 Task: Look for Airbnb properties in Kurunegala, Sri Lanka from 10th December, 2023 to 25th December, 2023 for 3 adults, 1 child. Place can be shared room with 2 bedrooms having 3 beds and 2 bathrooms. Property type can be guest house. Amenities needed are: wifi, TV, free parkinig on premises, gym, breakfast. Look for 3 properties as per requirement.
Action: Mouse moved to (492, 117)
Screenshot: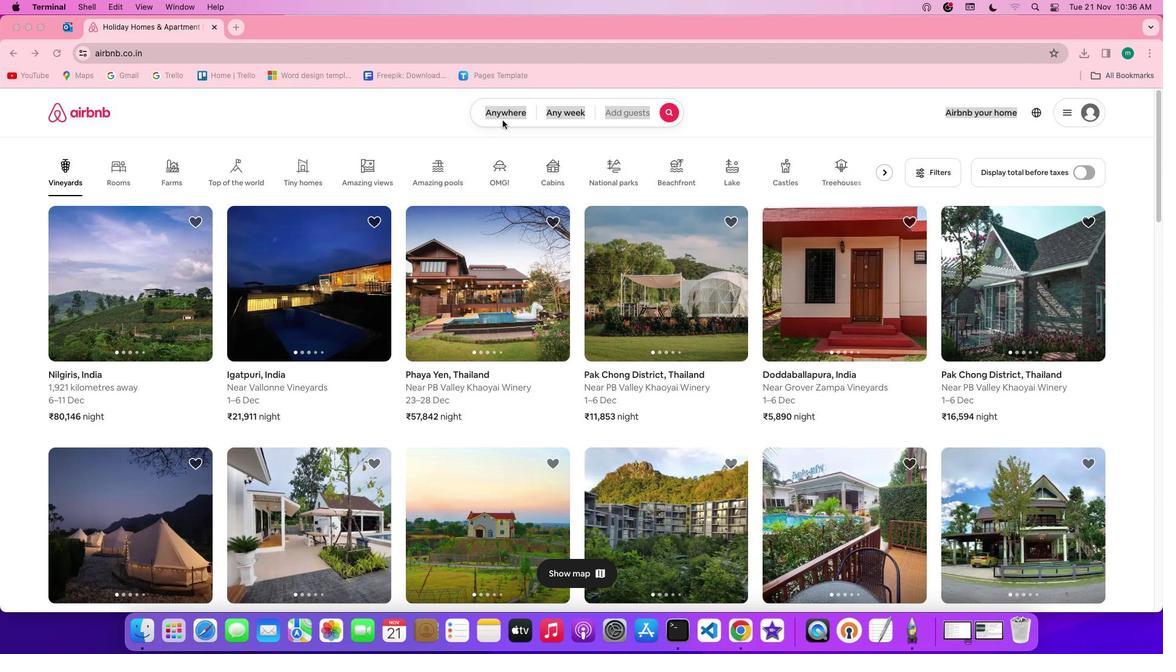 
Action: Mouse pressed left at (492, 117)
Screenshot: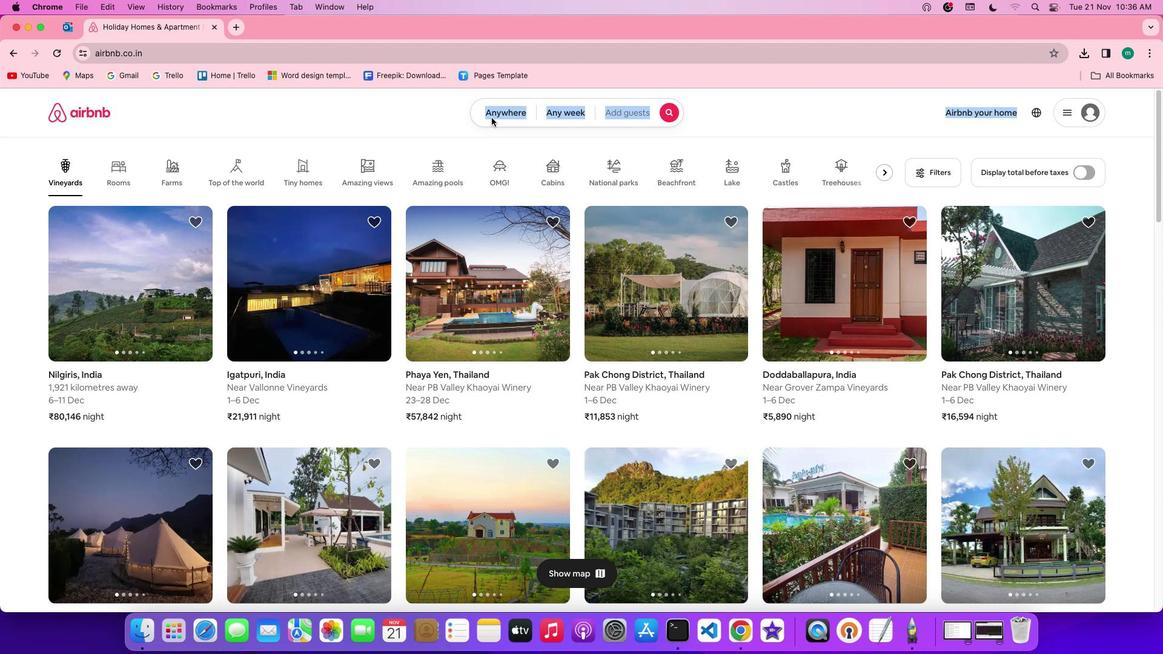 
Action: Mouse pressed left at (492, 117)
Screenshot: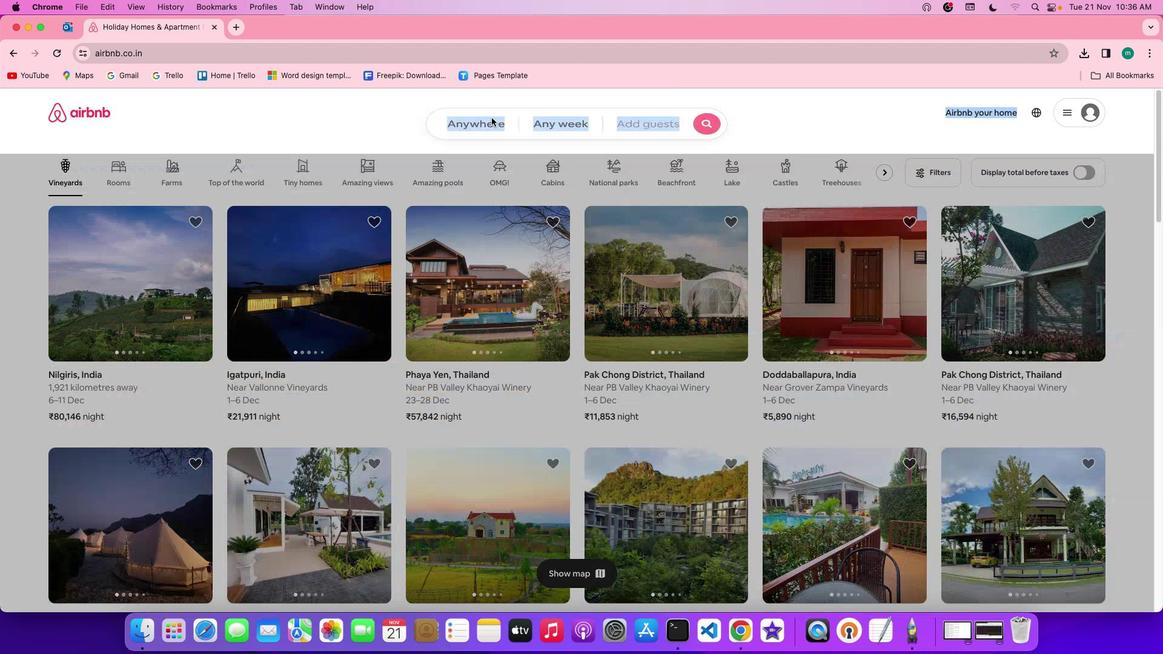 
Action: Mouse moved to (425, 157)
Screenshot: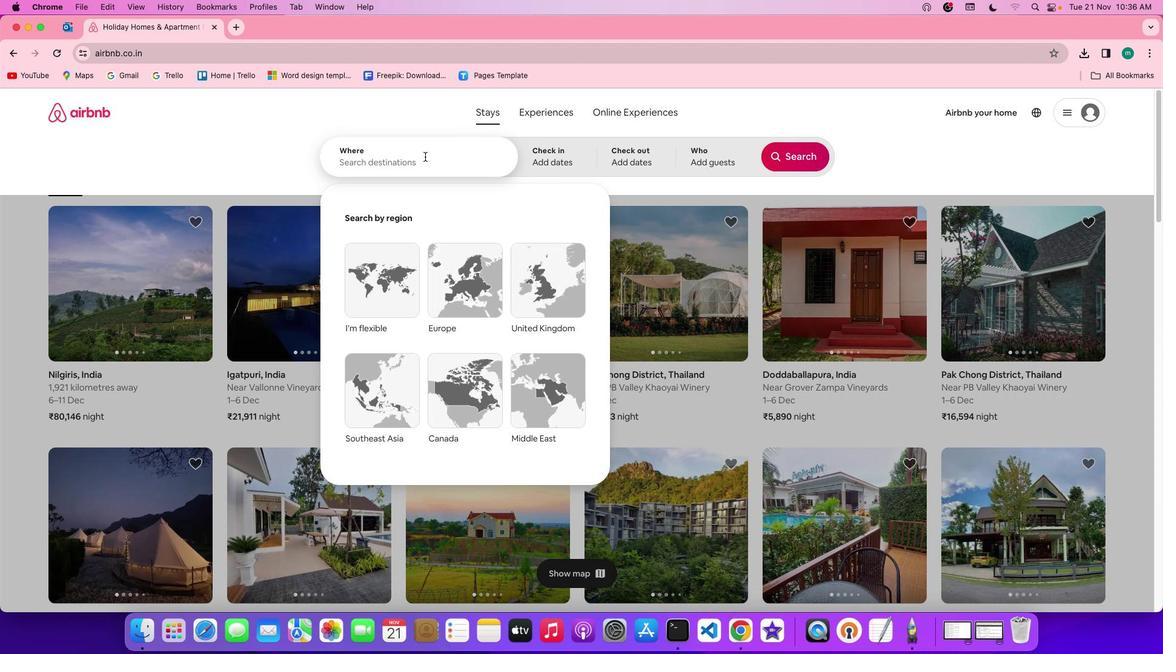 
Action: Key pressed Key.shift'K''u''r''u''n''e''g''a''l''a'','Key.spaceKey.shift'S''r''i'Key.spaceKey.shift'L''a''n''k''a'
Screenshot: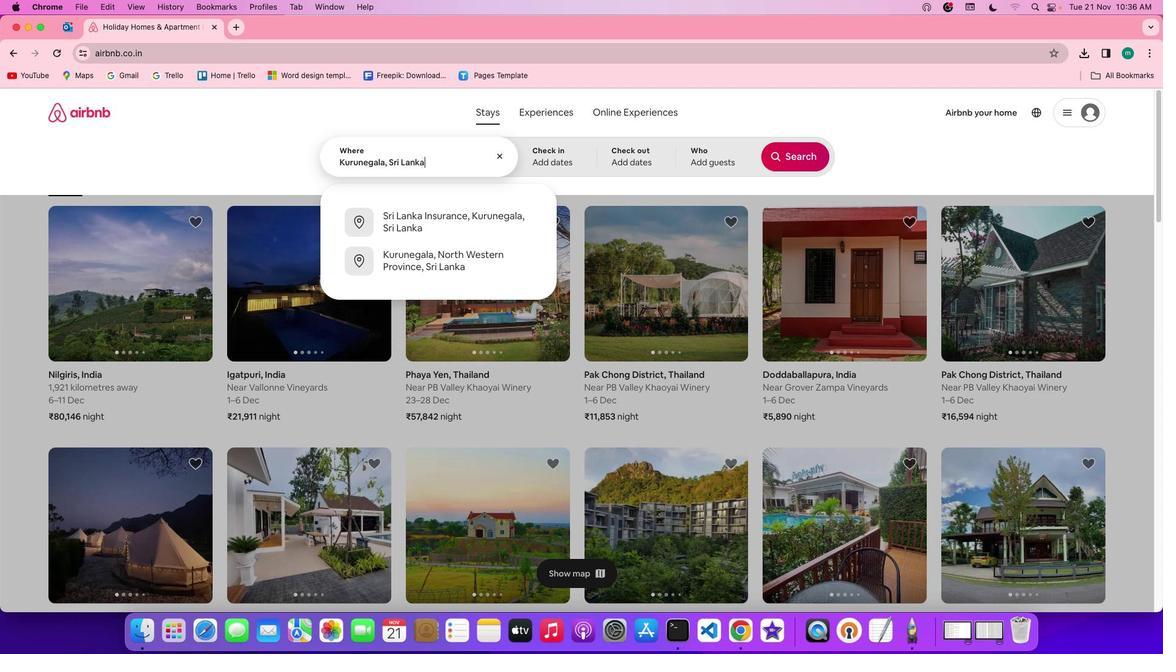 
Action: Mouse moved to (541, 148)
Screenshot: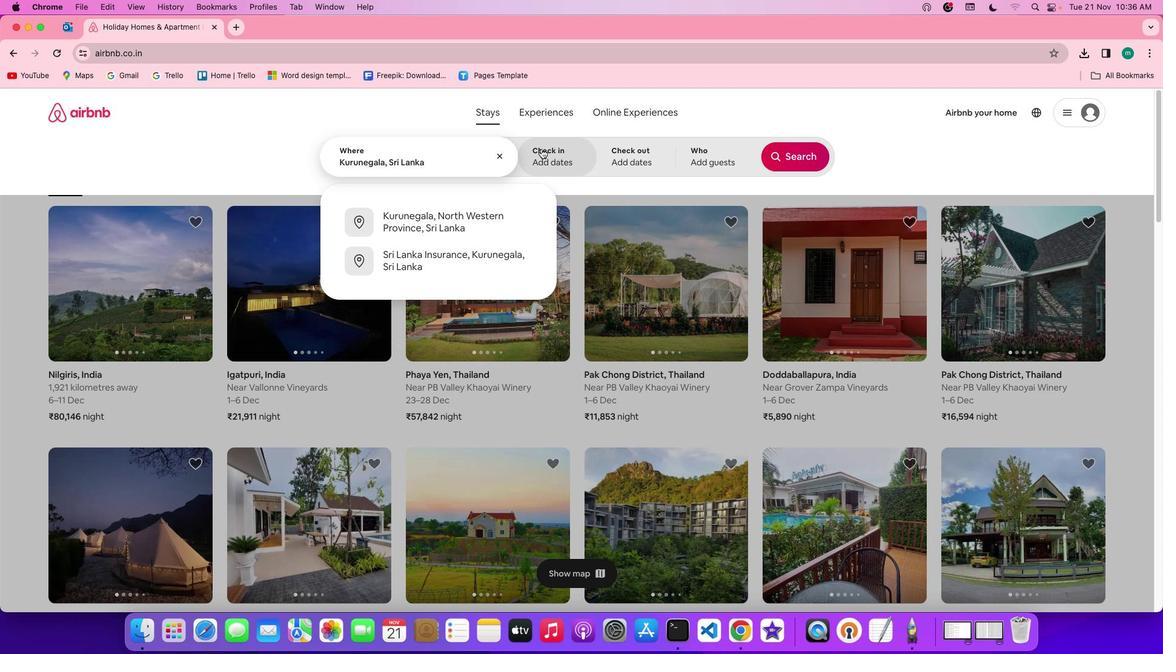 
Action: Mouse pressed left at (541, 148)
Screenshot: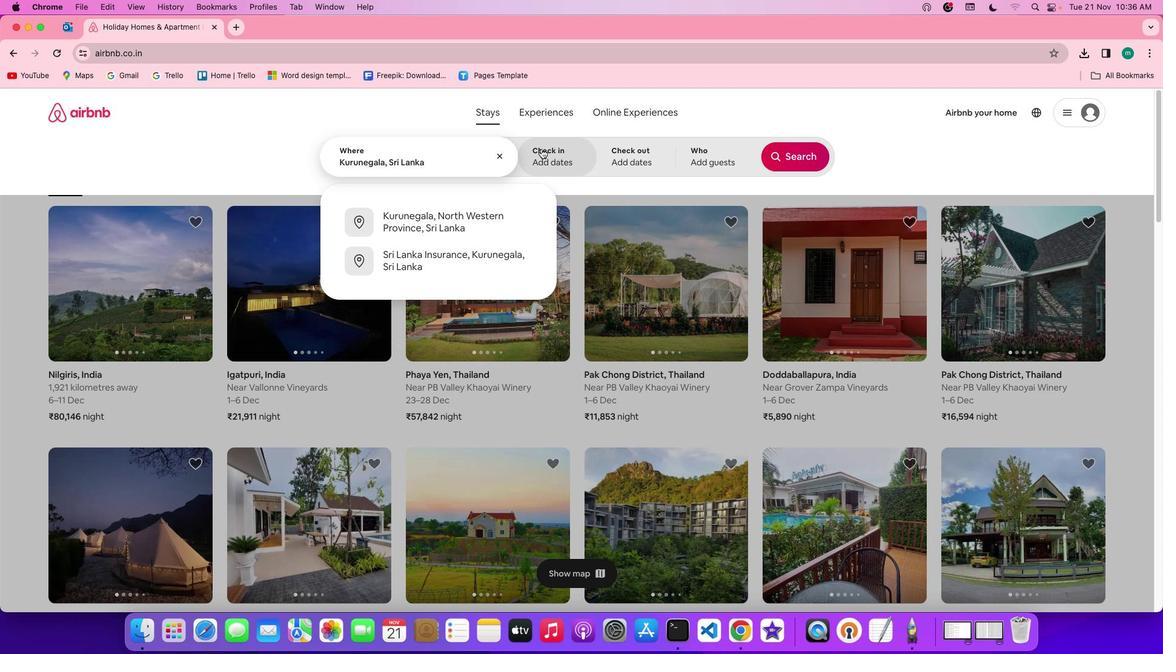
Action: Mouse moved to (607, 363)
Screenshot: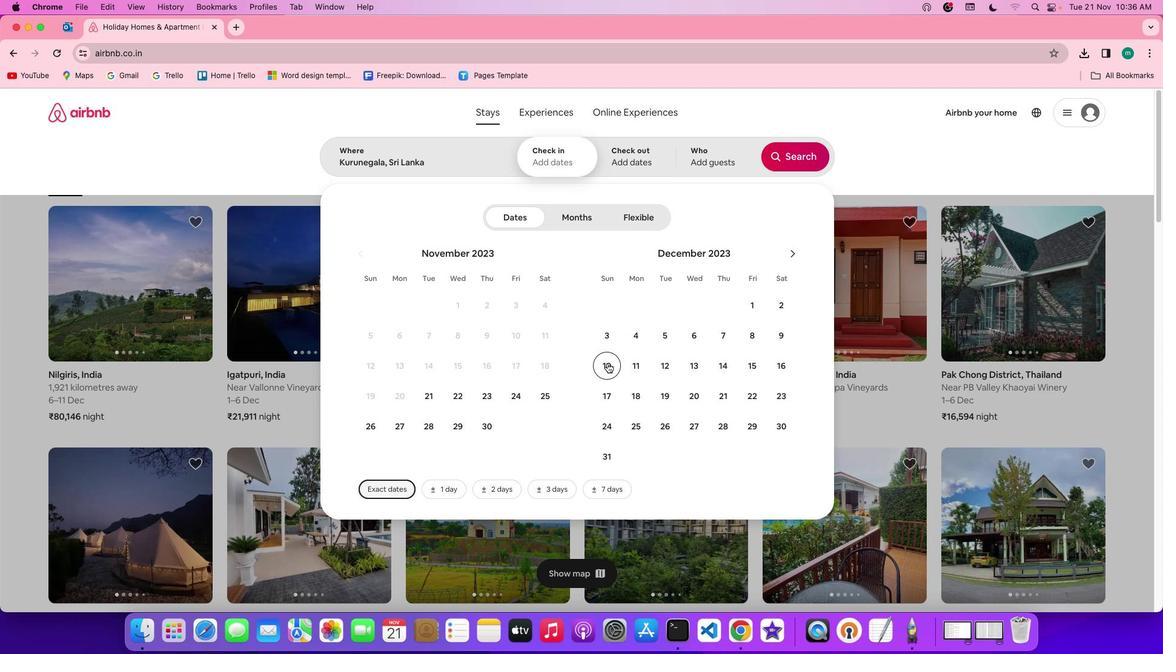 
Action: Mouse pressed left at (607, 363)
Screenshot: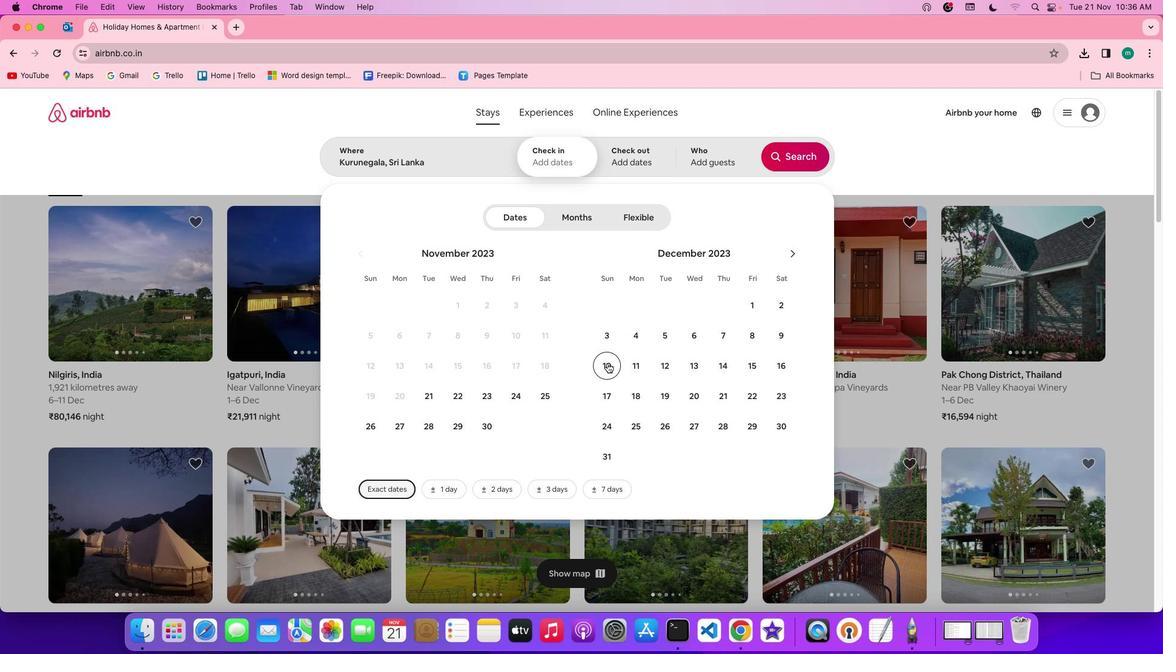 
Action: Mouse moved to (645, 420)
Screenshot: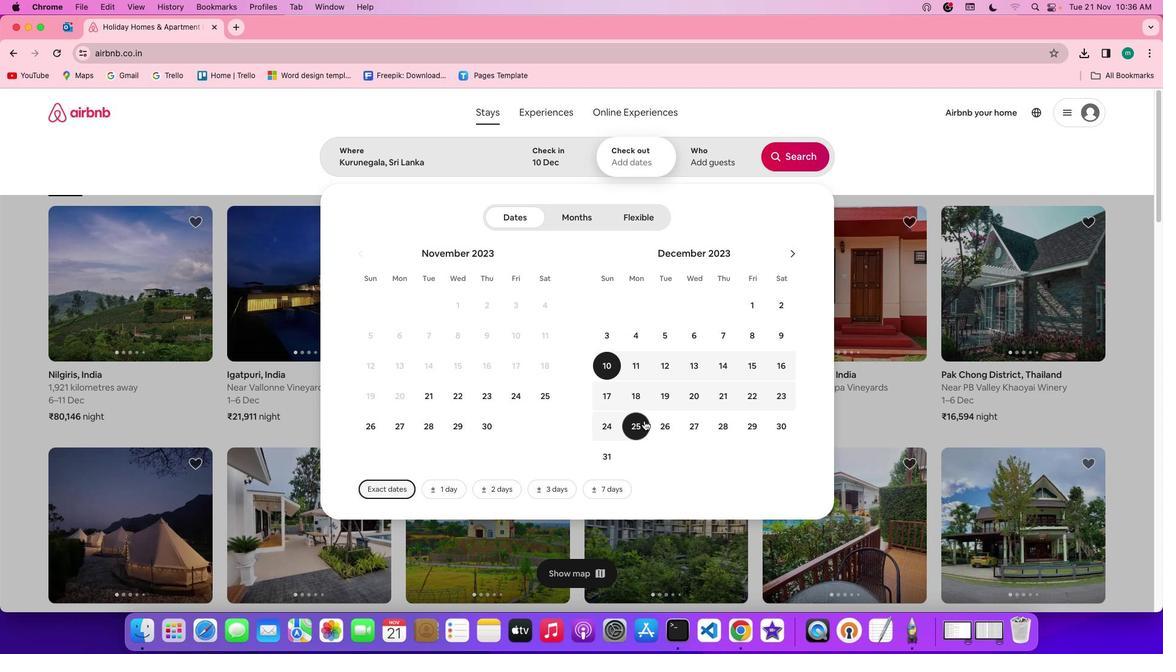 
Action: Mouse pressed left at (645, 420)
Screenshot: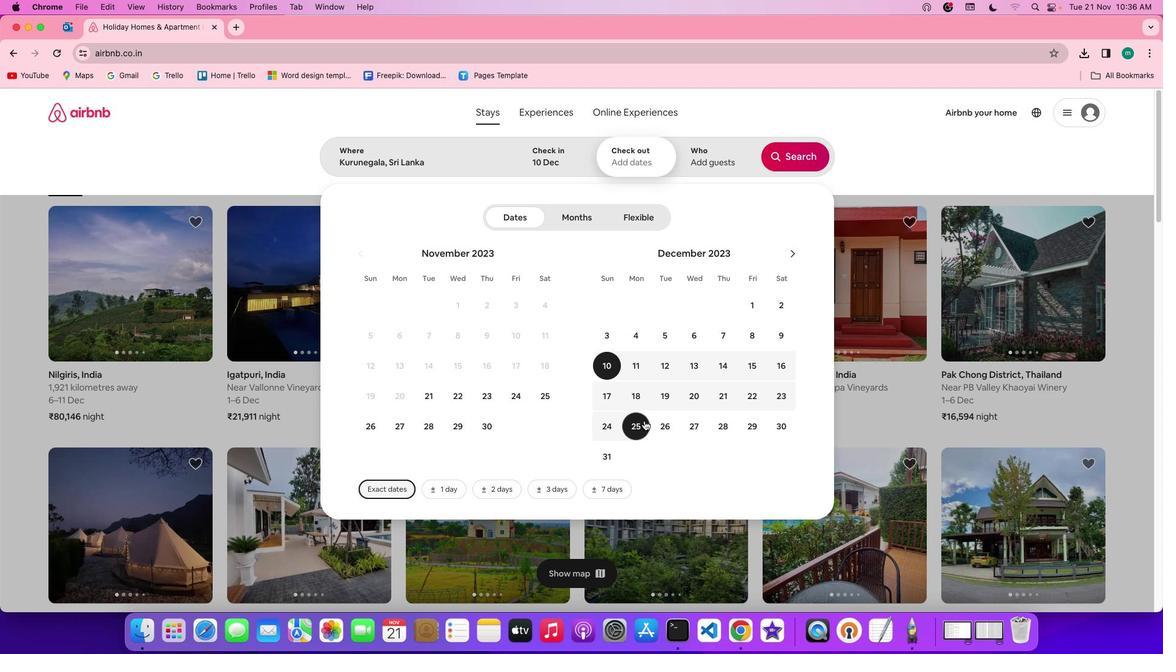 
Action: Mouse moved to (712, 148)
Screenshot: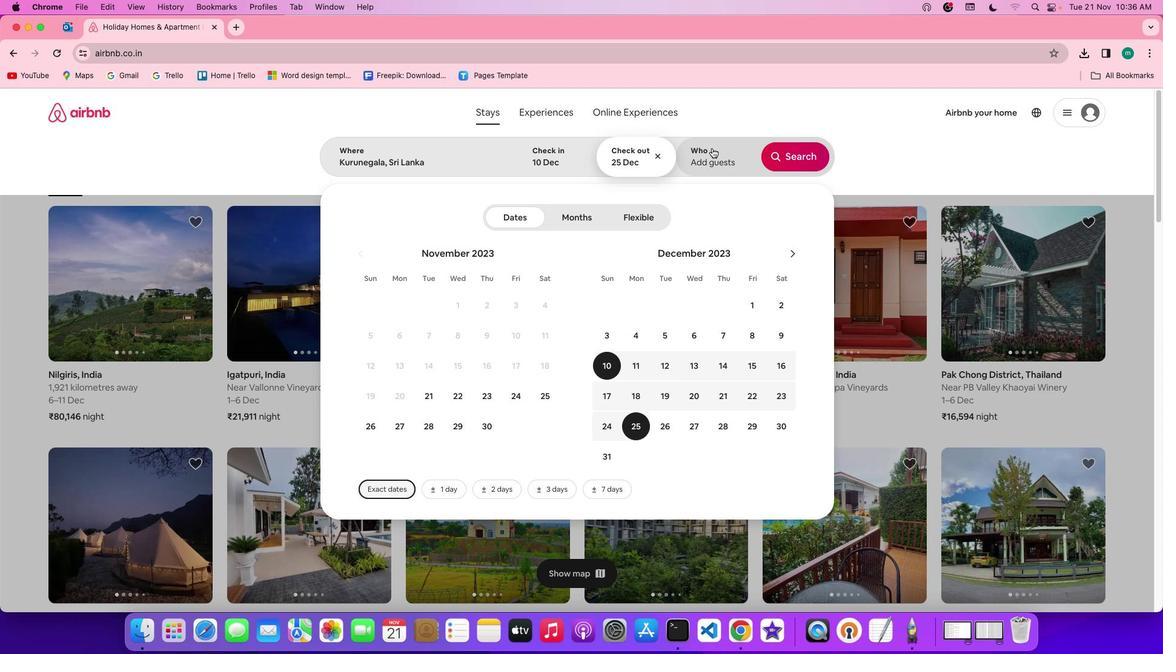 
Action: Mouse pressed left at (712, 148)
Screenshot: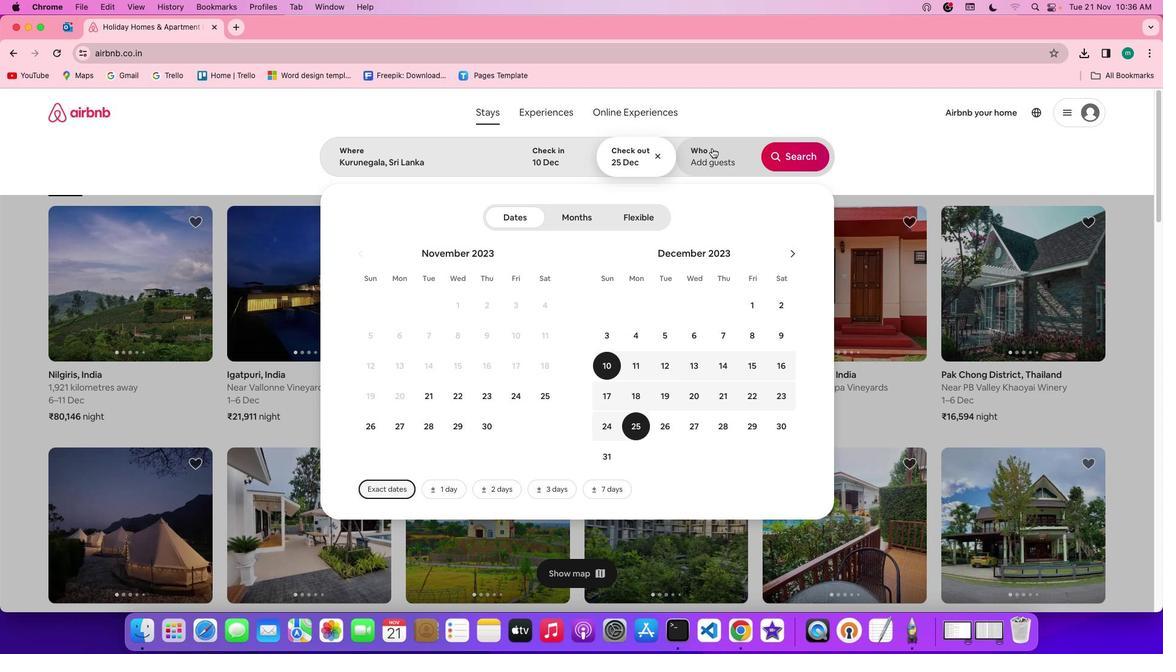 
Action: Mouse moved to (805, 227)
Screenshot: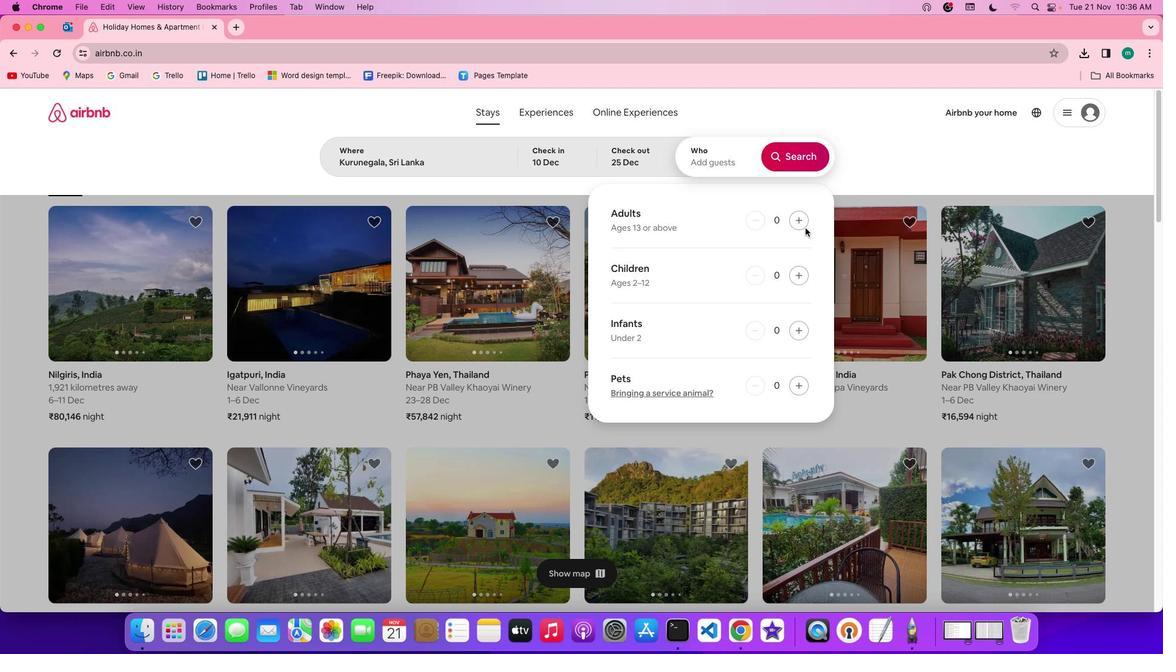 
Action: Mouse pressed left at (805, 227)
Screenshot: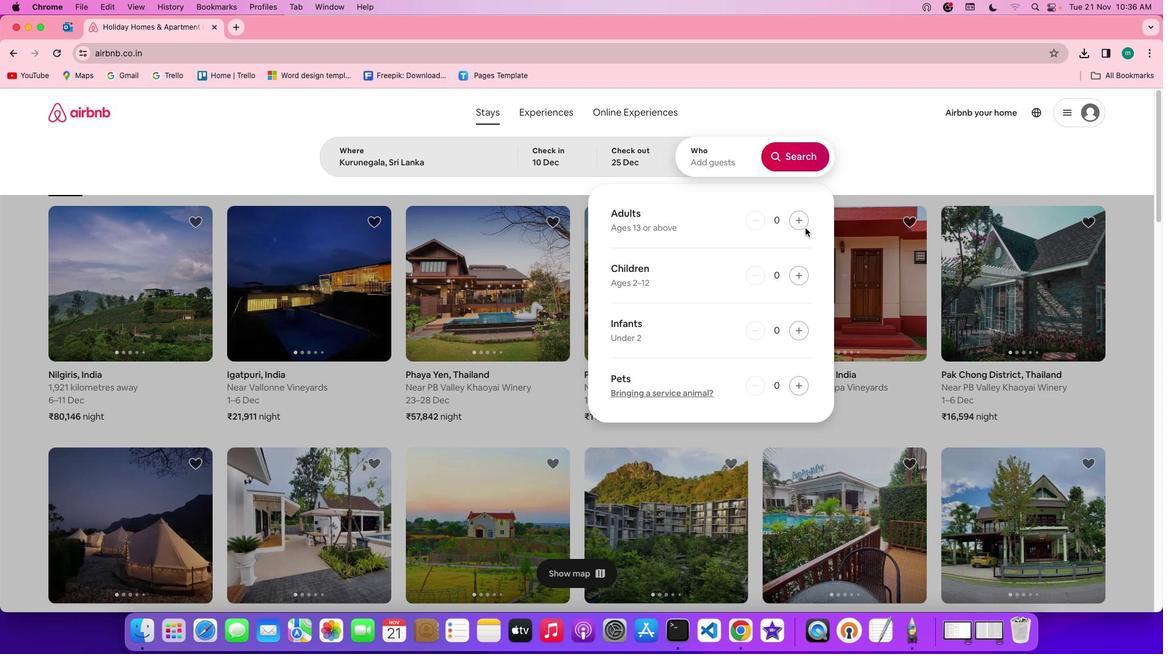 
Action: Mouse moved to (802, 222)
Screenshot: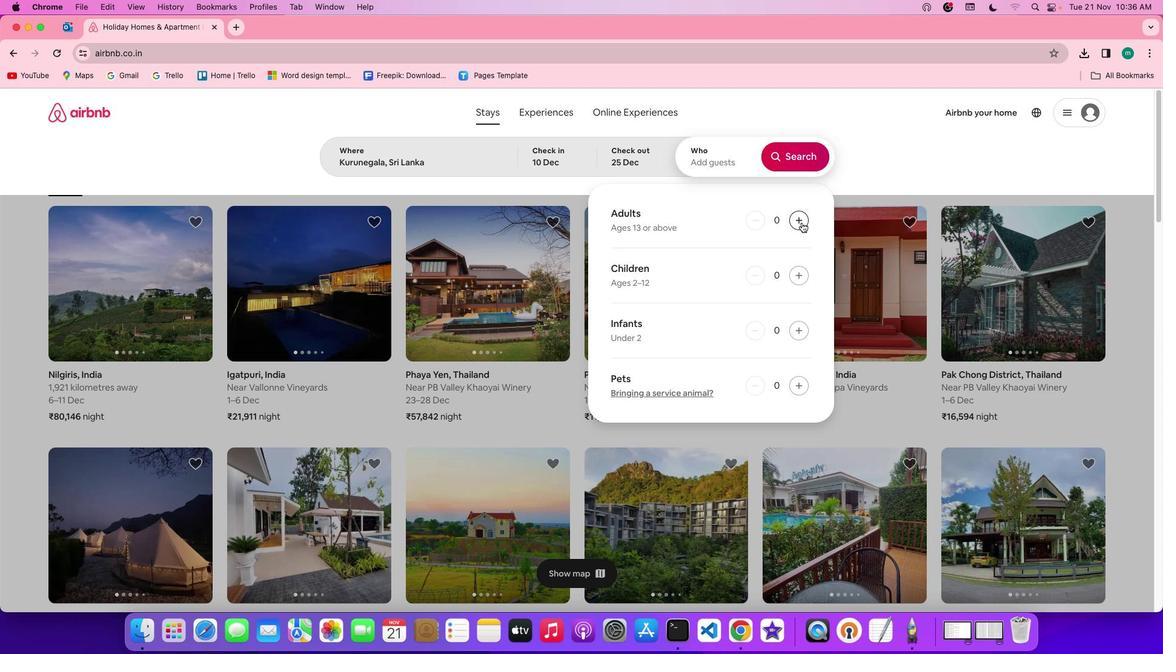 
Action: Mouse pressed left at (802, 222)
Screenshot: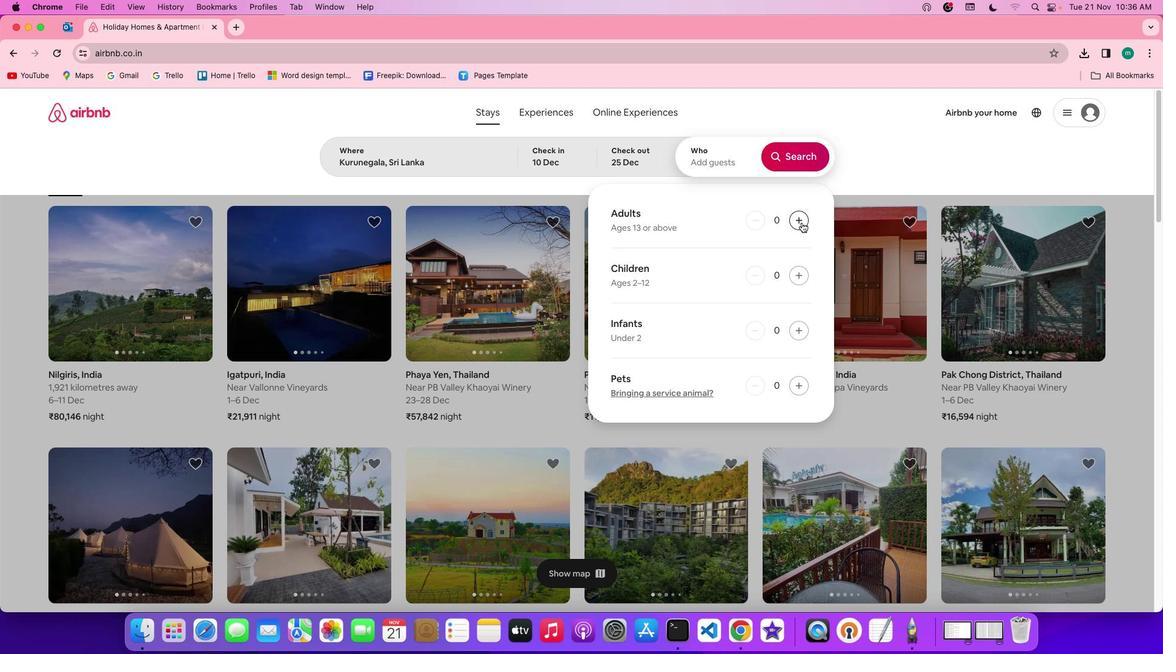 
Action: Mouse moved to (802, 222)
Screenshot: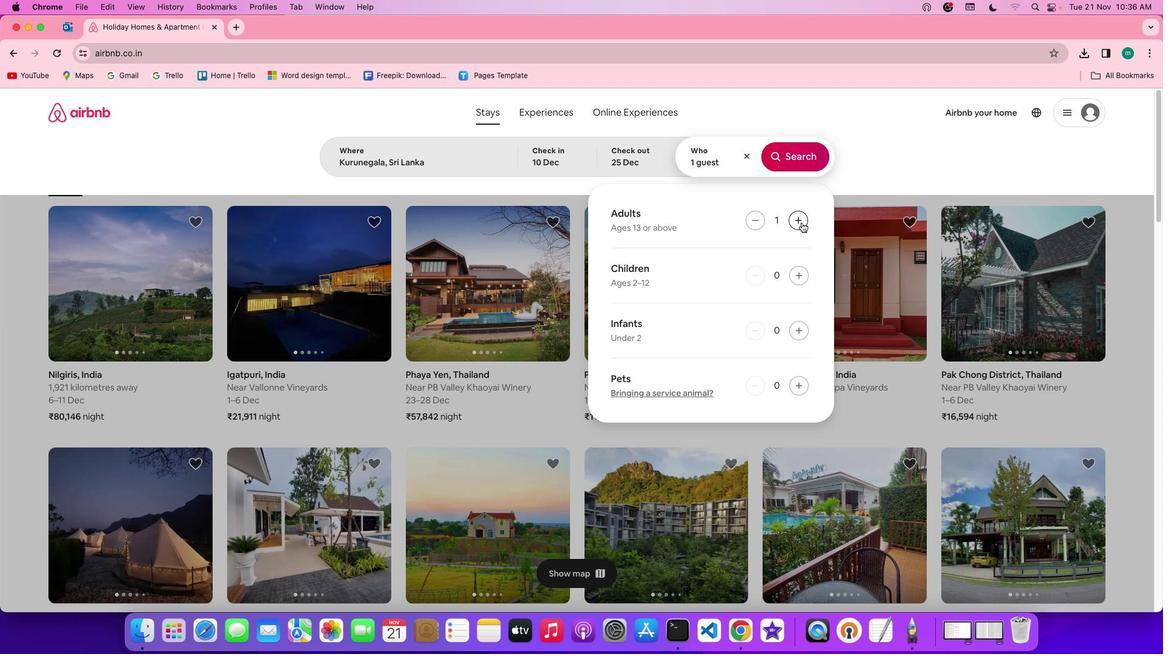 
Action: Mouse pressed left at (802, 222)
Screenshot: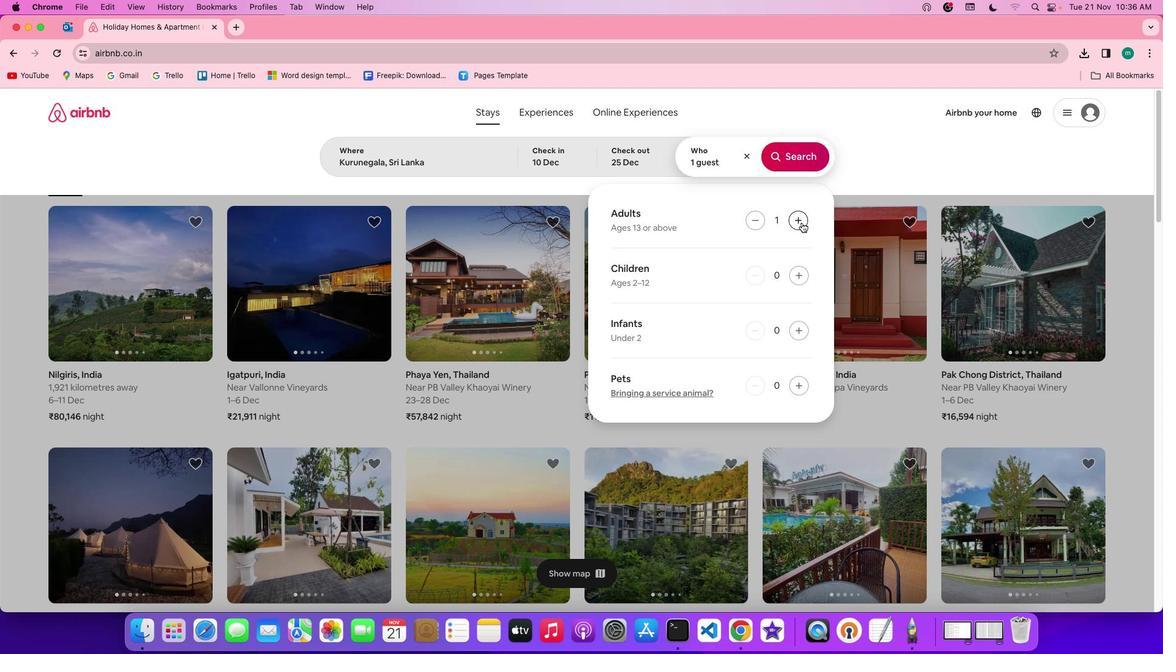 
Action: Mouse pressed left at (802, 222)
Screenshot: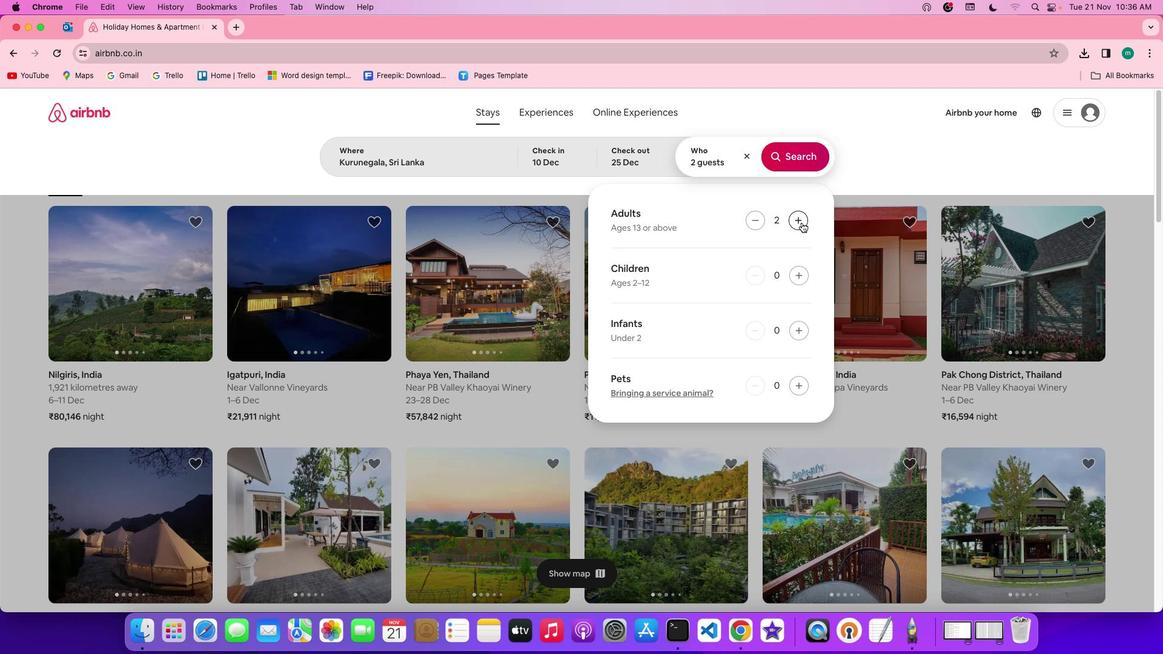 
Action: Mouse moved to (797, 272)
Screenshot: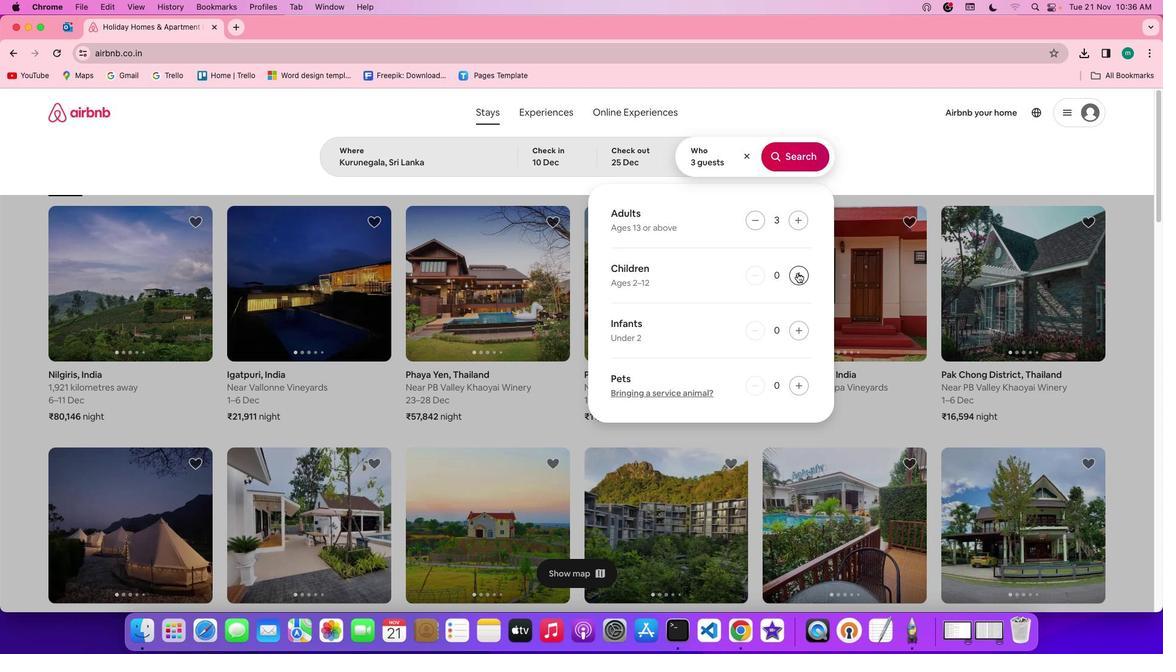 
Action: Mouse pressed left at (797, 272)
Screenshot: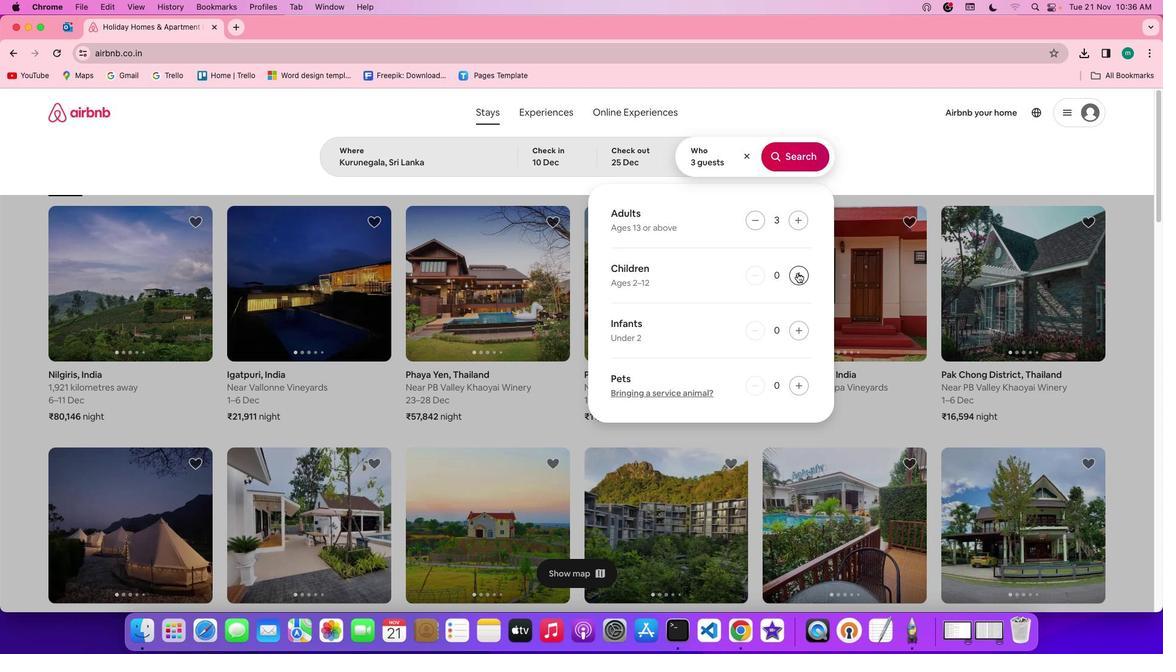 
Action: Mouse moved to (798, 153)
Screenshot: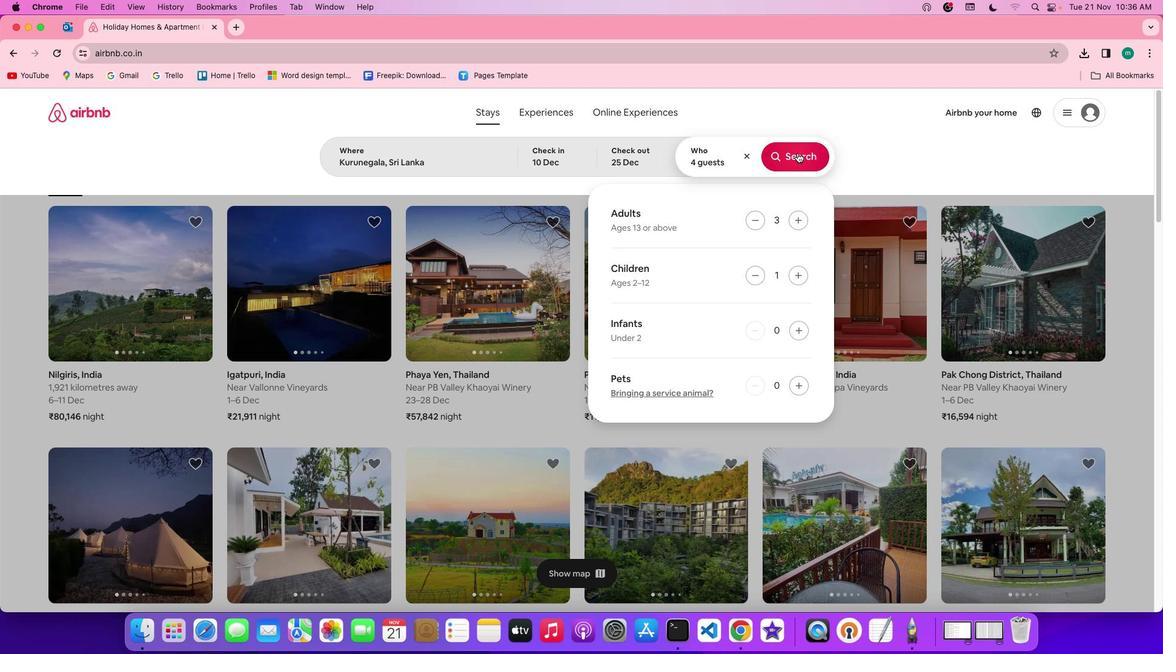 
Action: Mouse pressed left at (798, 153)
Screenshot: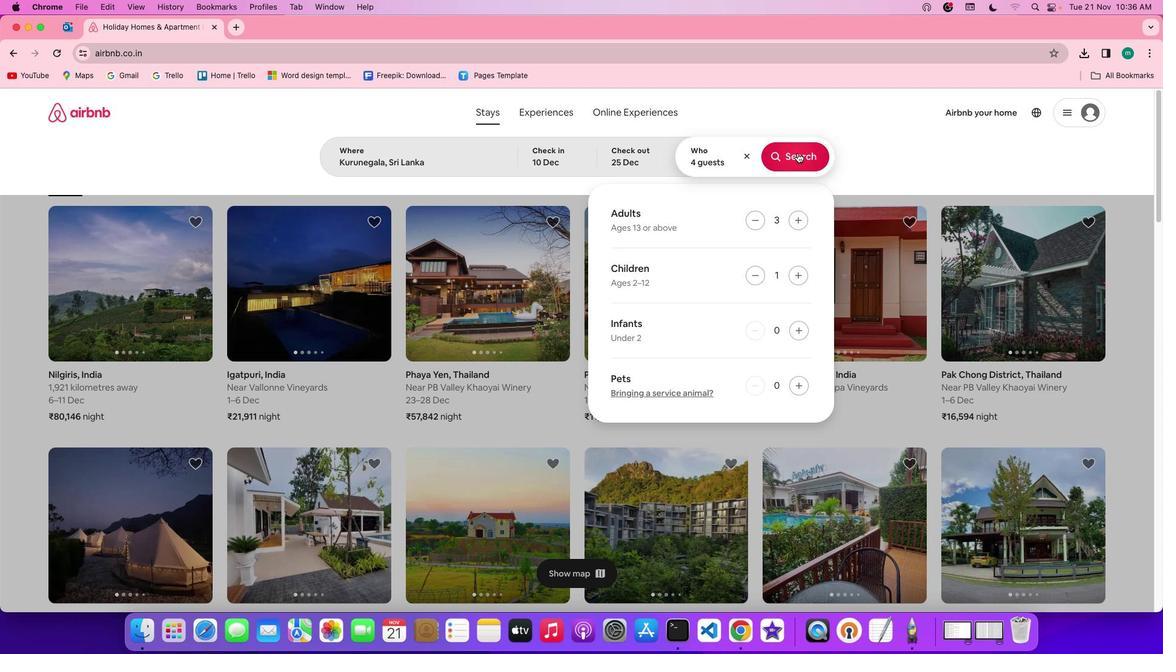
Action: Mouse moved to (960, 156)
Screenshot: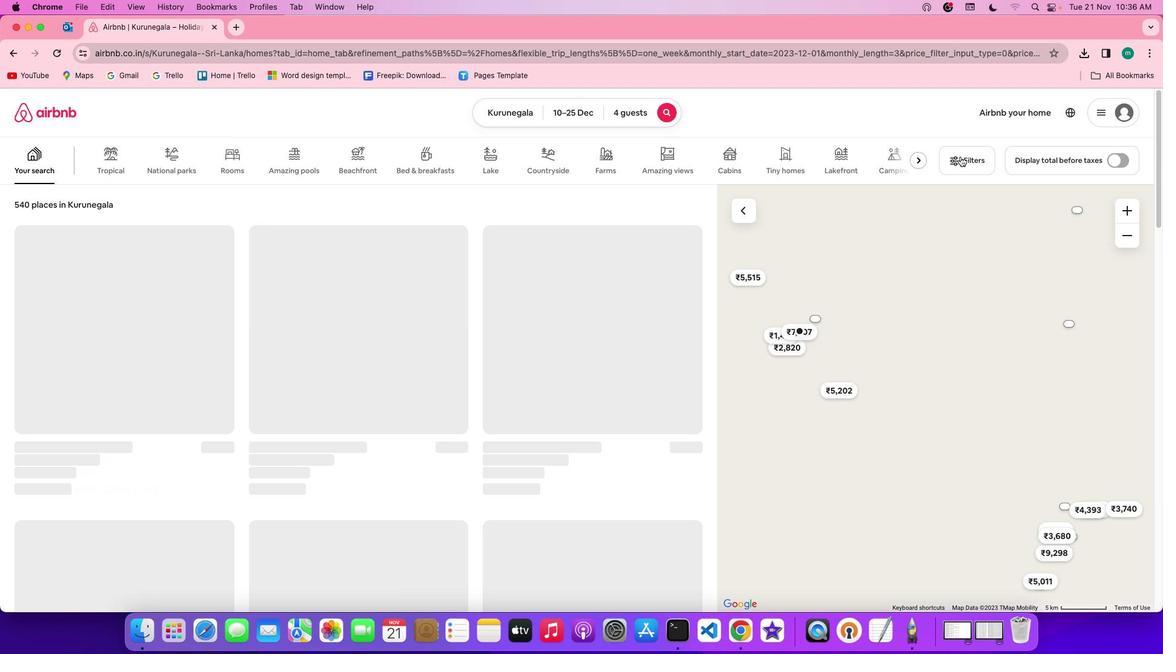 
Action: Mouse pressed left at (960, 156)
Screenshot: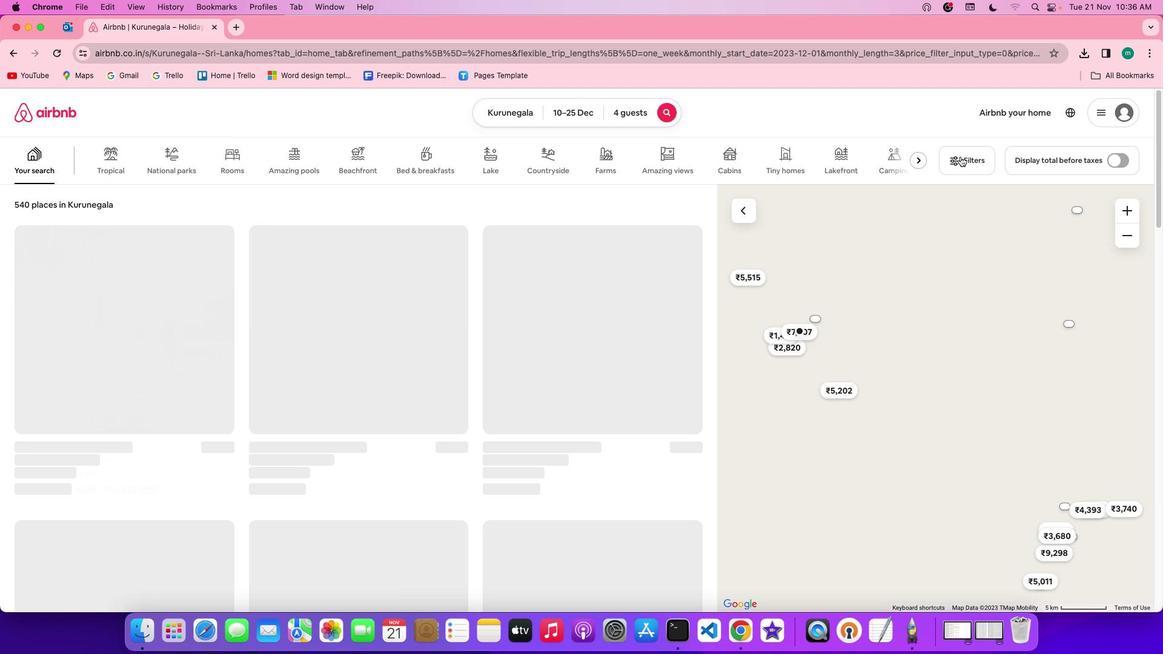
Action: Mouse moved to (541, 287)
Screenshot: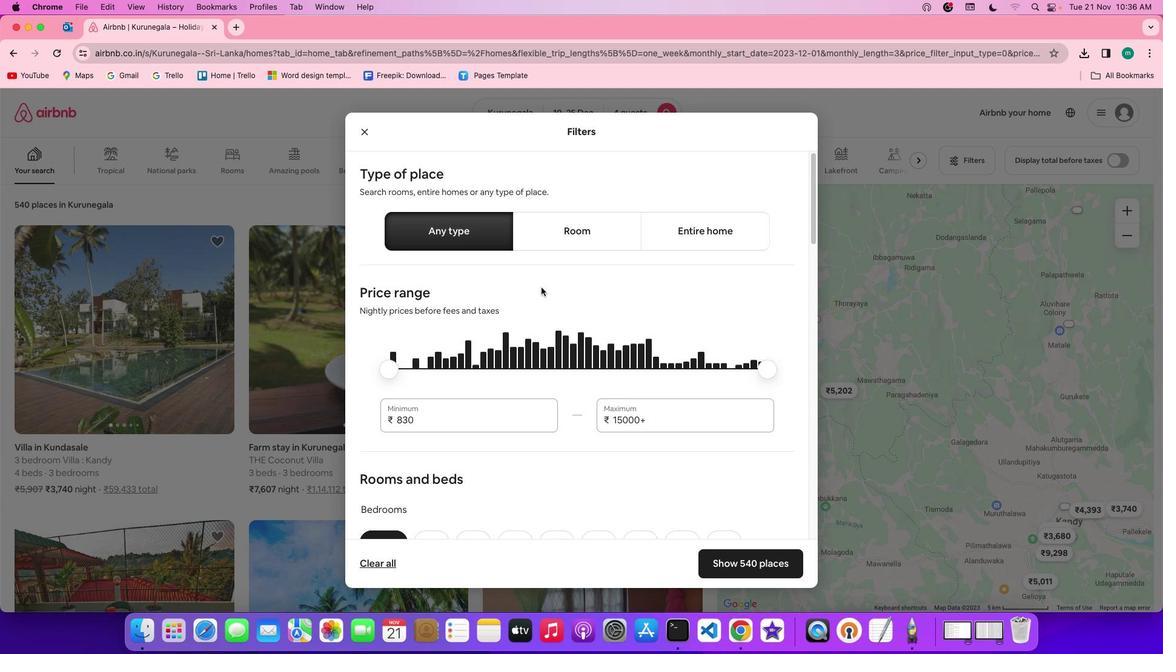 
Action: Mouse scrolled (541, 287) with delta (0, 0)
Screenshot: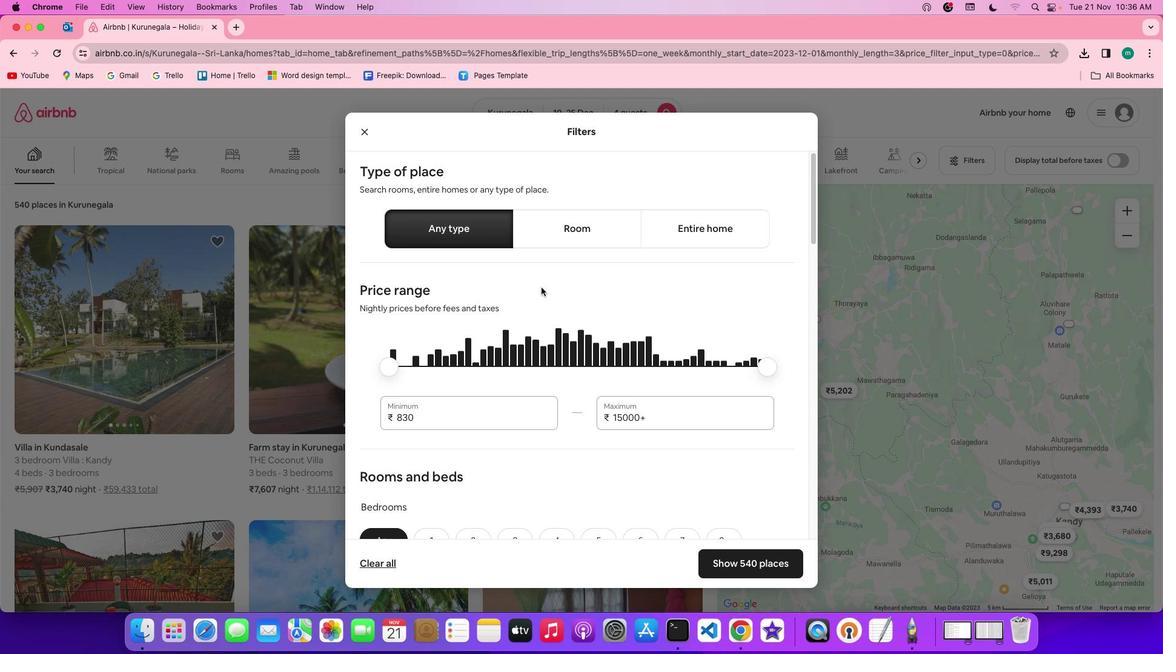 
Action: Mouse moved to (541, 287)
Screenshot: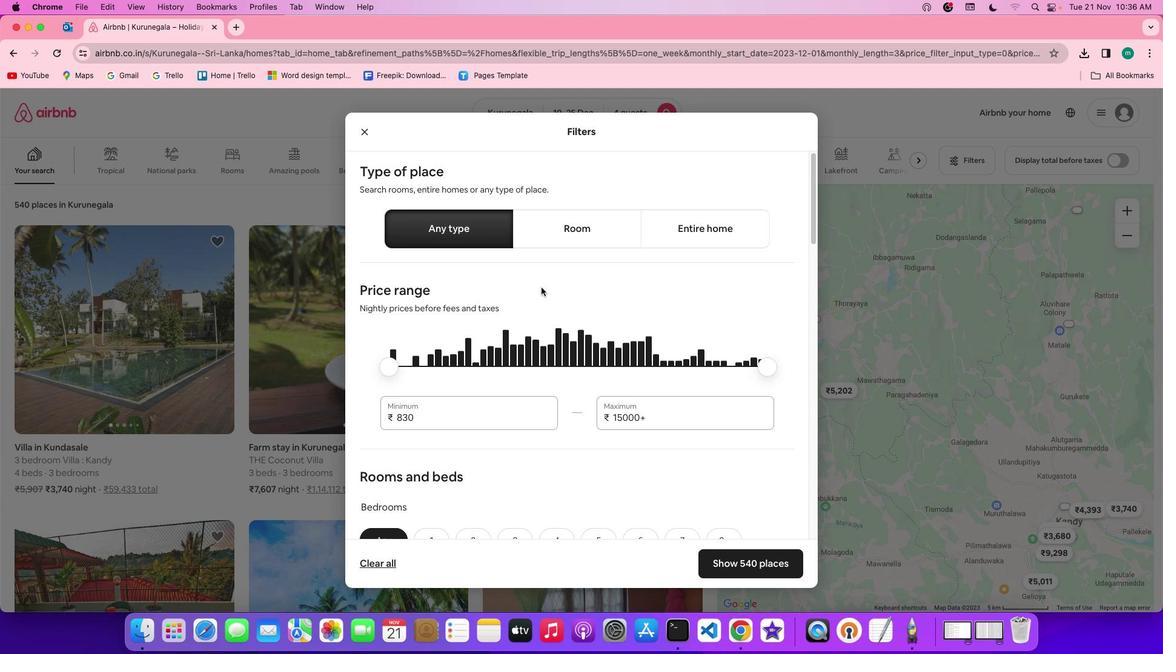 
Action: Mouse scrolled (541, 287) with delta (0, 0)
Screenshot: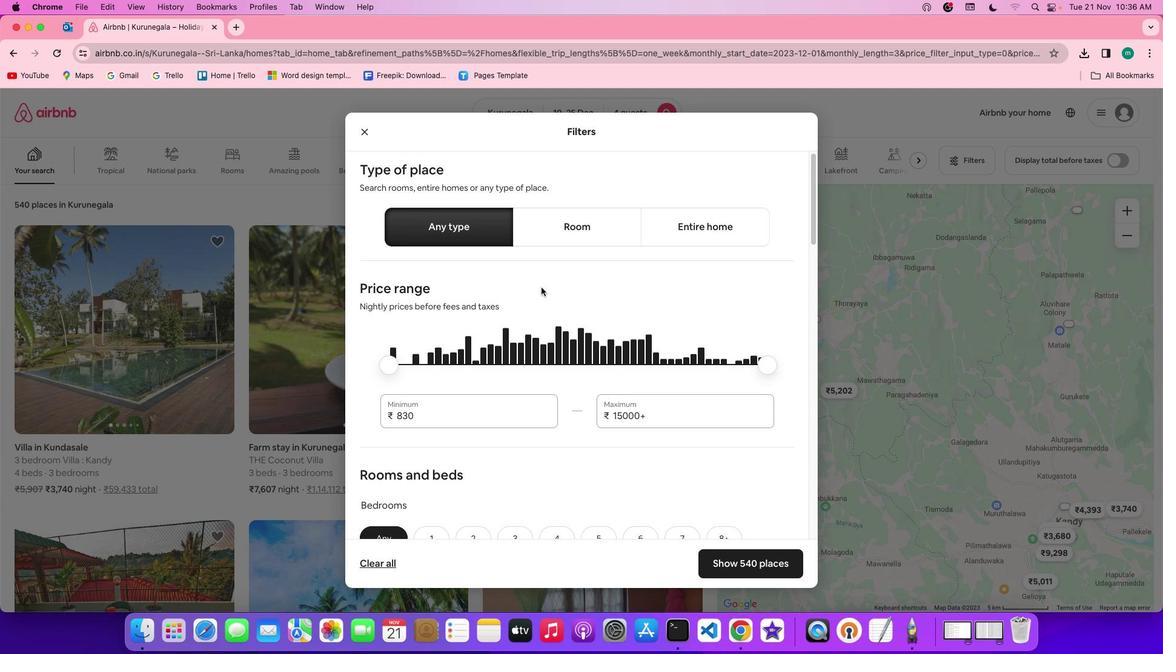 
Action: Mouse scrolled (541, 287) with delta (0, -1)
Screenshot: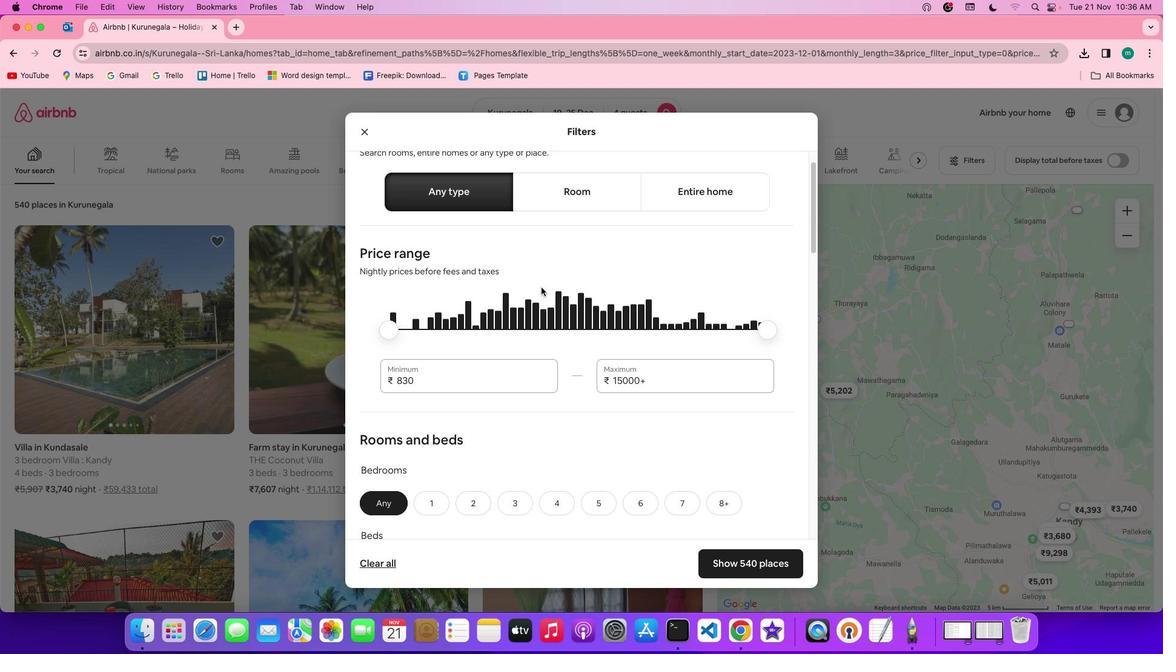 
Action: Mouse moved to (541, 287)
Screenshot: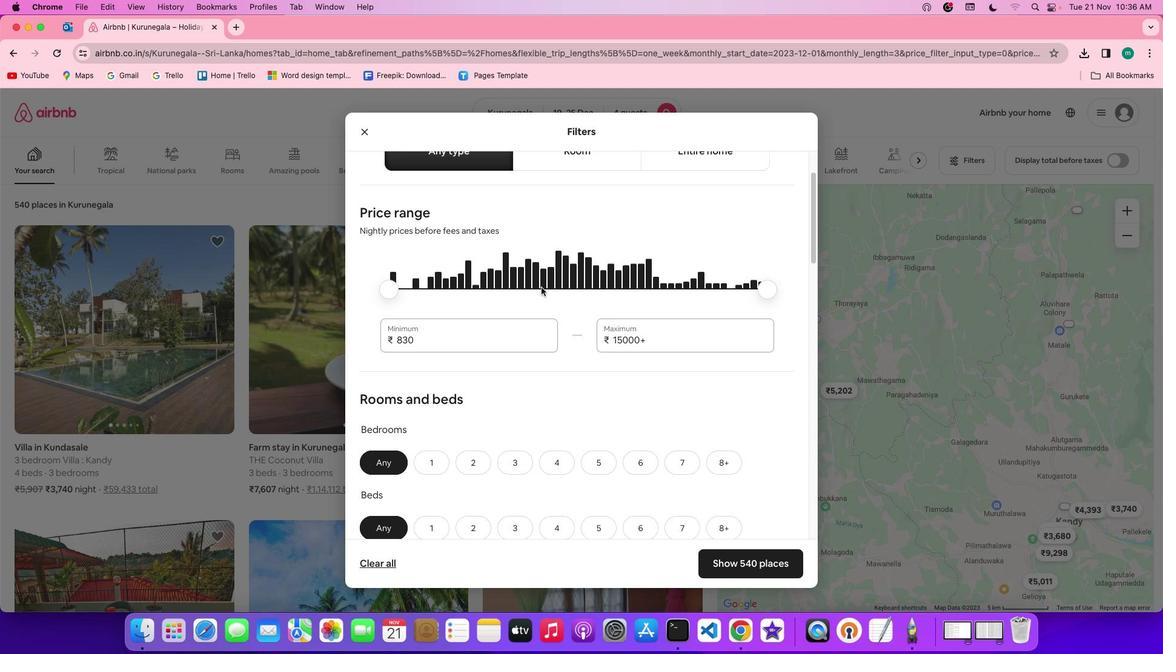 
Action: Mouse scrolled (541, 287) with delta (0, 0)
Screenshot: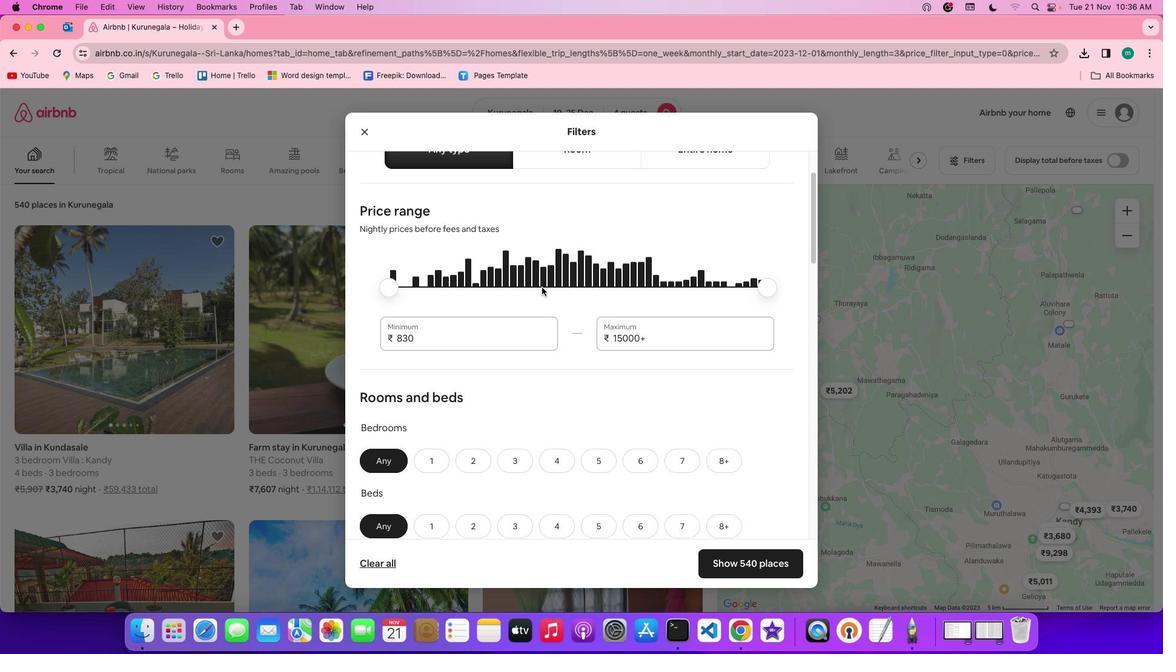 
Action: Mouse moved to (541, 287)
Screenshot: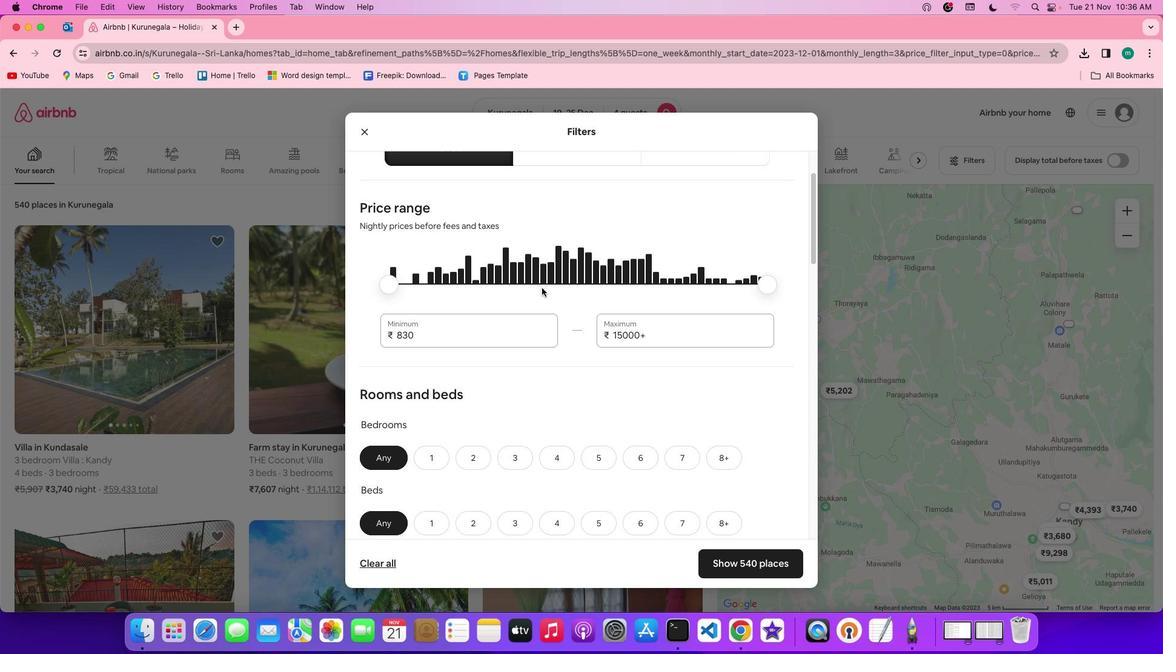
Action: Mouse scrolled (541, 287) with delta (0, 0)
Screenshot: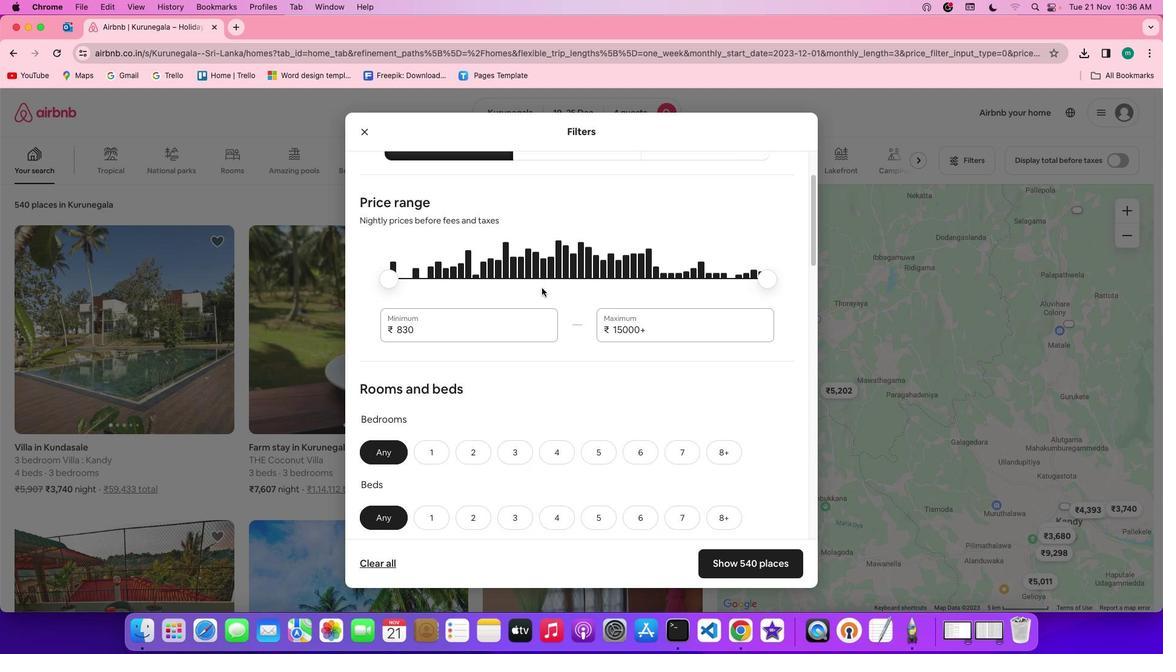 
Action: Mouse moved to (542, 287)
Screenshot: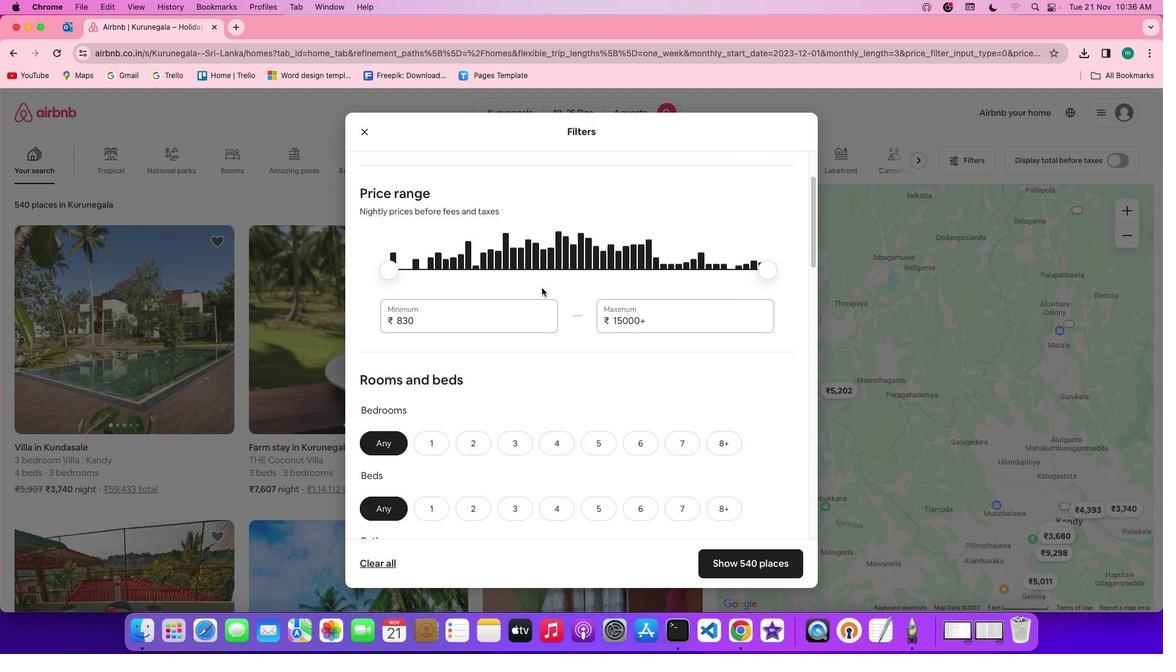 
Action: Mouse scrolled (542, 287) with delta (0, 0)
Screenshot: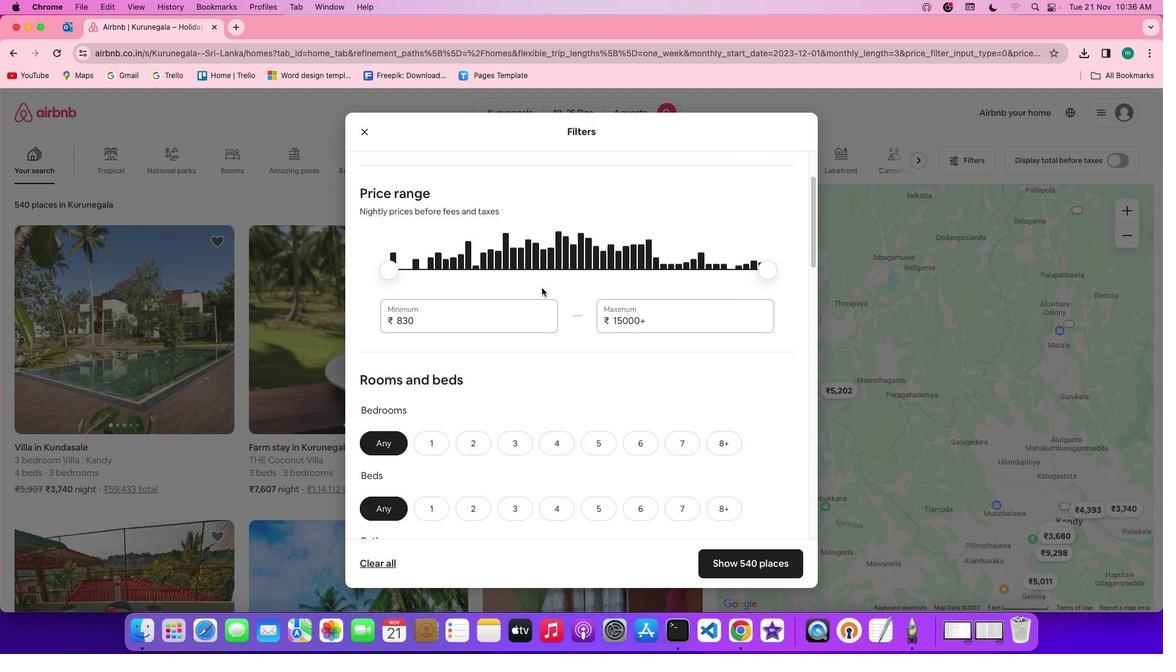 
Action: Mouse scrolled (542, 287) with delta (0, -1)
Screenshot: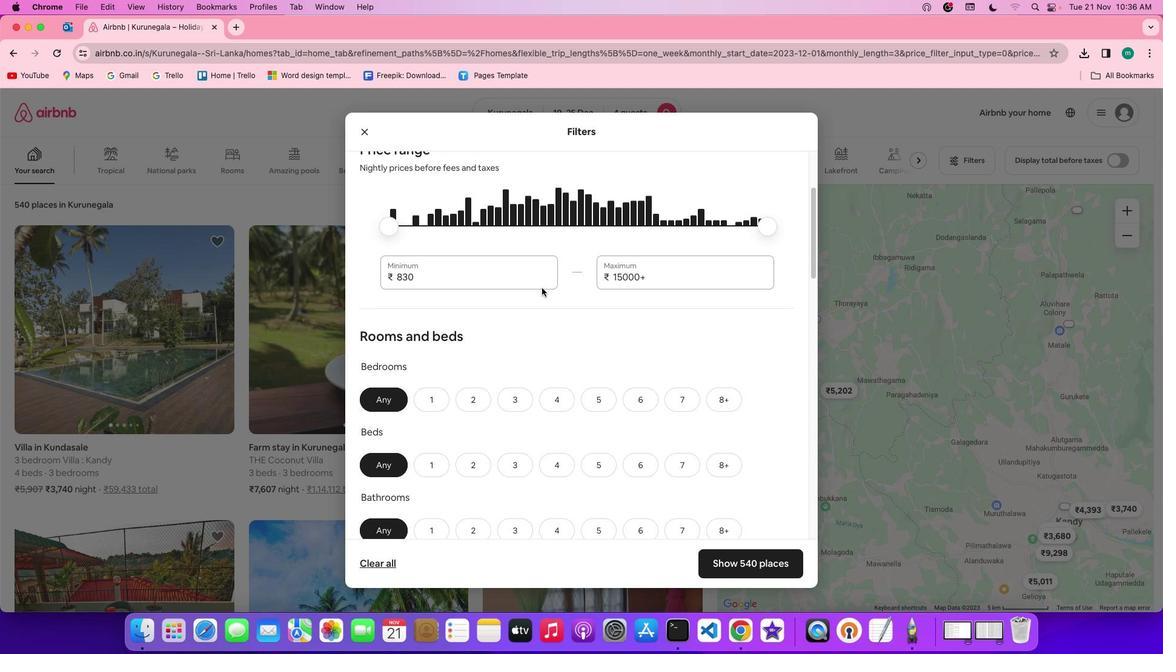 
Action: Mouse moved to (543, 287)
Screenshot: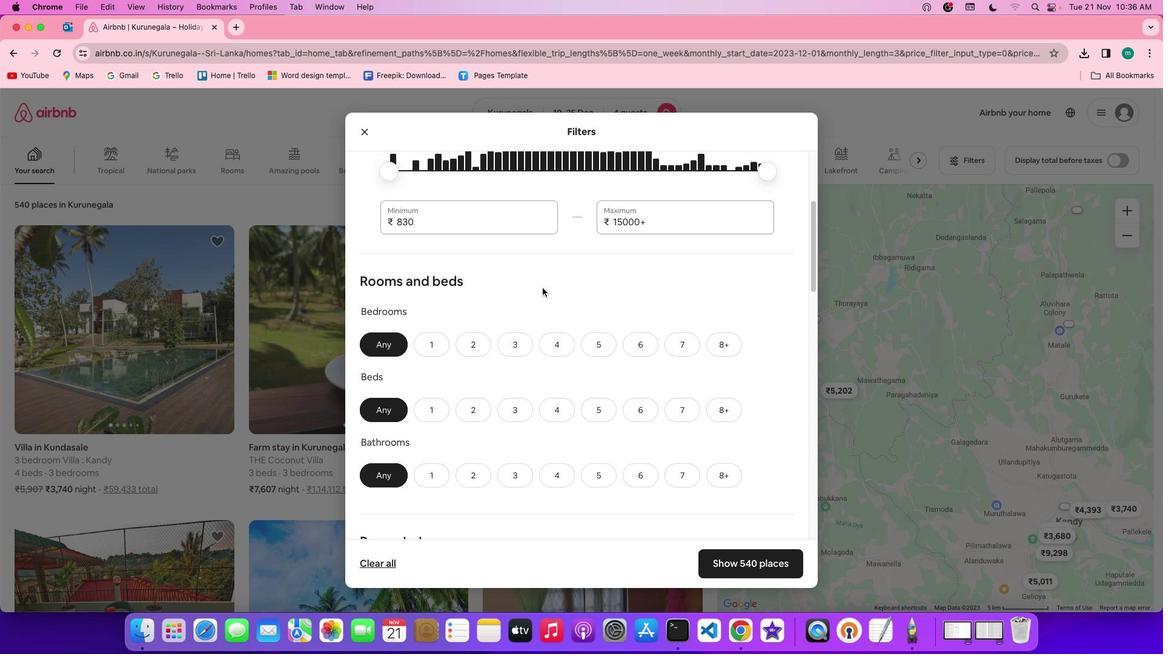 
Action: Mouse scrolled (543, 287) with delta (0, 0)
Screenshot: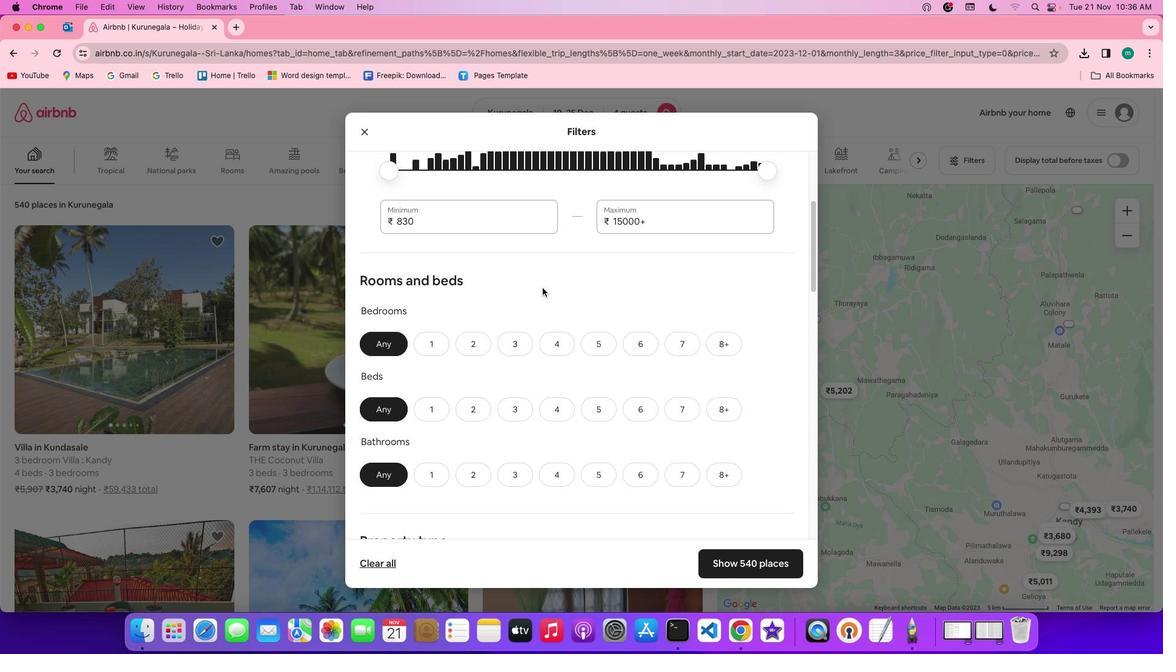 
Action: Mouse scrolled (543, 287) with delta (0, 0)
Screenshot: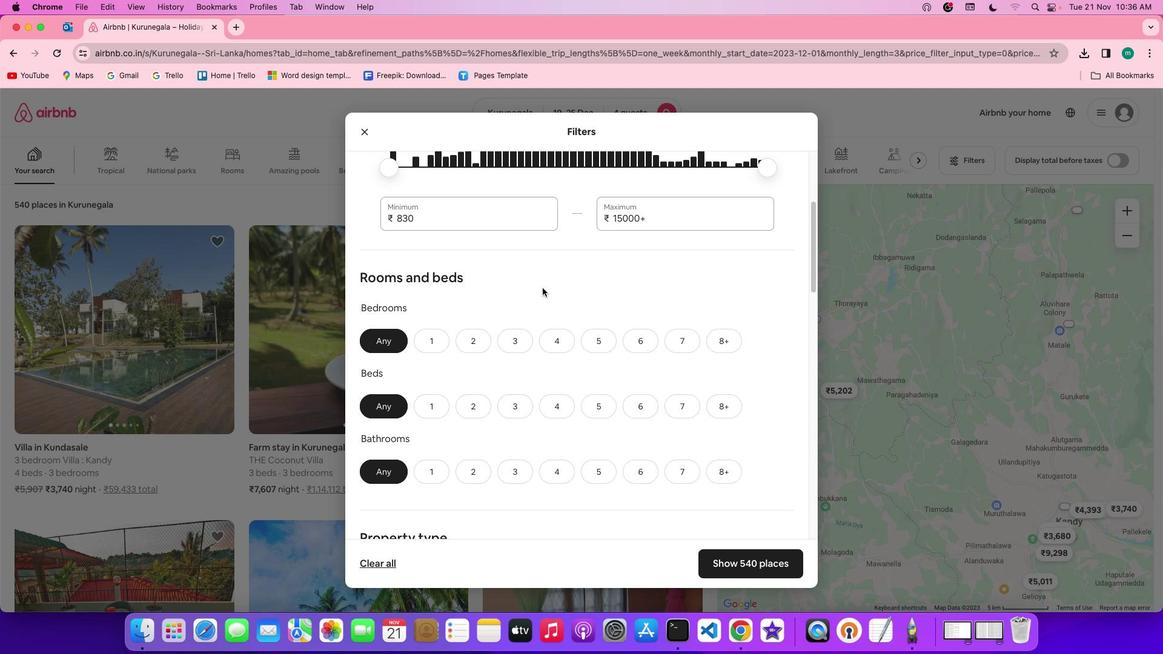 
Action: Mouse scrolled (543, 287) with delta (0, 0)
Screenshot: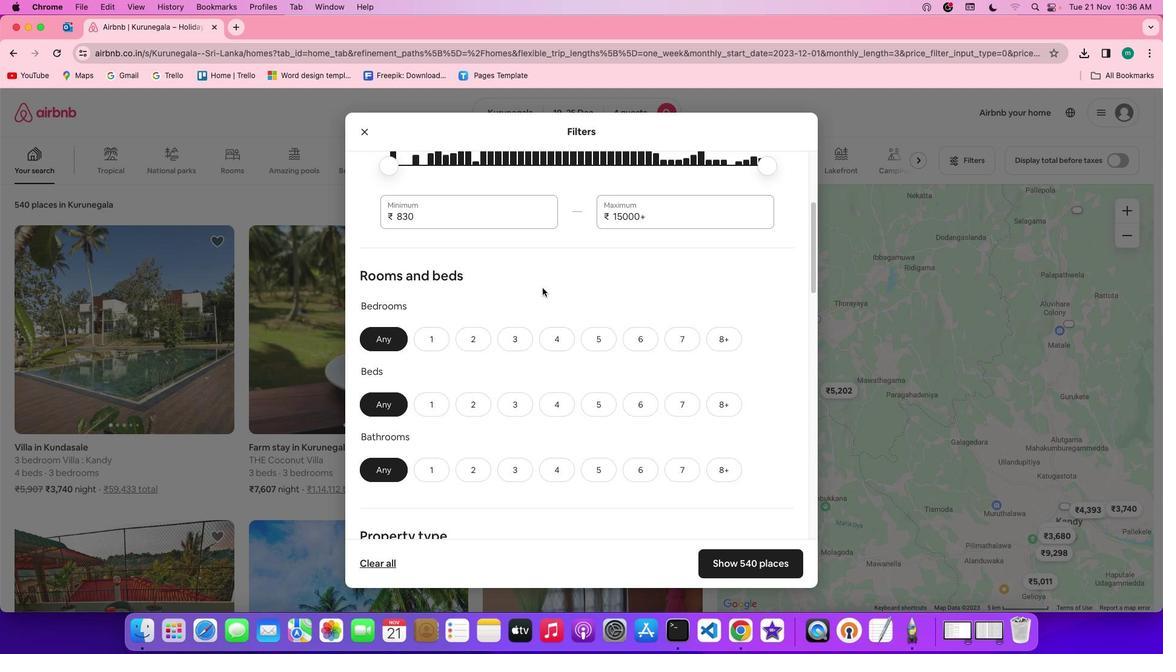 
Action: Mouse scrolled (543, 287) with delta (0, 0)
Screenshot: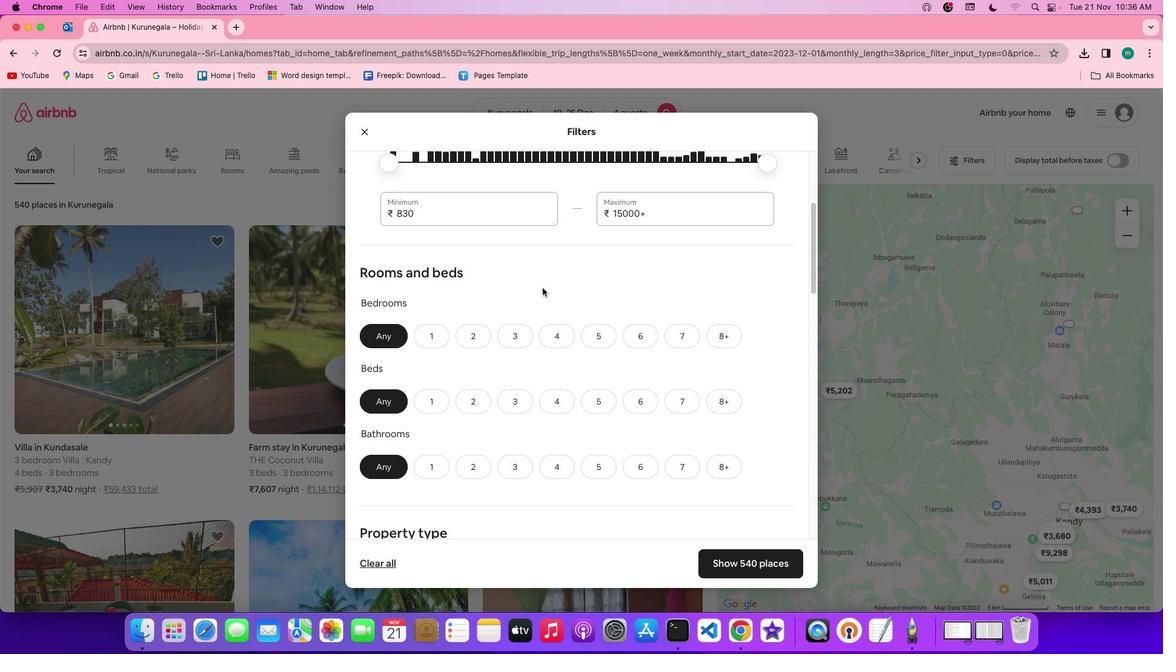 
Action: Mouse scrolled (543, 287) with delta (0, 0)
Screenshot: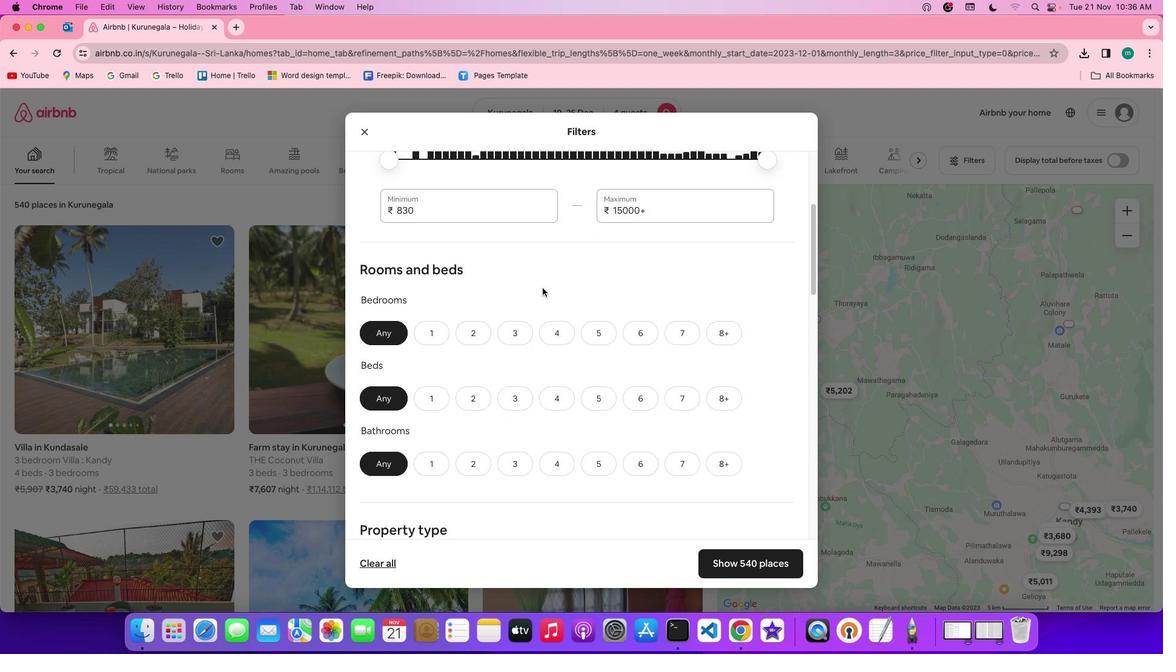 
Action: Mouse scrolled (543, 287) with delta (0, 0)
Screenshot: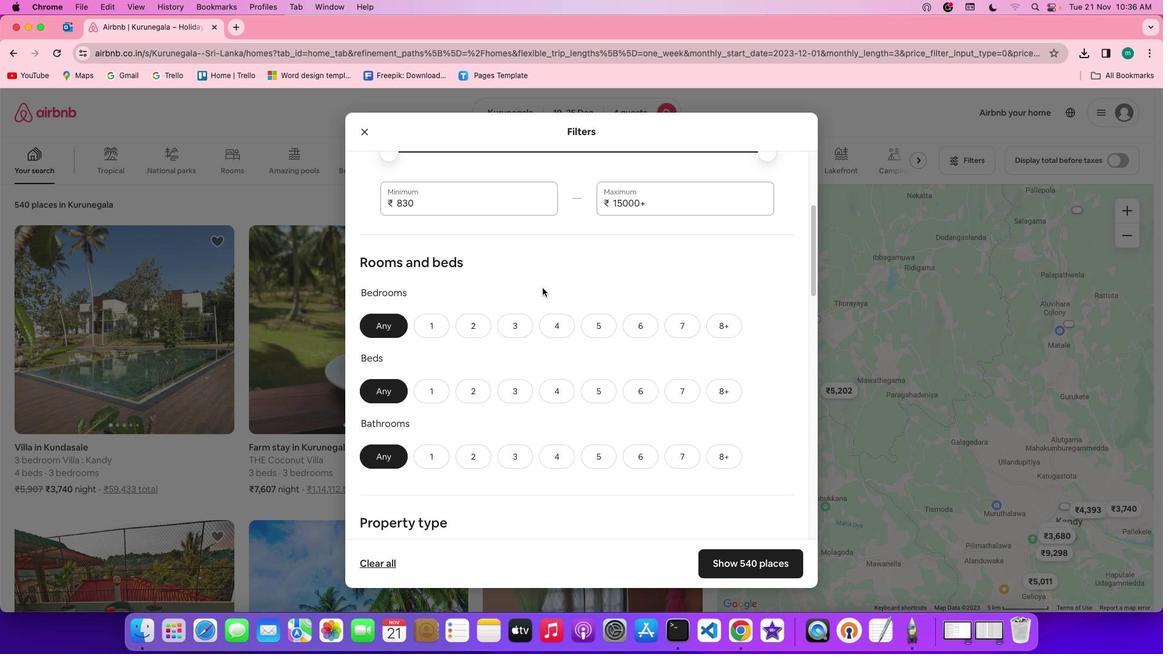 
Action: Mouse scrolled (543, 287) with delta (0, 0)
Screenshot: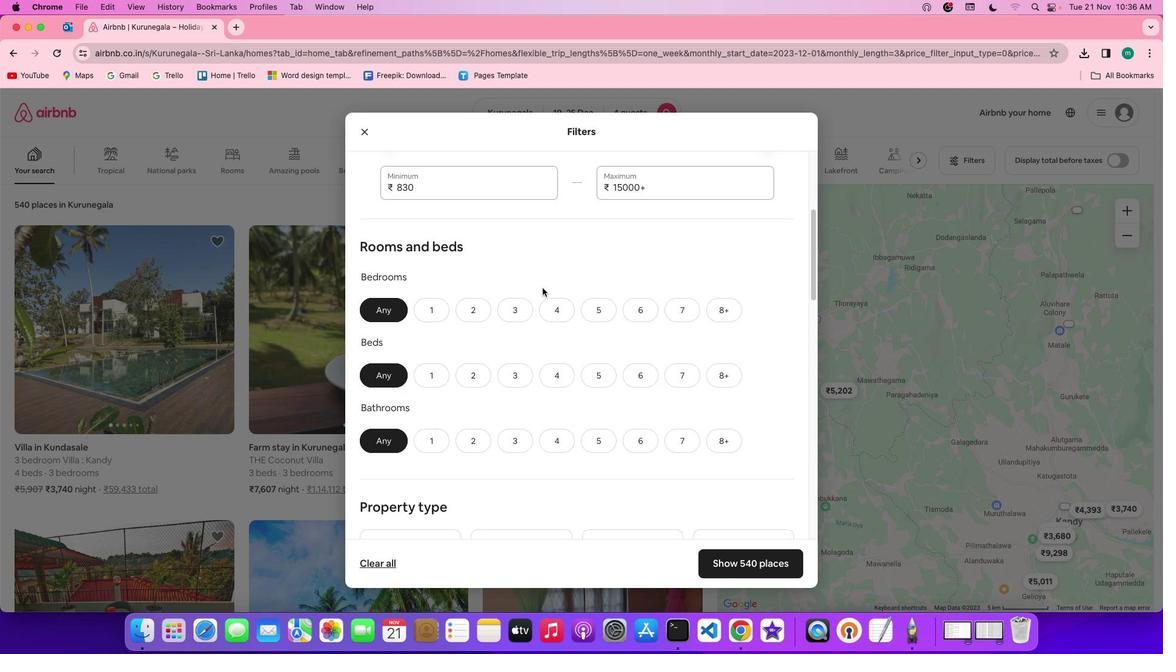 
Action: Mouse moved to (477, 275)
Screenshot: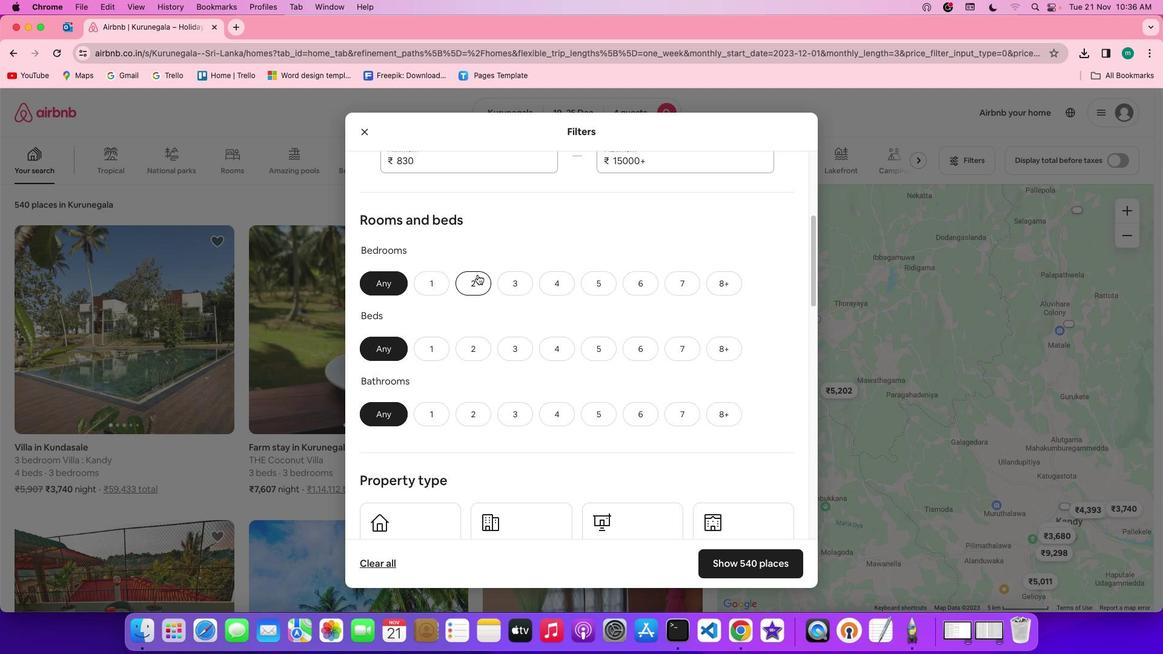 
Action: Mouse pressed left at (477, 275)
Screenshot: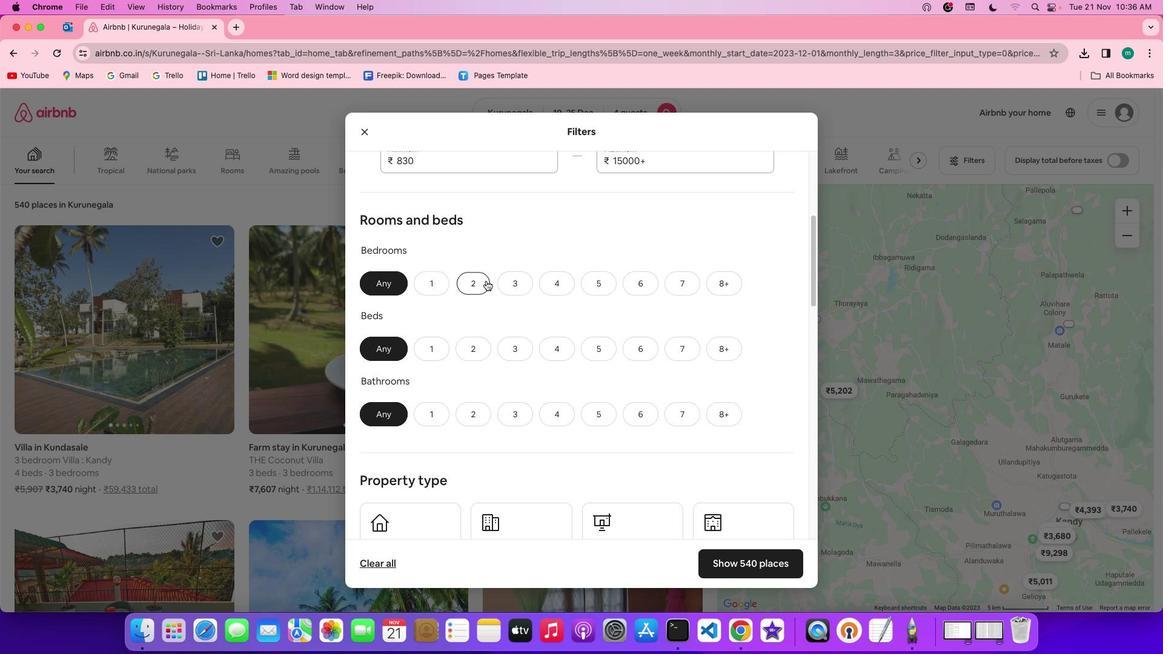 
Action: Mouse moved to (526, 343)
Screenshot: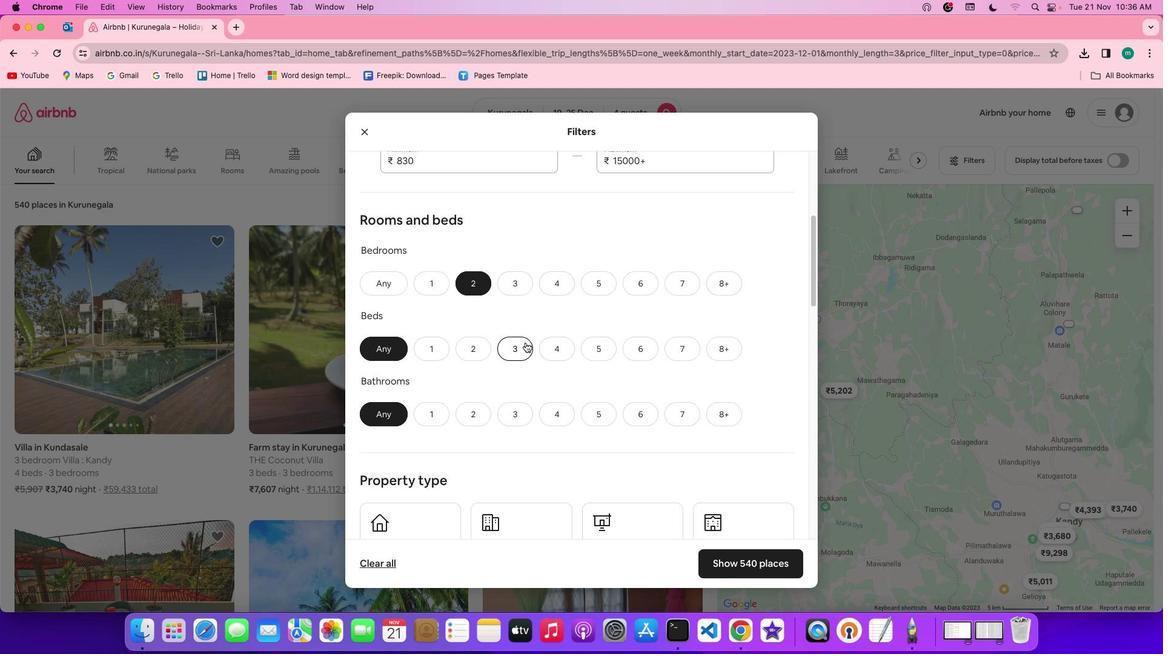 
Action: Mouse pressed left at (526, 343)
Screenshot: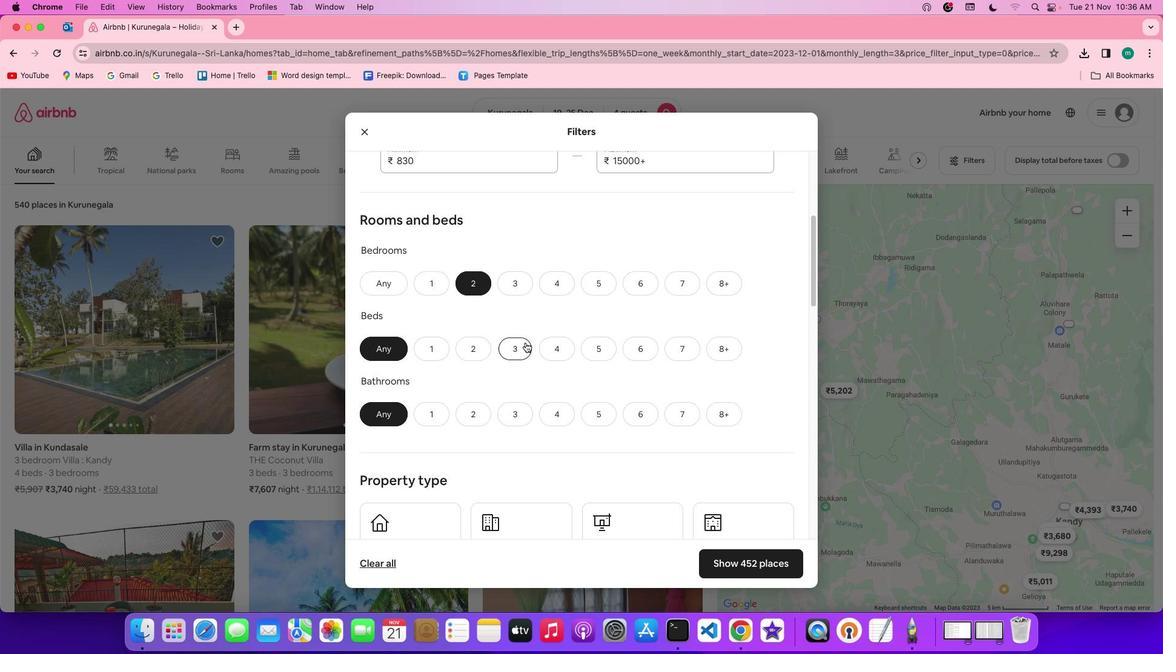 
Action: Mouse moved to (465, 421)
Screenshot: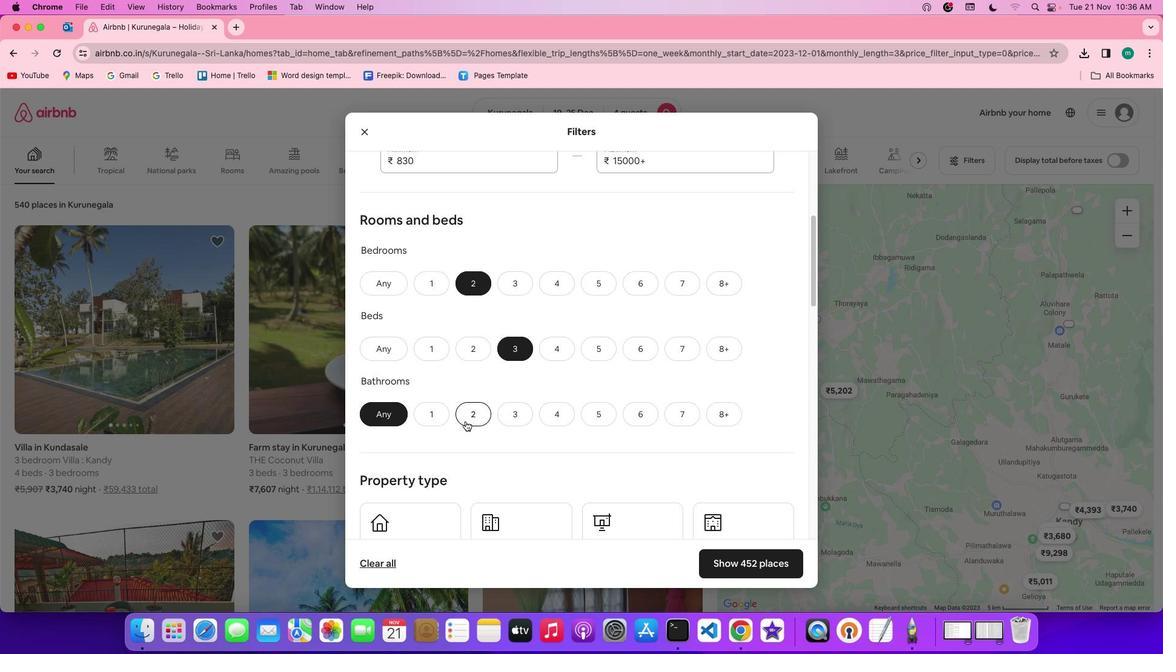 
Action: Mouse pressed left at (465, 421)
Screenshot: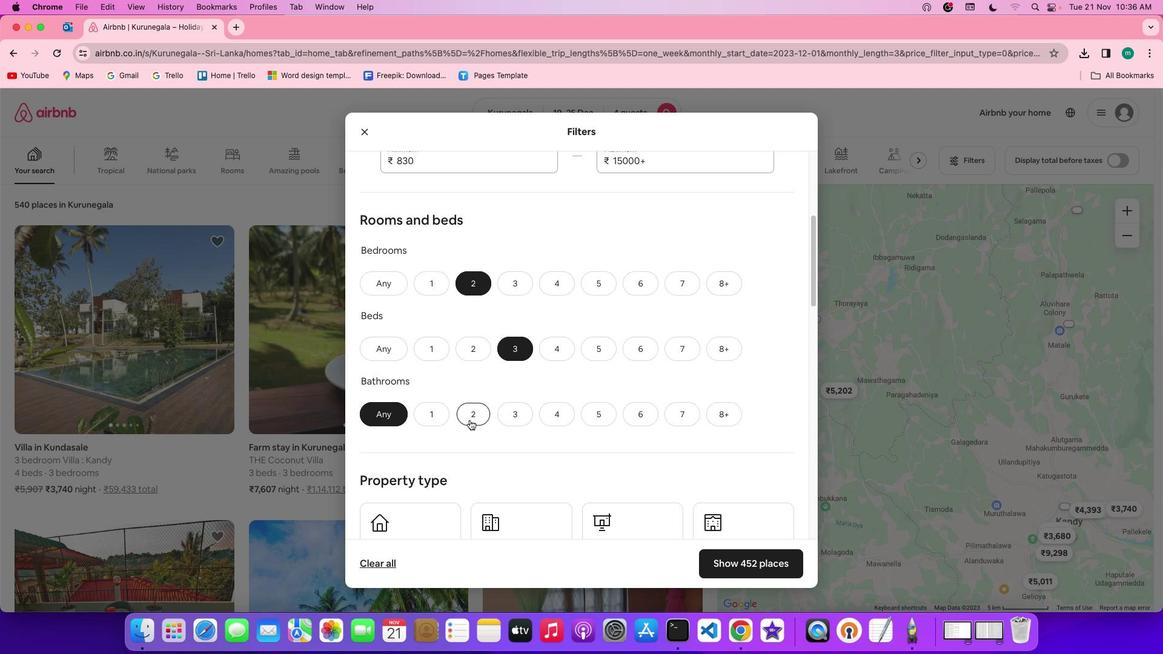 
Action: Mouse moved to (622, 404)
Screenshot: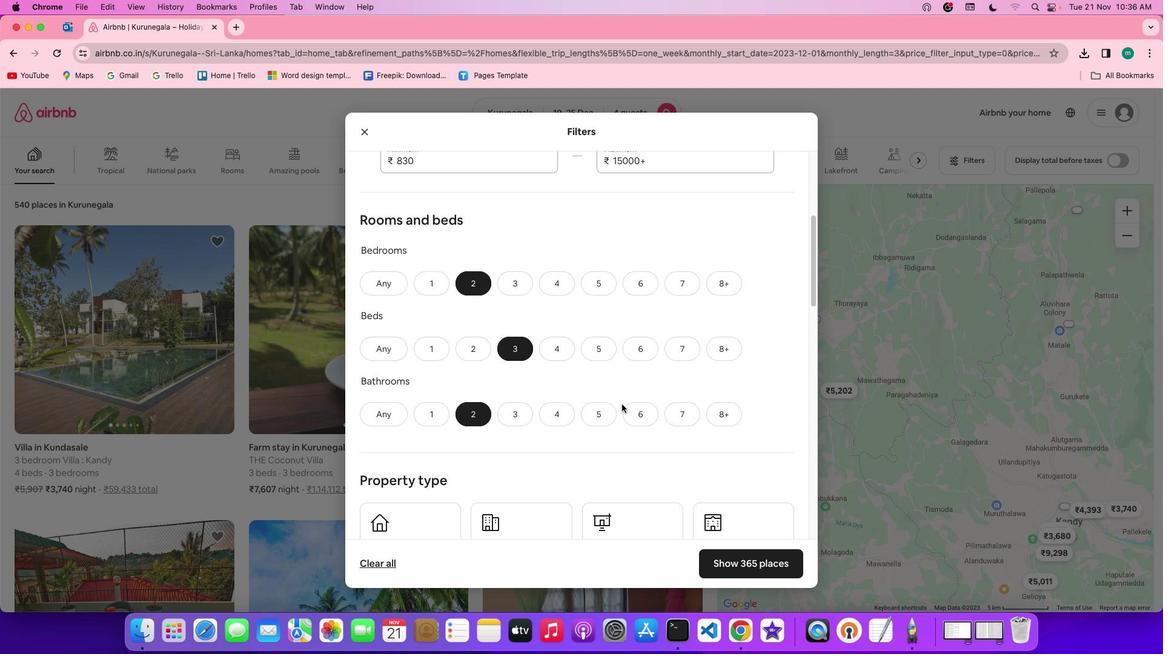 
Action: Mouse scrolled (622, 404) with delta (0, 0)
Screenshot: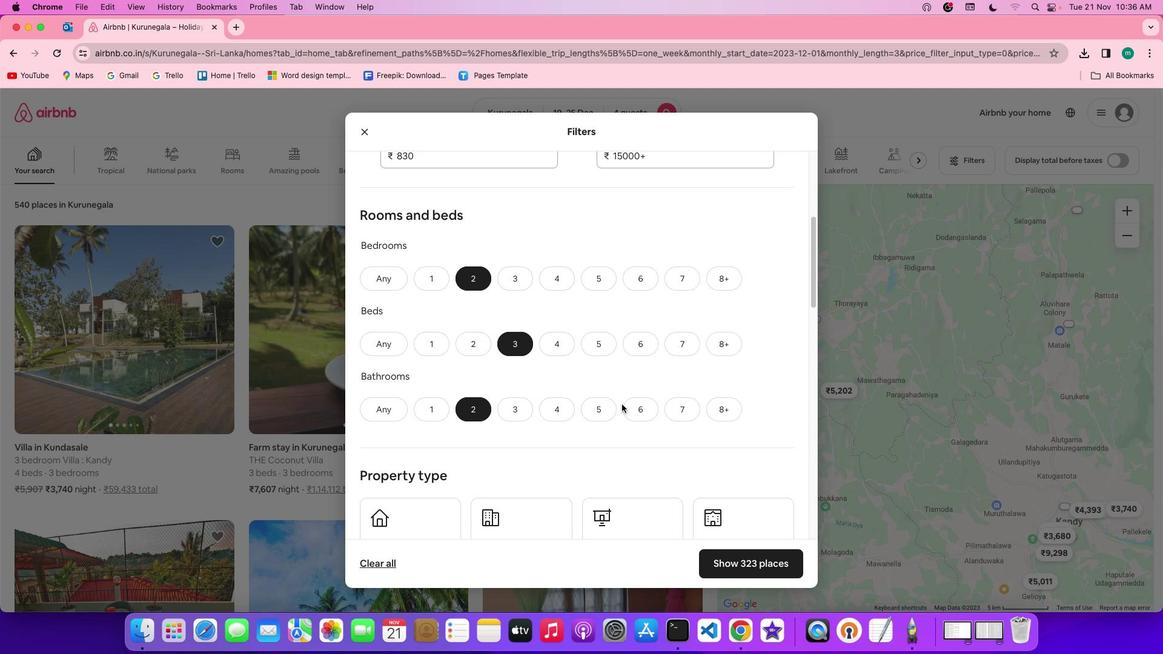 
Action: Mouse scrolled (622, 404) with delta (0, 0)
Screenshot: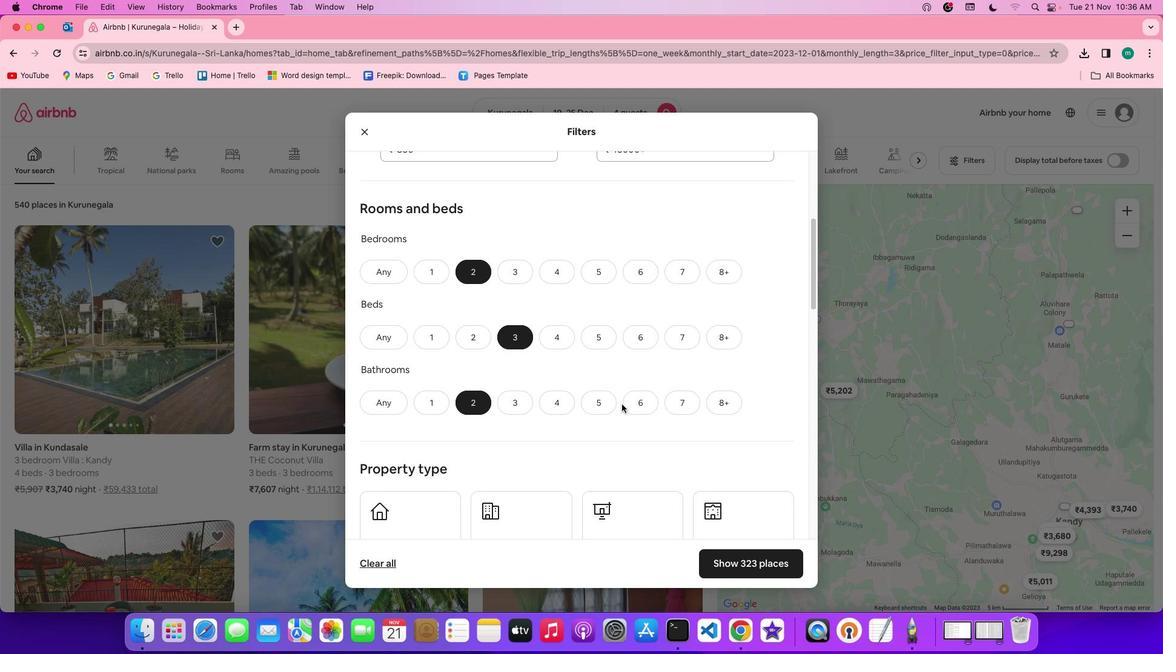 
Action: Mouse scrolled (622, 404) with delta (0, -1)
Screenshot: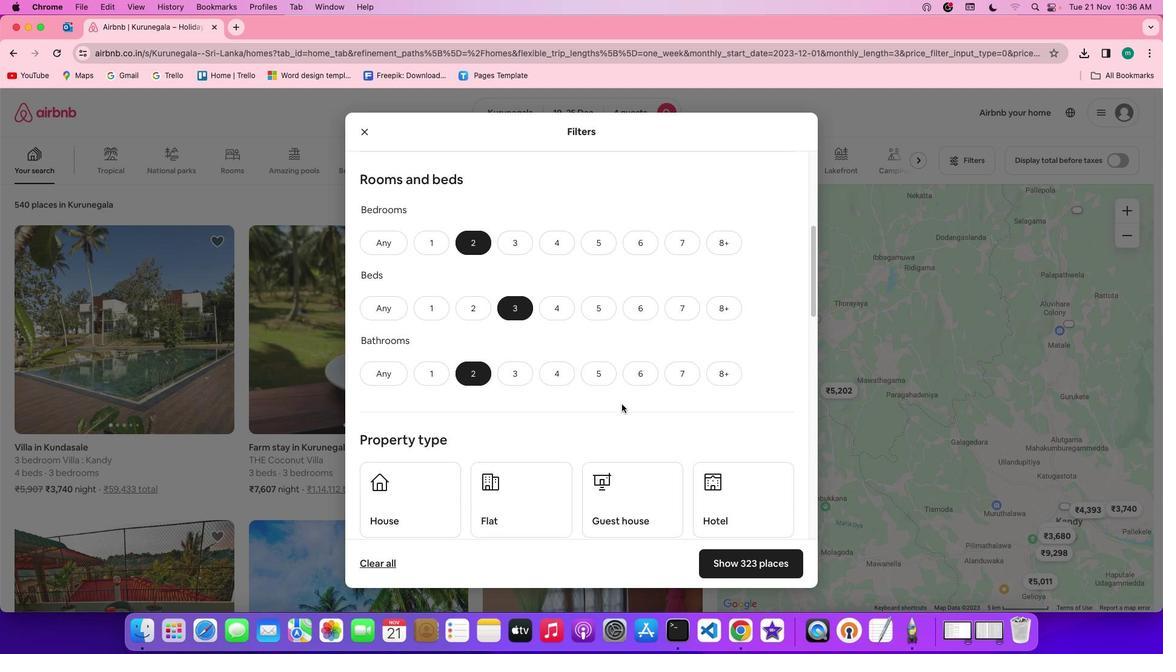 
Action: Mouse scrolled (622, 404) with delta (0, 0)
Screenshot: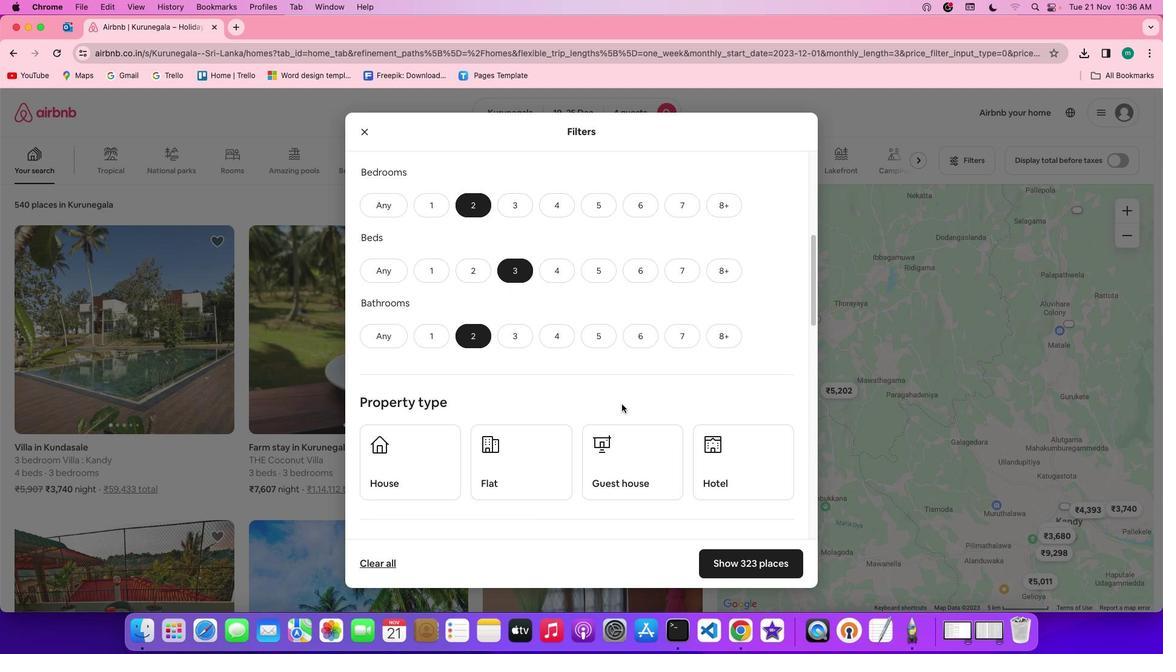 
Action: Mouse scrolled (622, 404) with delta (0, 0)
Screenshot: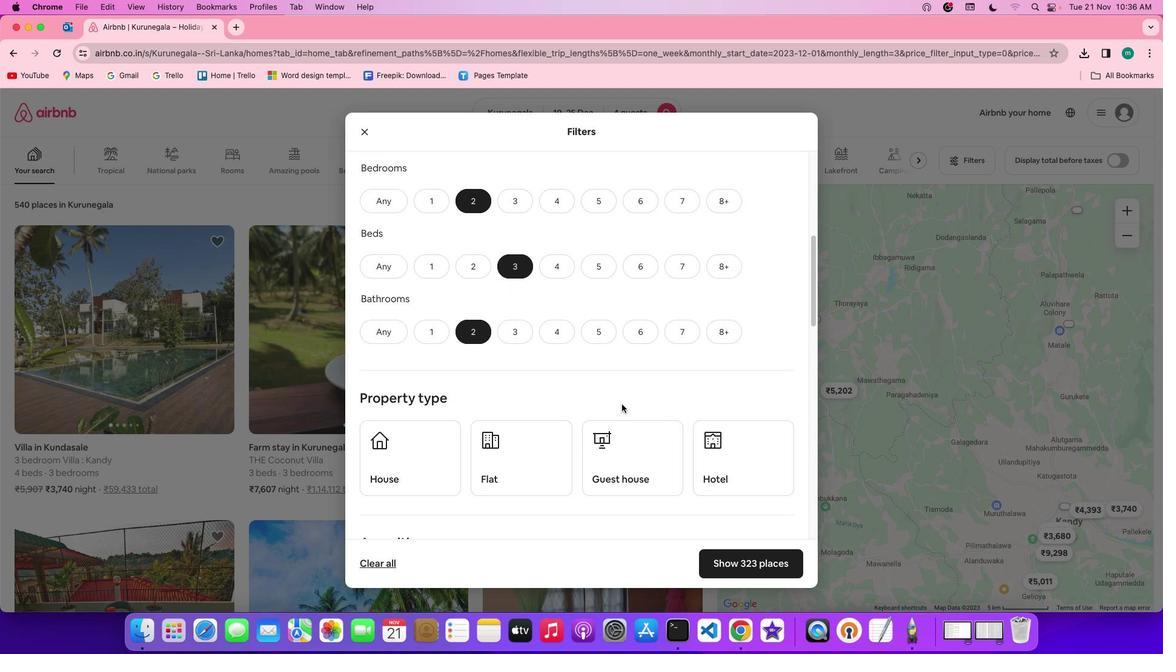 
Action: Mouse scrolled (622, 404) with delta (0, 0)
Screenshot: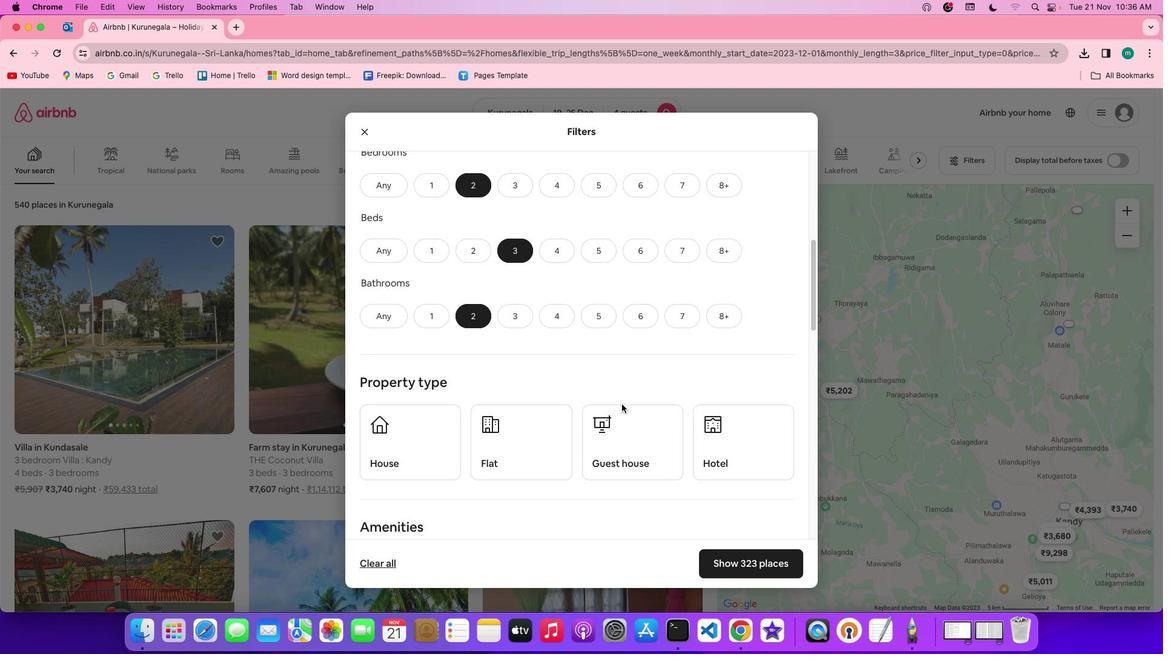 
Action: Mouse scrolled (622, 404) with delta (0, 0)
Screenshot: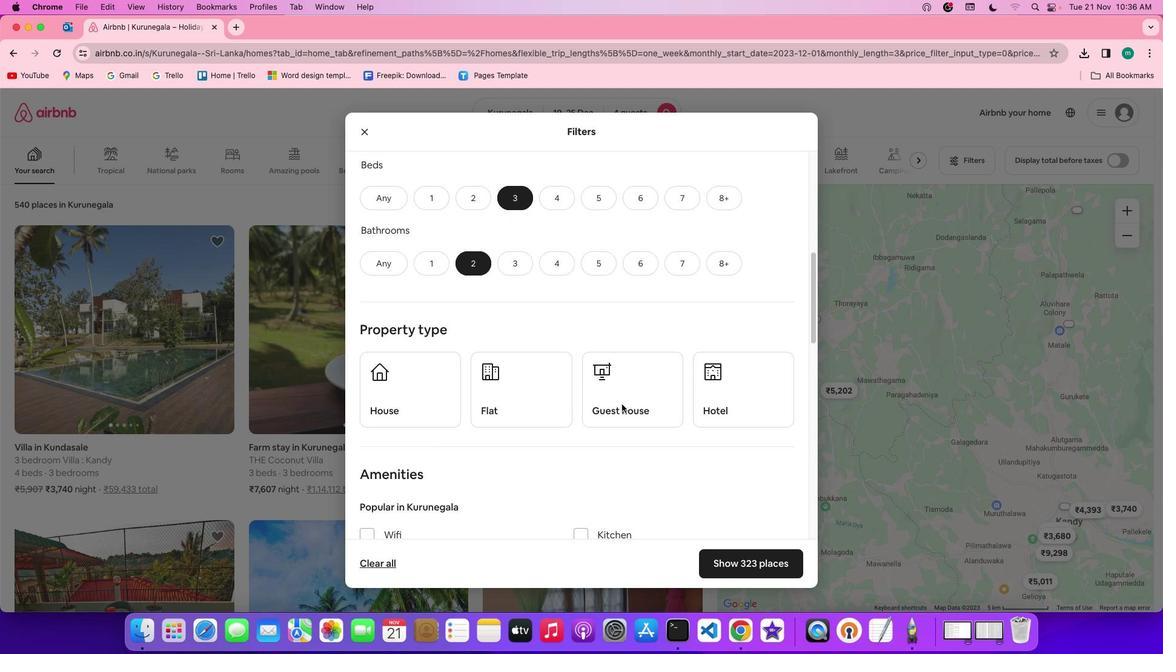 
Action: Mouse scrolled (622, 404) with delta (0, 0)
Screenshot: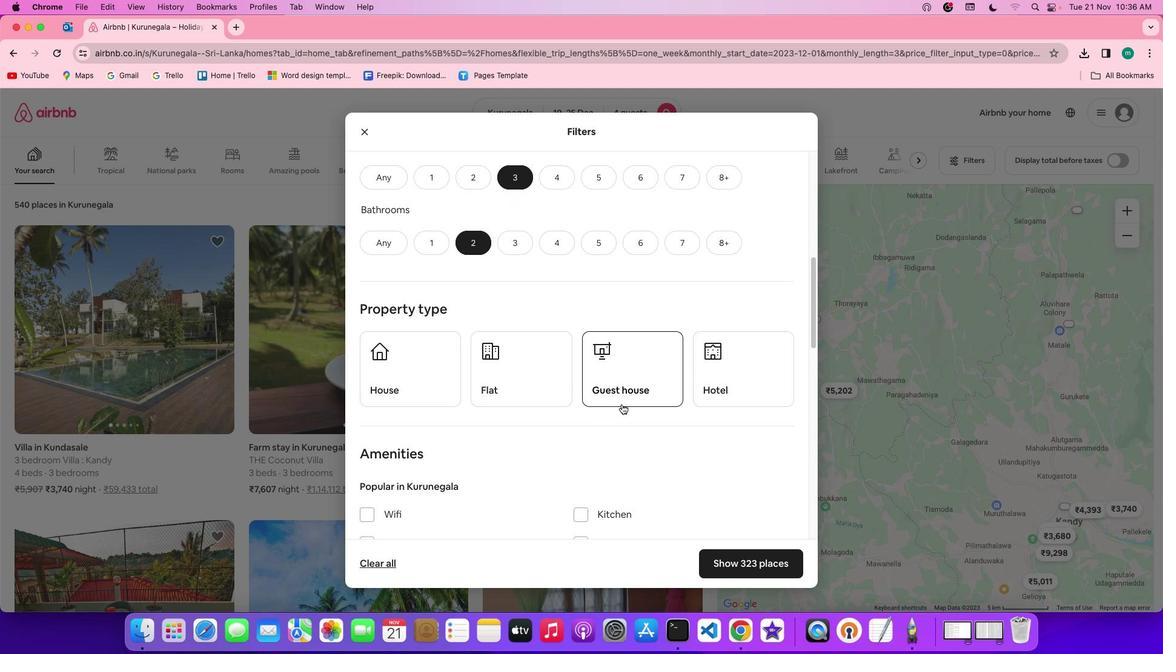 
Action: Mouse scrolled (622, 404) with delta (0, 0)
Screenshot: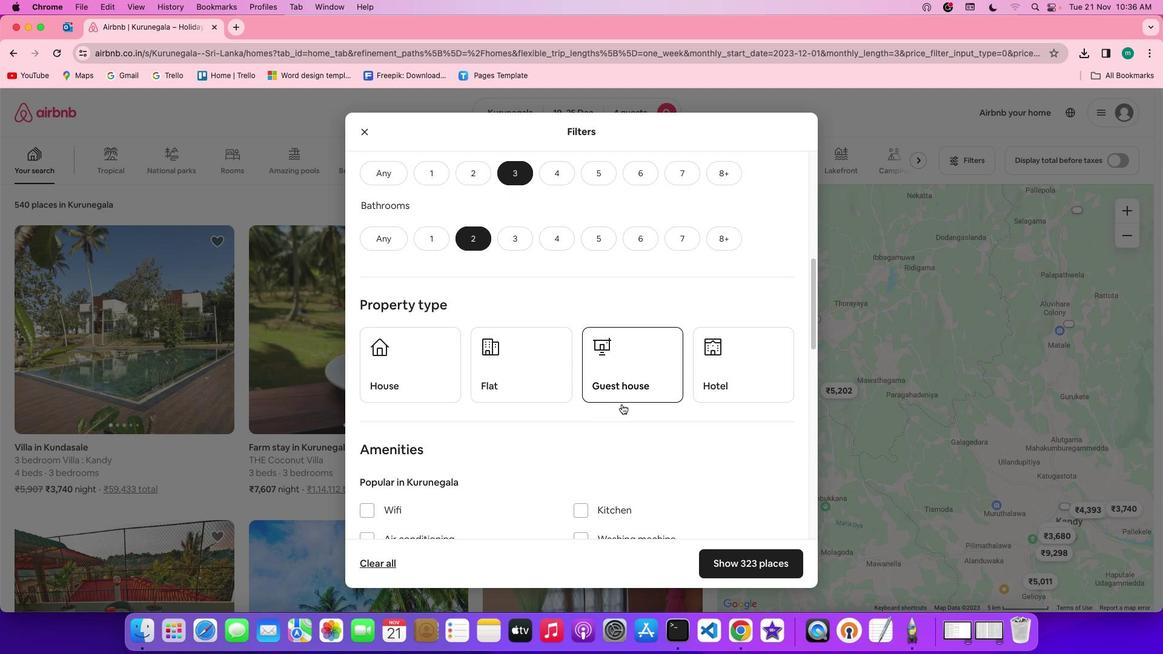 
Action: Mouse scrolled (622, 404) with delta (0, 0)
Screenshot: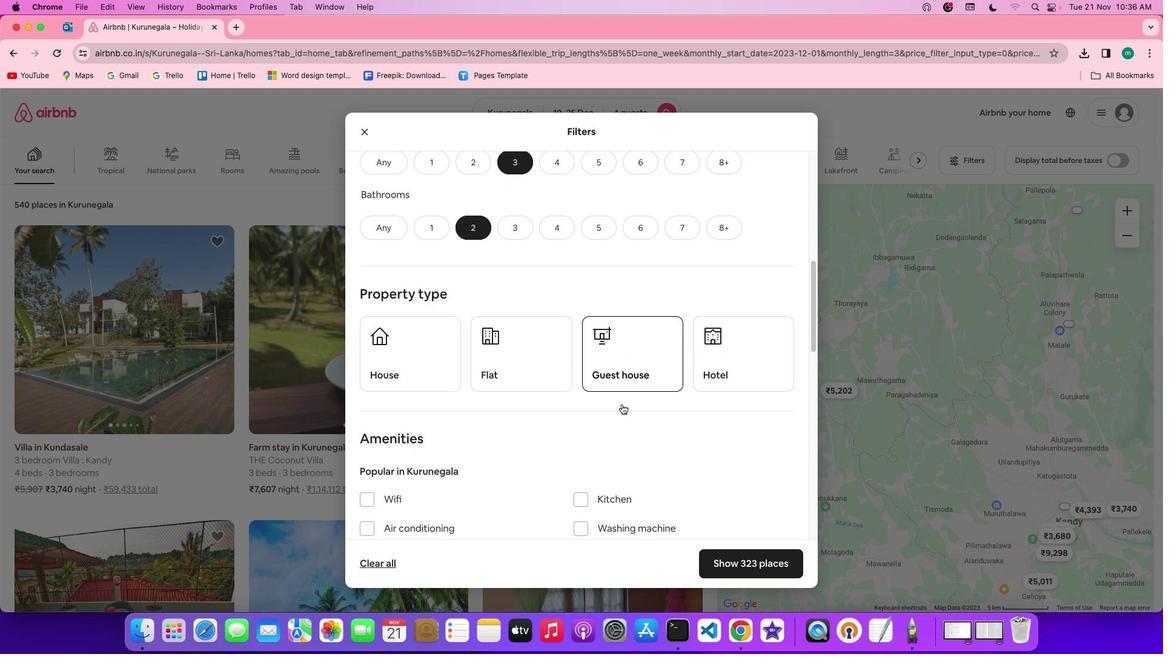 
Action: Mouse moved to (655, 367)
Screenshot: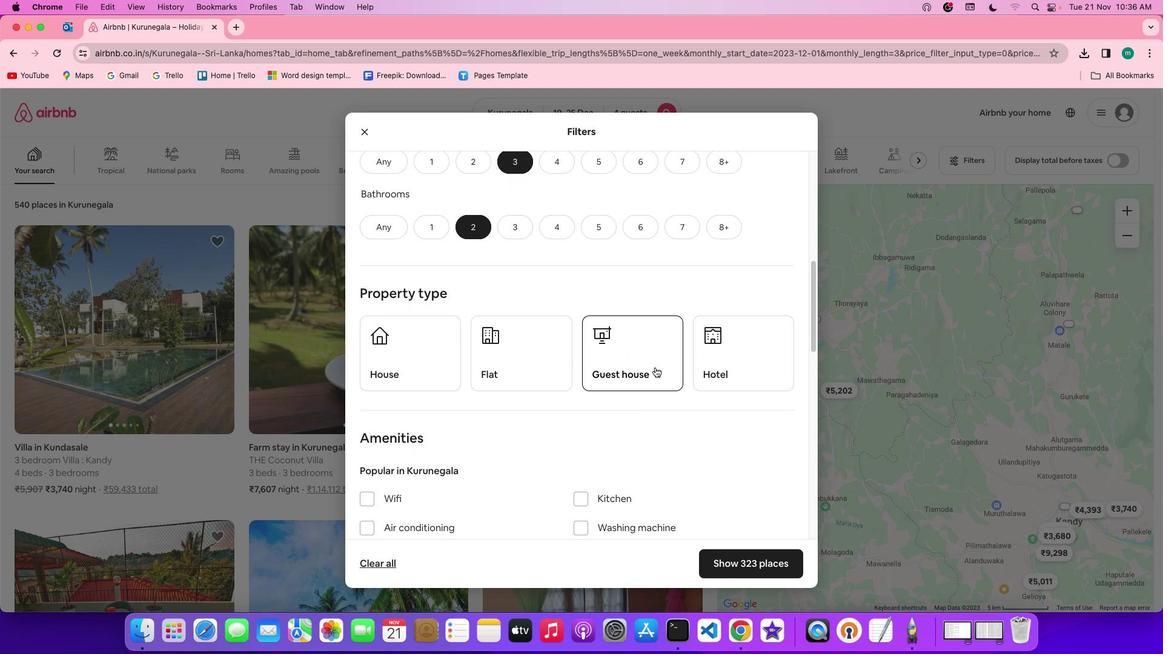 
Action: Mouse pressed left at (655, 367)
Screenshot: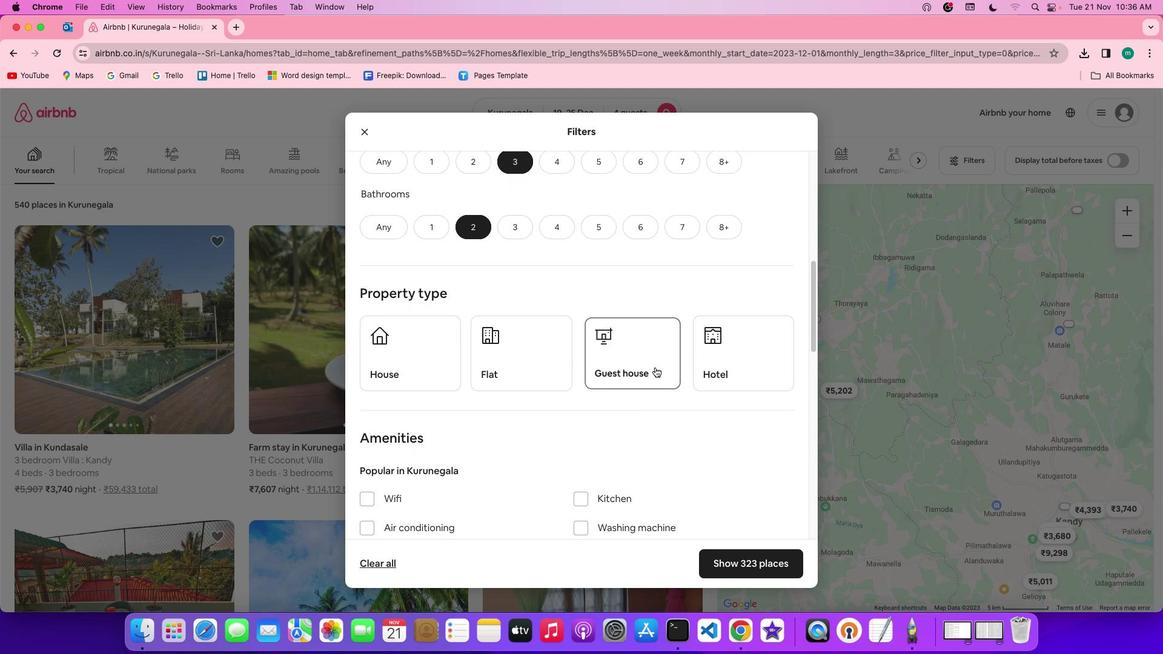 
Action: Mouse moved to (710, 414)
Screenshot: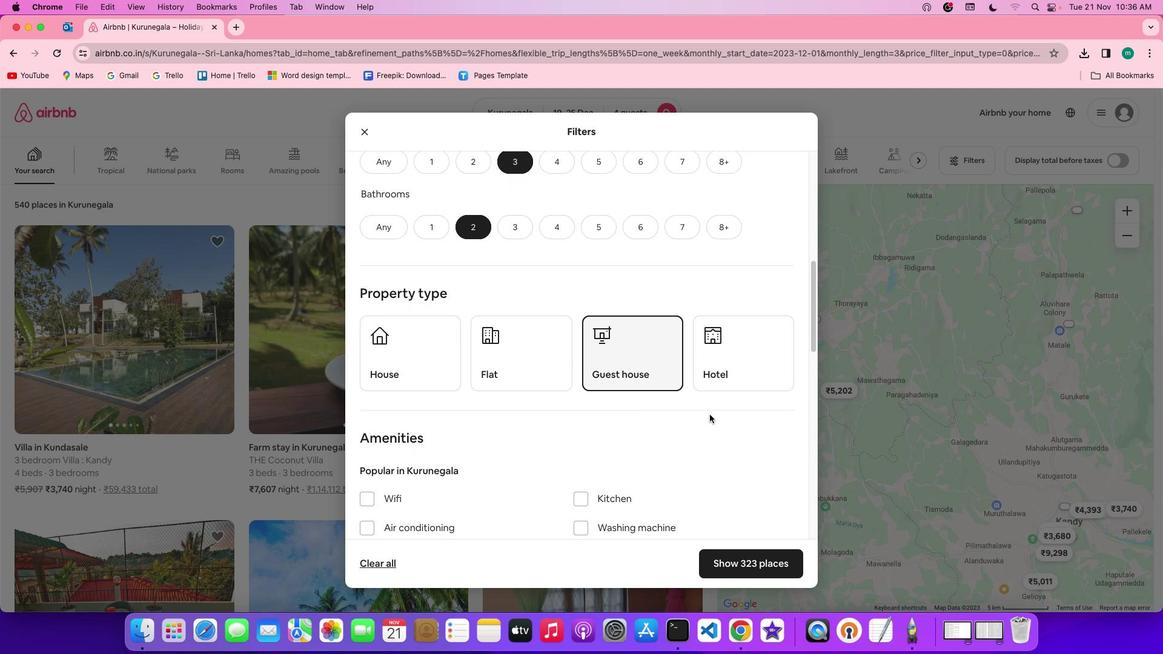 
Action: Mouse scrolled (710, 414) with delta (0, 0)
Screenshot: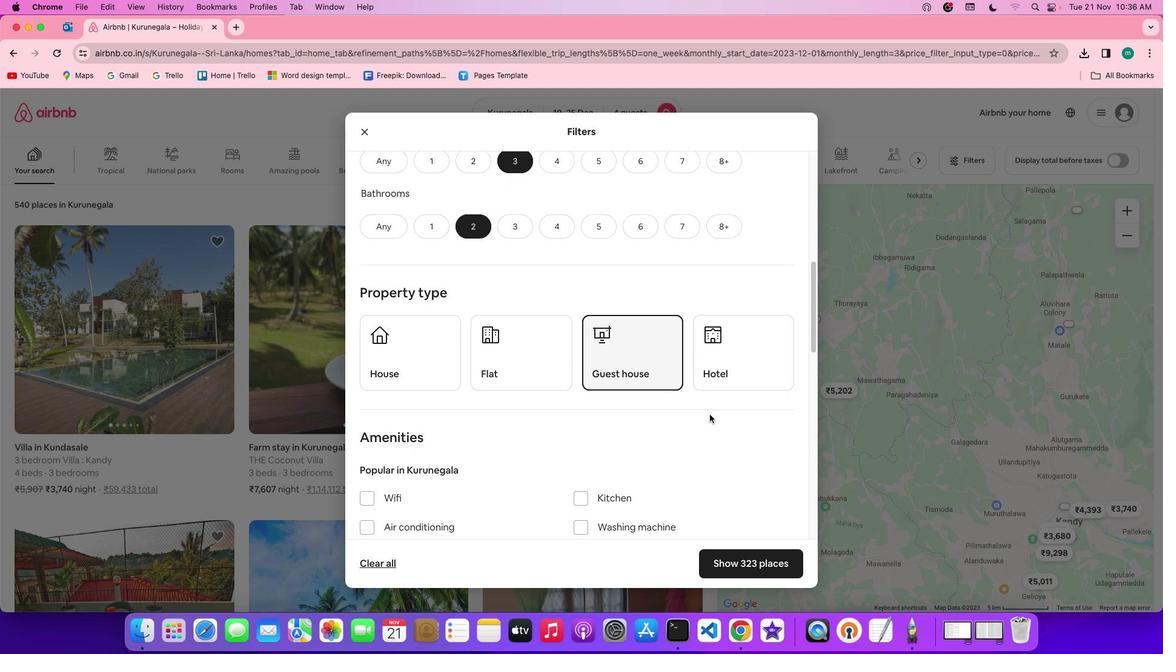 
Action: Mouse scrolled (710, 414) with delta (0, 0)
Screenshot: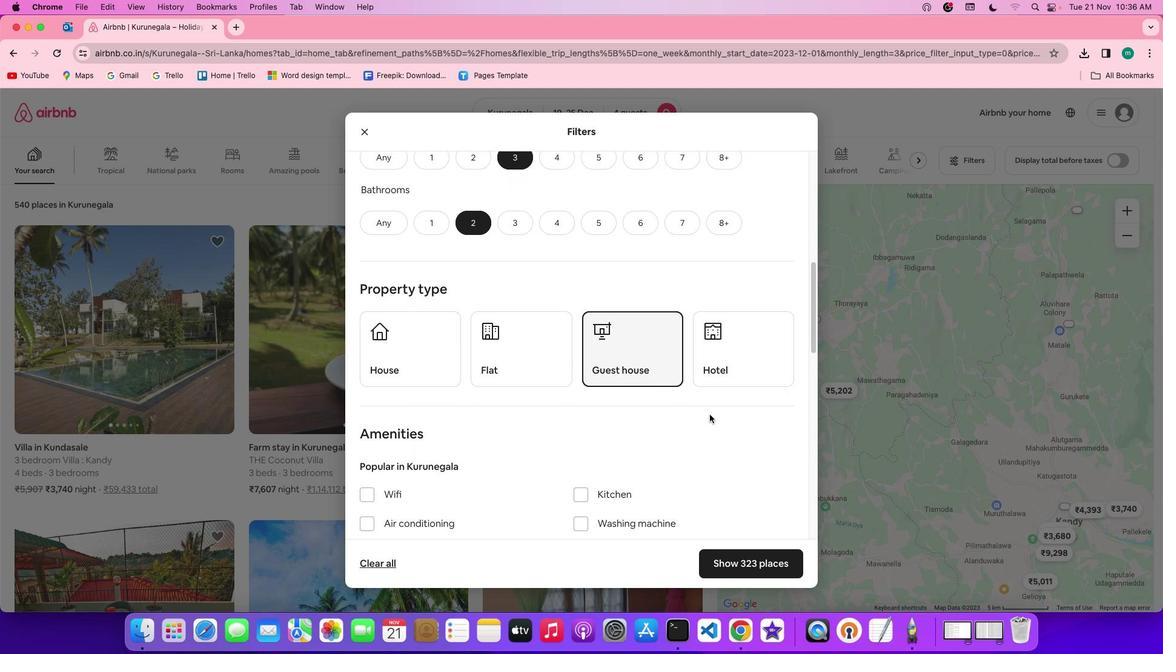 
Action: Mouse scrolled (710, 414) with delta (0, 0)
Screenshot: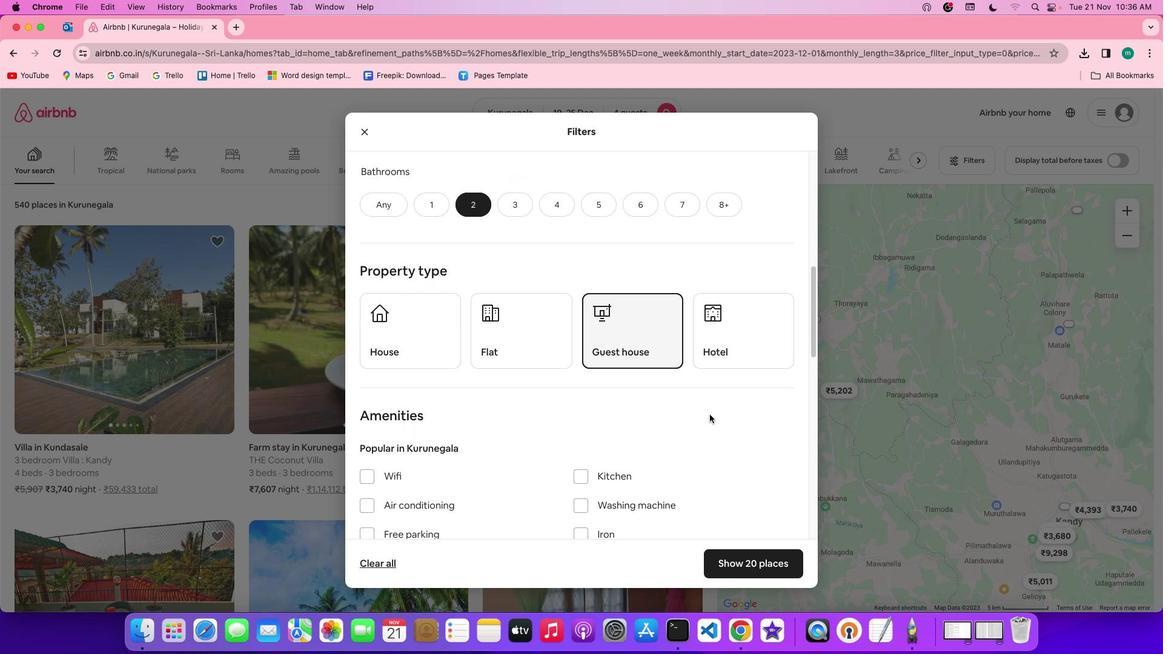 
Action: Mouse scrolled (710, 414) with delta (0, 0)
Screenshot: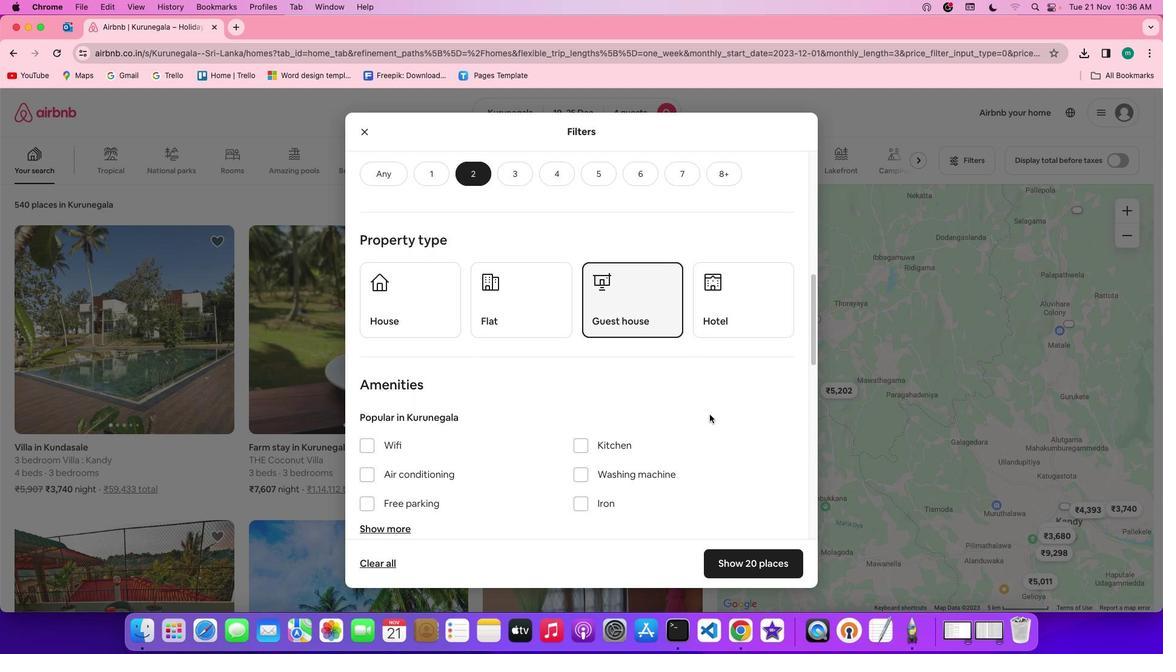 
Action: Mouse scrolled (710, 414) with delta (0, 0)
Screenshot: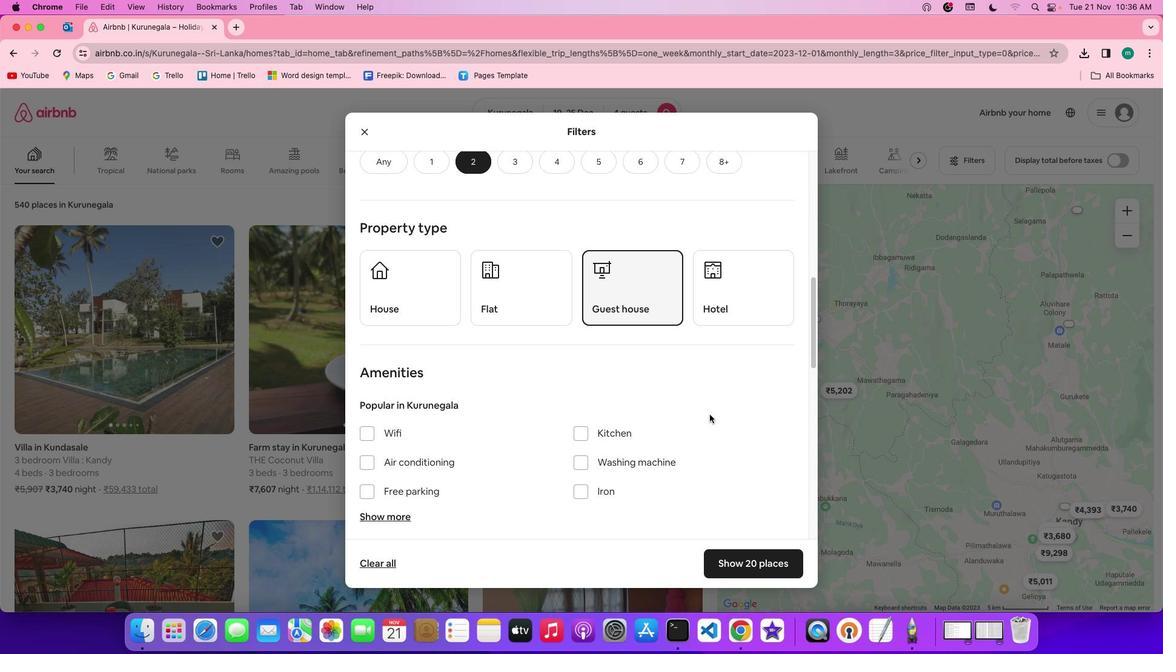 
Action: Mouse scrolled (710, 414) with delta (0, 0)
Screenshot: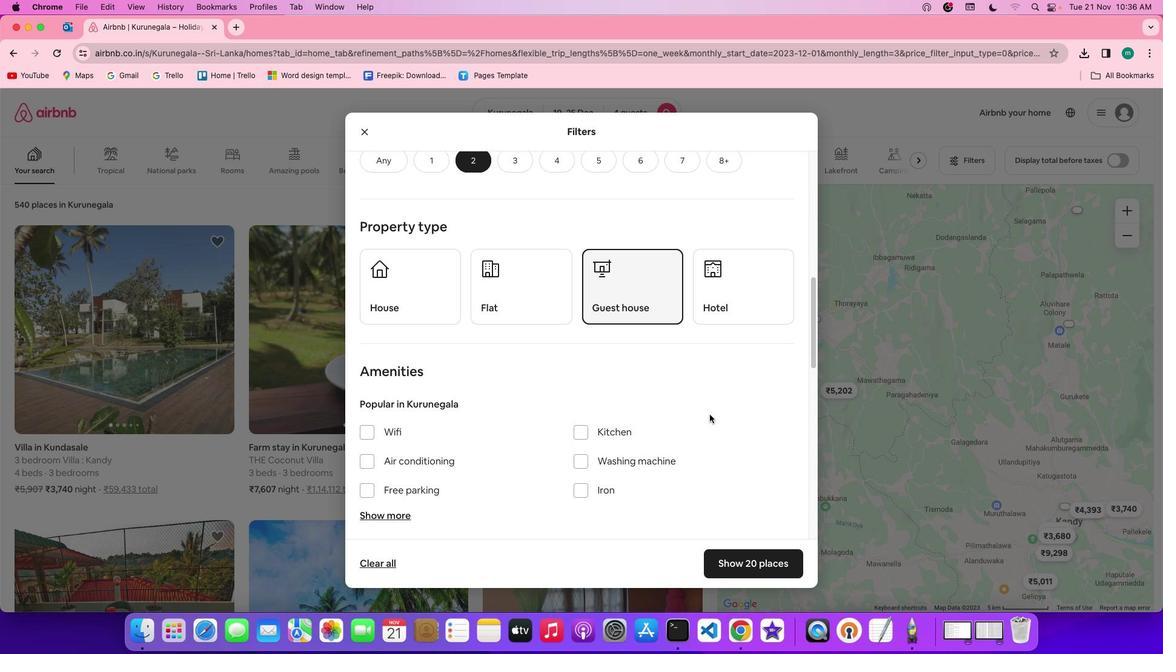 
Action: Mouse scrolled (710, 414) with delta (0, 0)
Screenshot: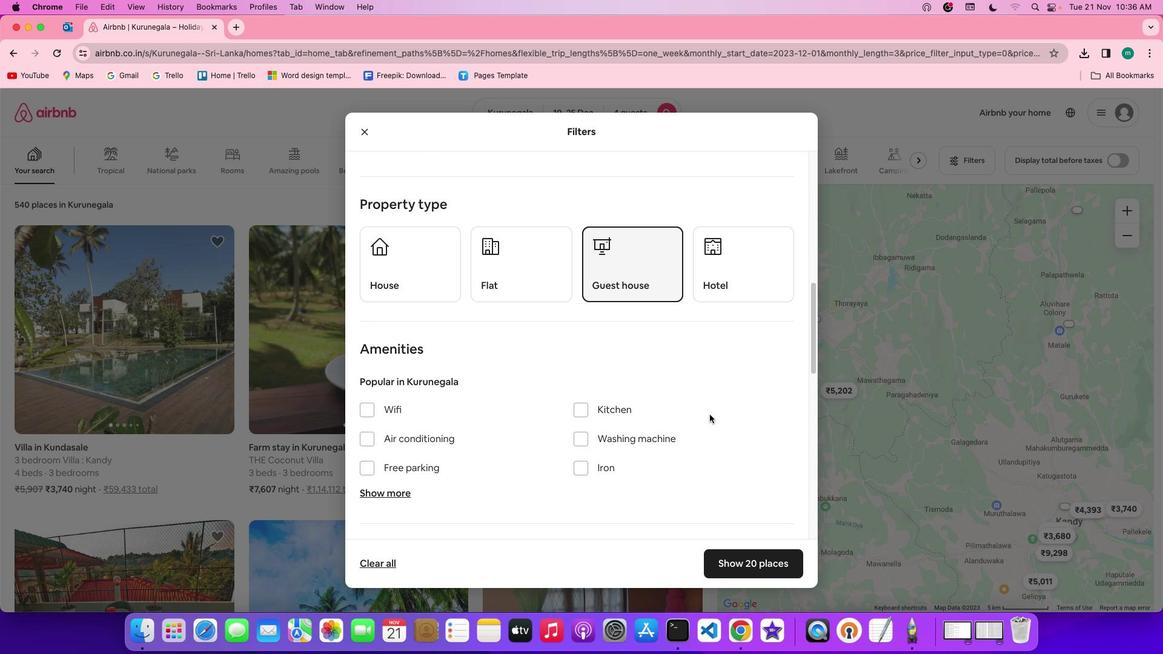 
Action: Mouse scrolled (710, 414) with delta (0, 0)
Screenshot: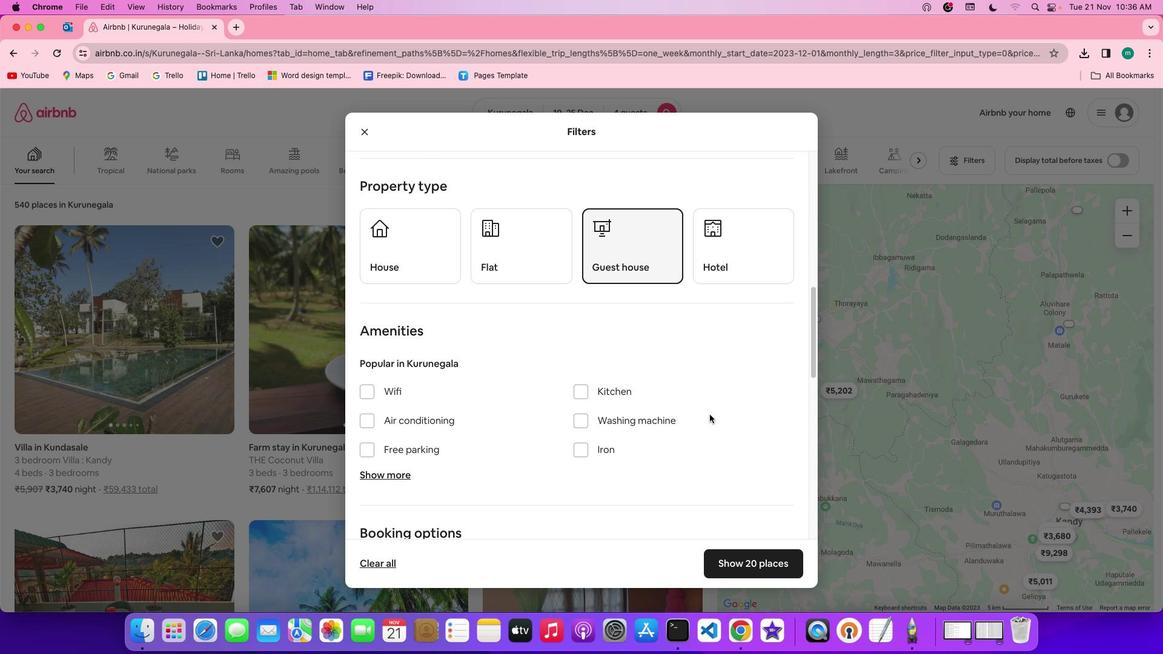 
Action: Mouse scrolled (710, 414) with delta (0, 0)
Screenshot: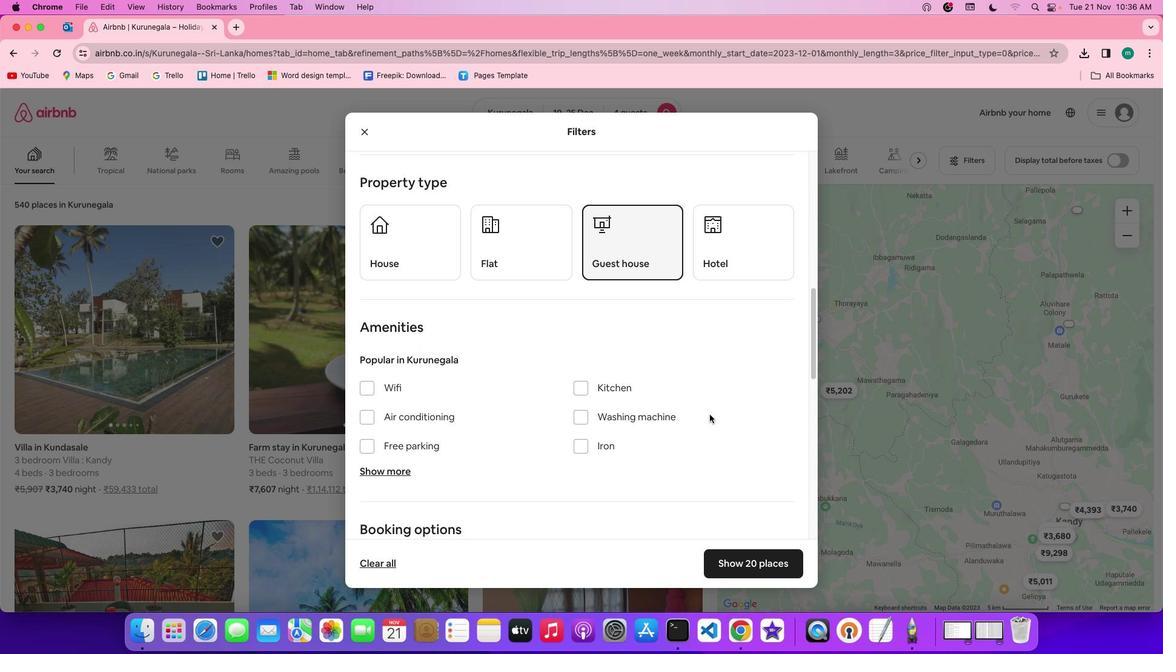 
Action: Mouse scrolled (710, 414) with delta (0, 0)
Screenshot: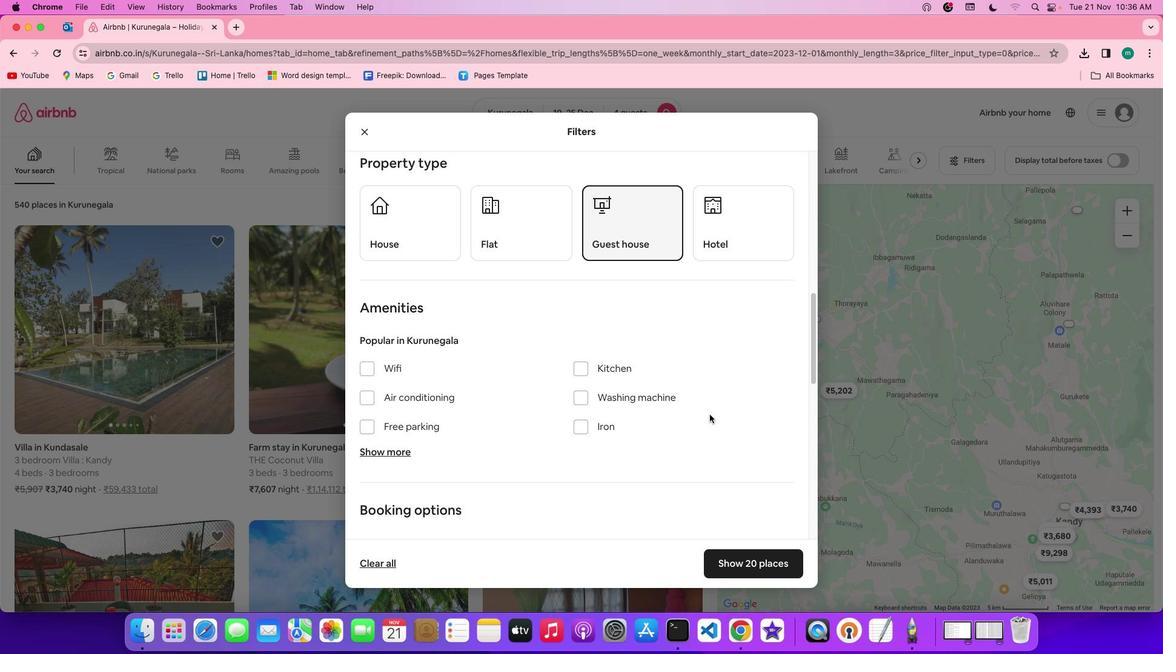 
Action: Mouse moved to (370, 338)
Screenshot: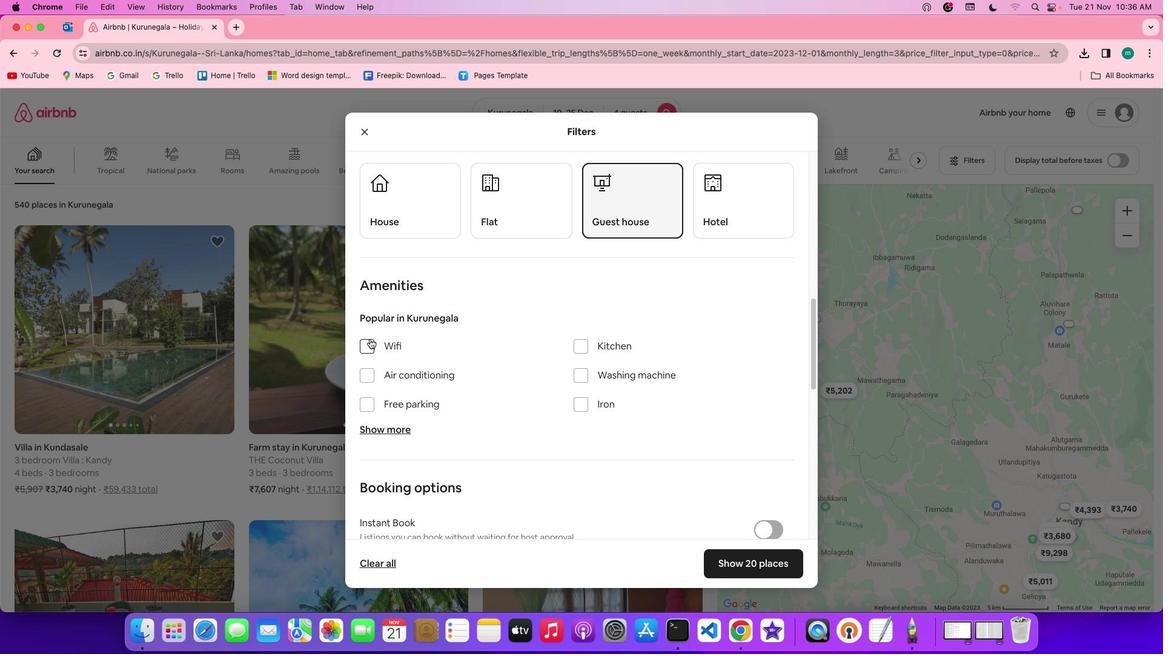 
Action: Mouse pressed left at (370, 338)
Screenshot: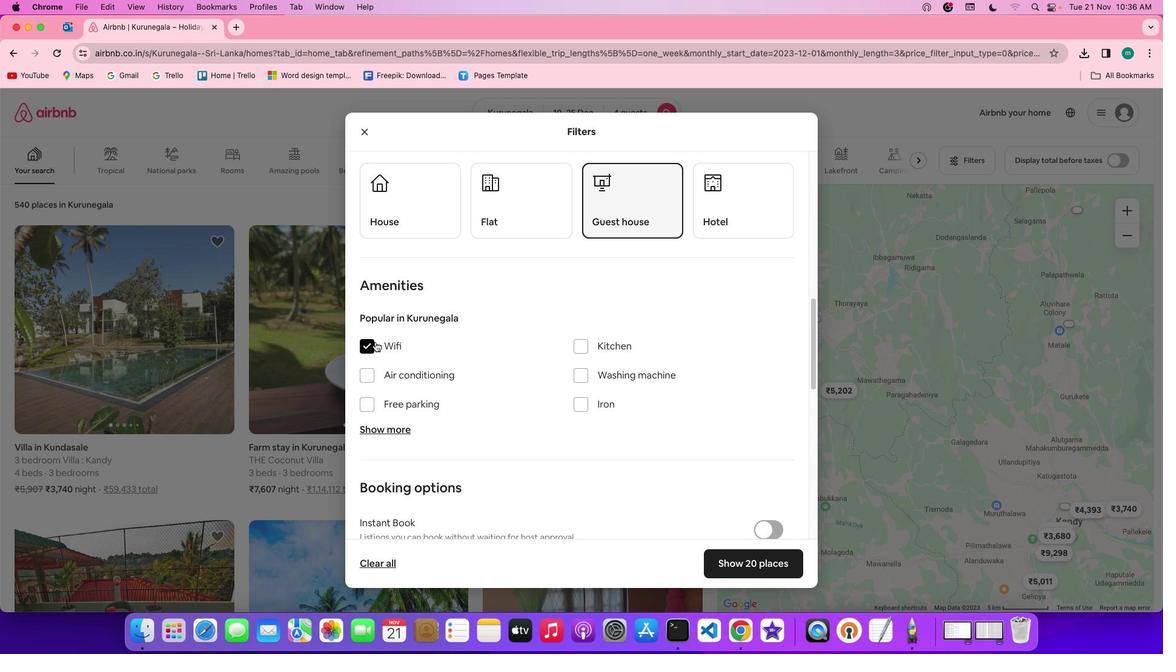 
Action: Mouse moved to (390, 423)
Screenshot: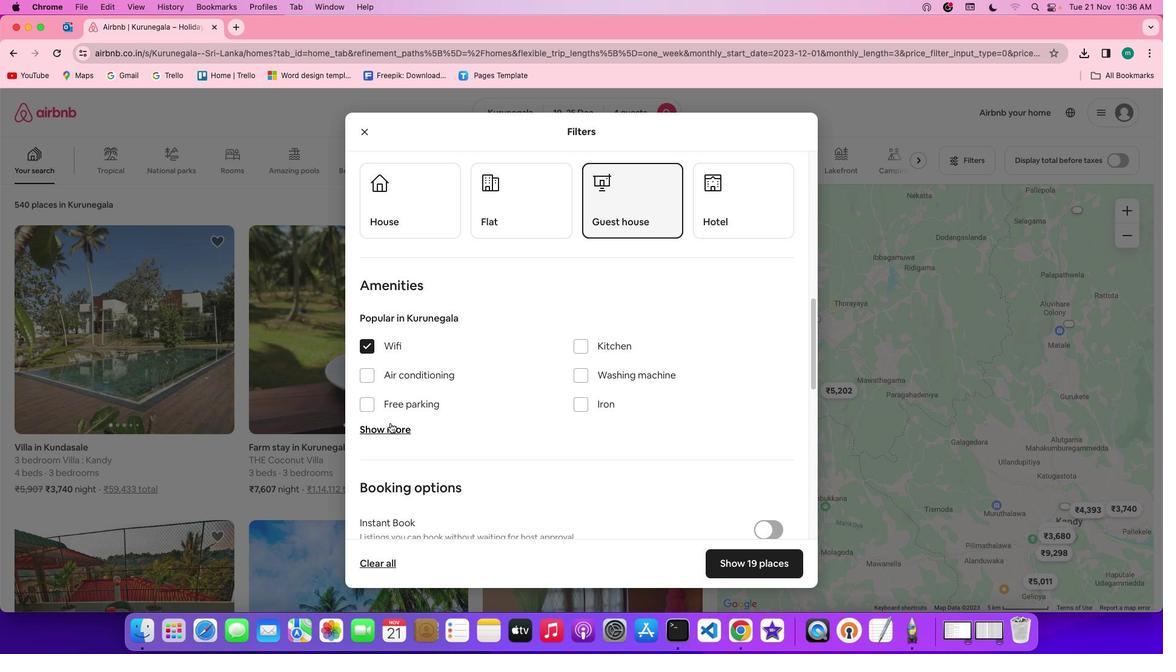 
Action: Mouse pressed left at (390, 423)
Screenshot: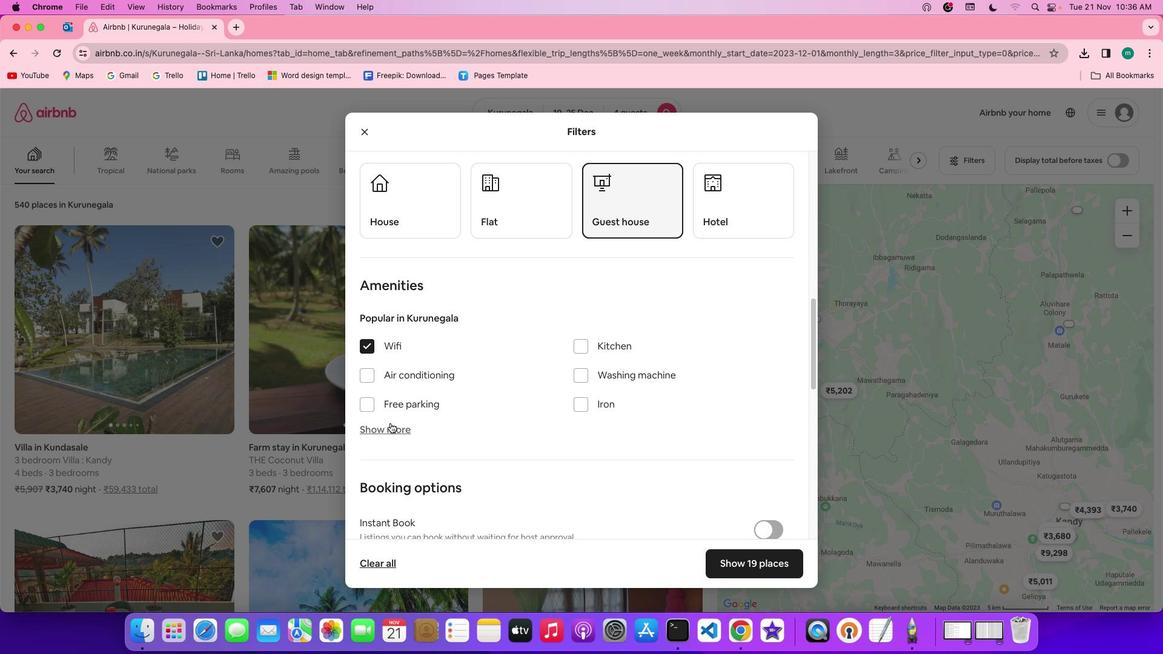 
Action: Mouse moved to (537, 431)
Screenshot: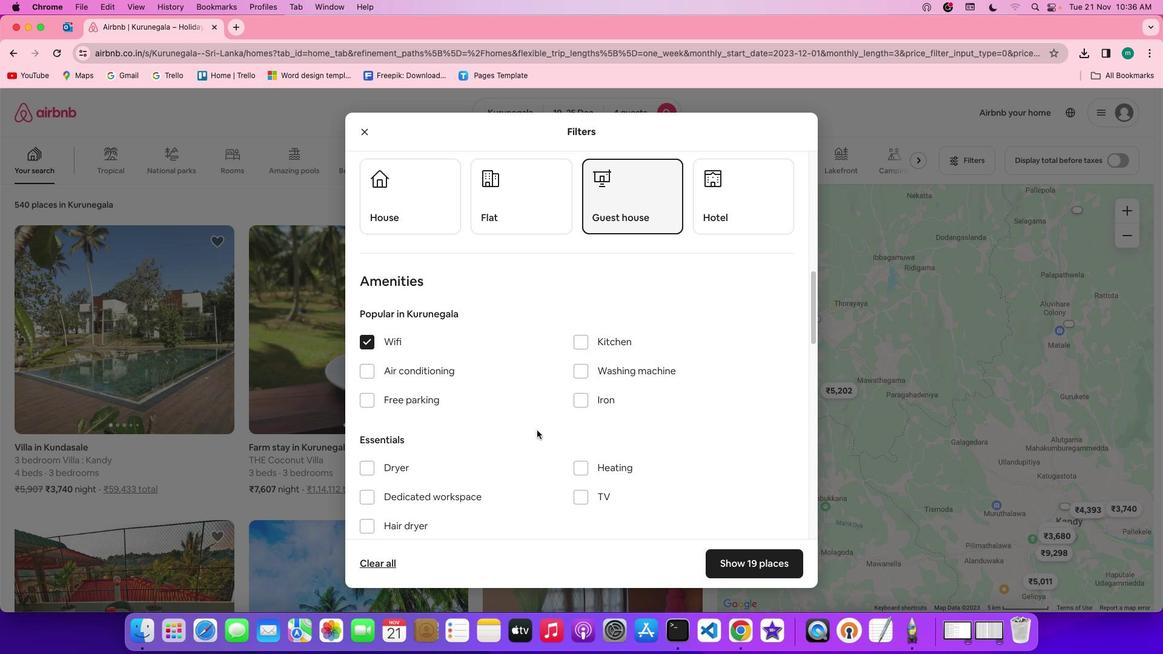 
Action: Mouse scrolled (537, 431) with delta (0, 0)
Screenshot: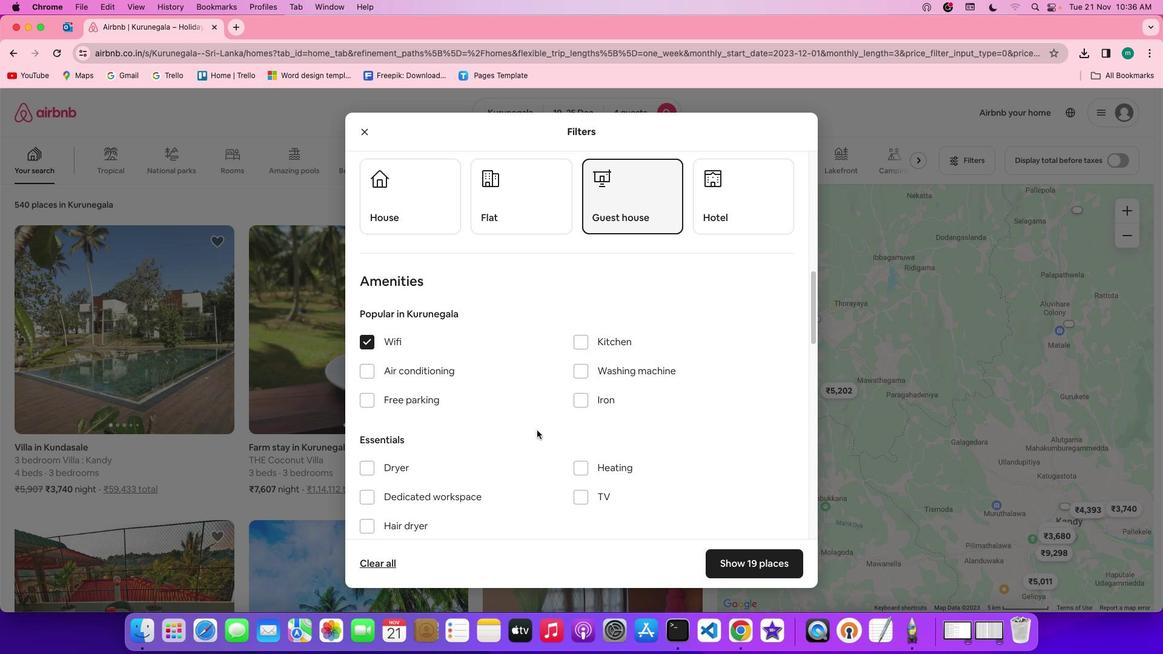 
Action: Mouse scrolled (537, 431) with delta (0, 0)
Screenshot: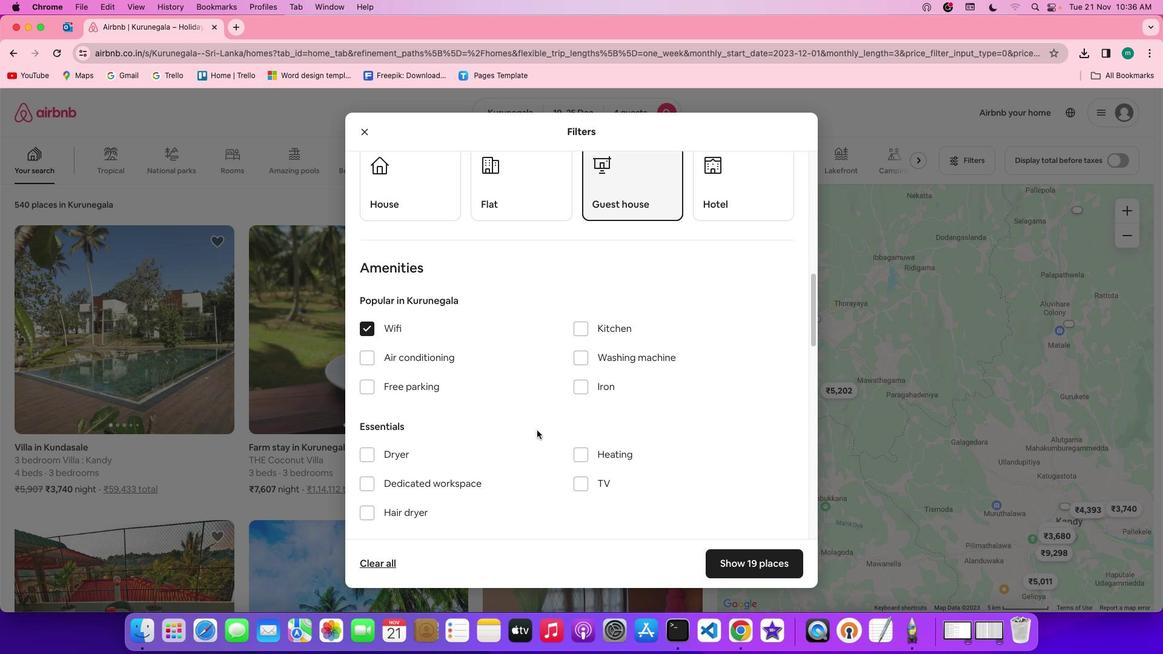 
Action: Mouse scrolled (537, 431) with delta (0, -1)
Screenshot: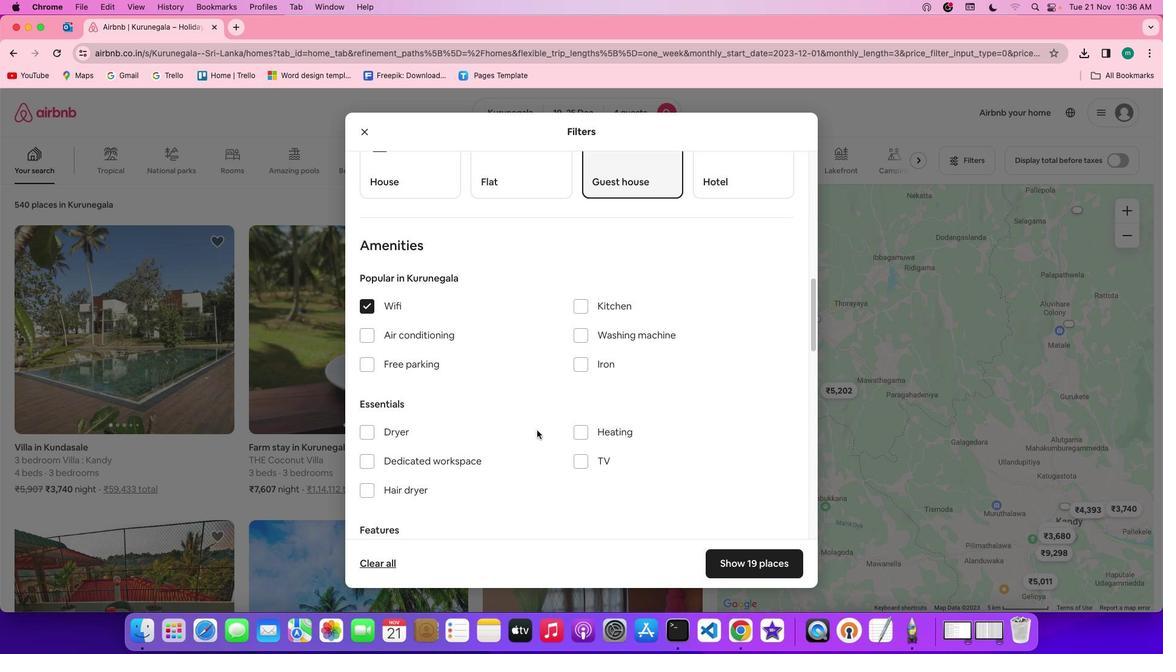 
Action: Mouse moved to (589, 406)
Screenshot: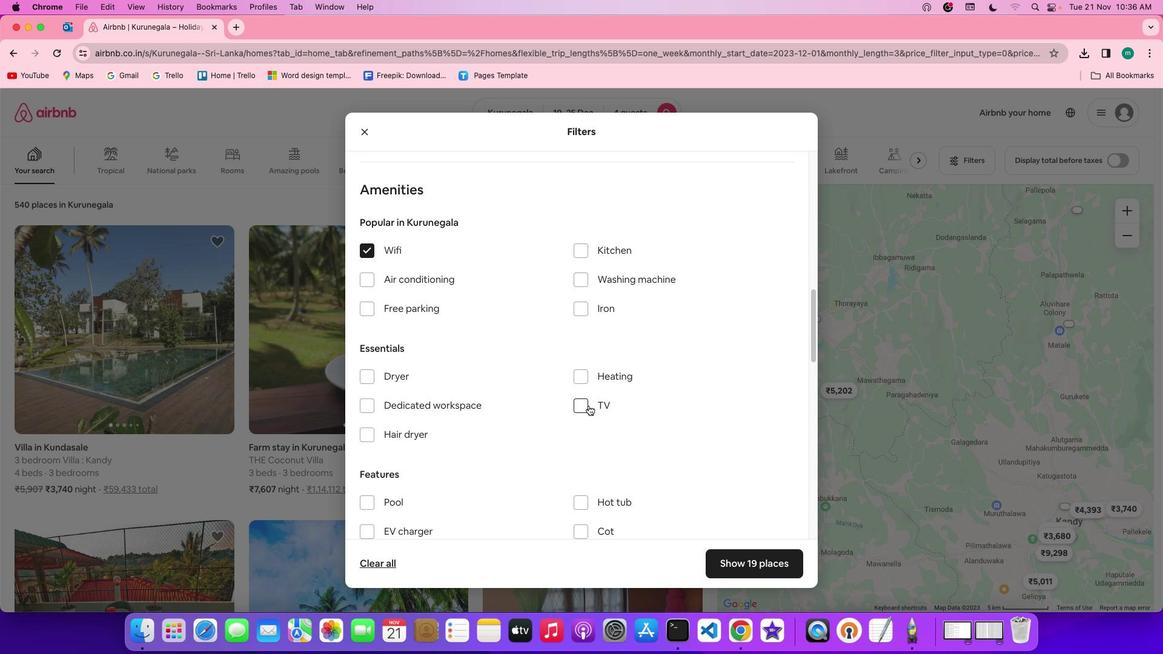 
Action: Mouse pressed left at (589, 406)
Screenshot: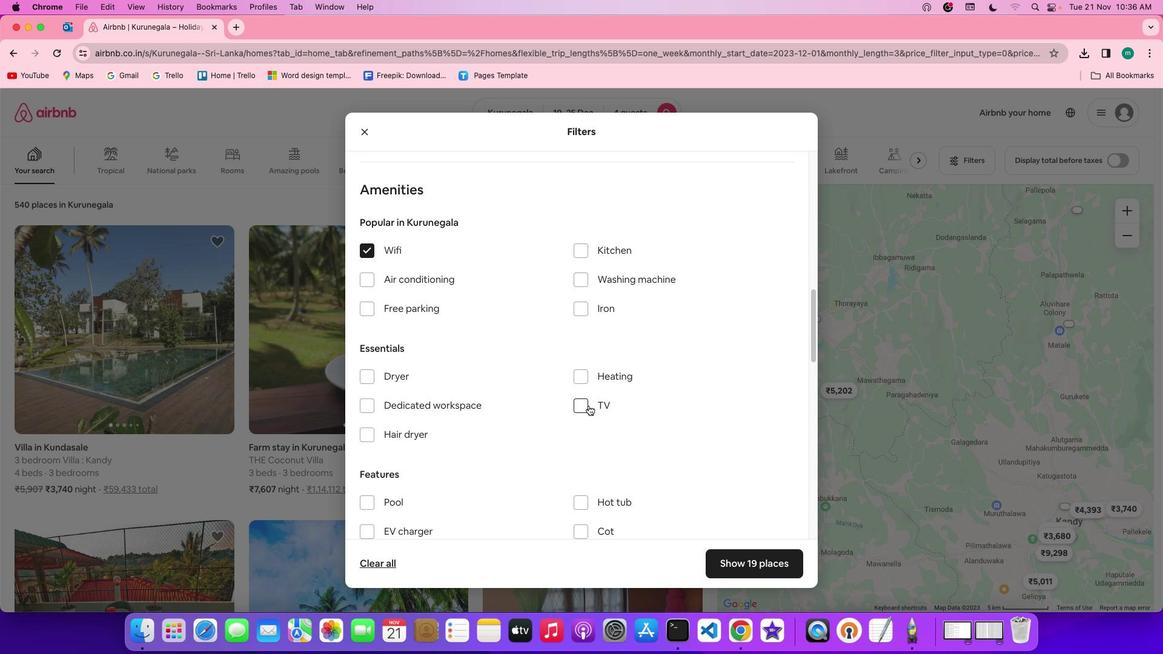 
Action: Mouse moved to (643, 403)
Screenshot: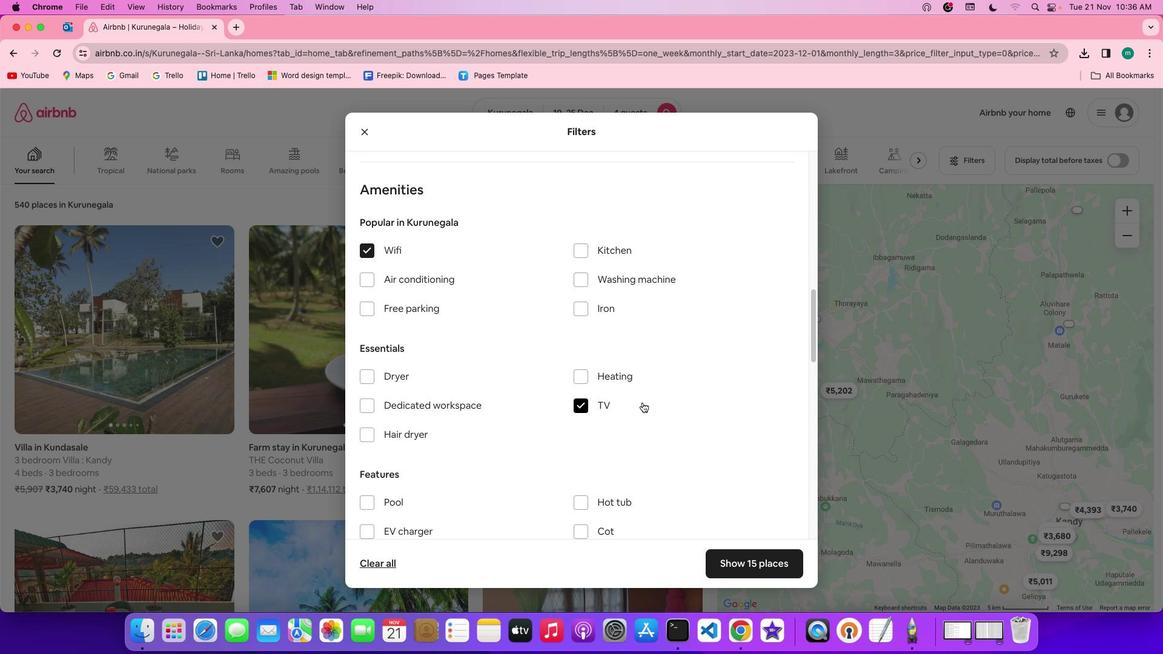 
Action: Mouse scrolled (643, 403) with delta (0, 0)
Screenshot: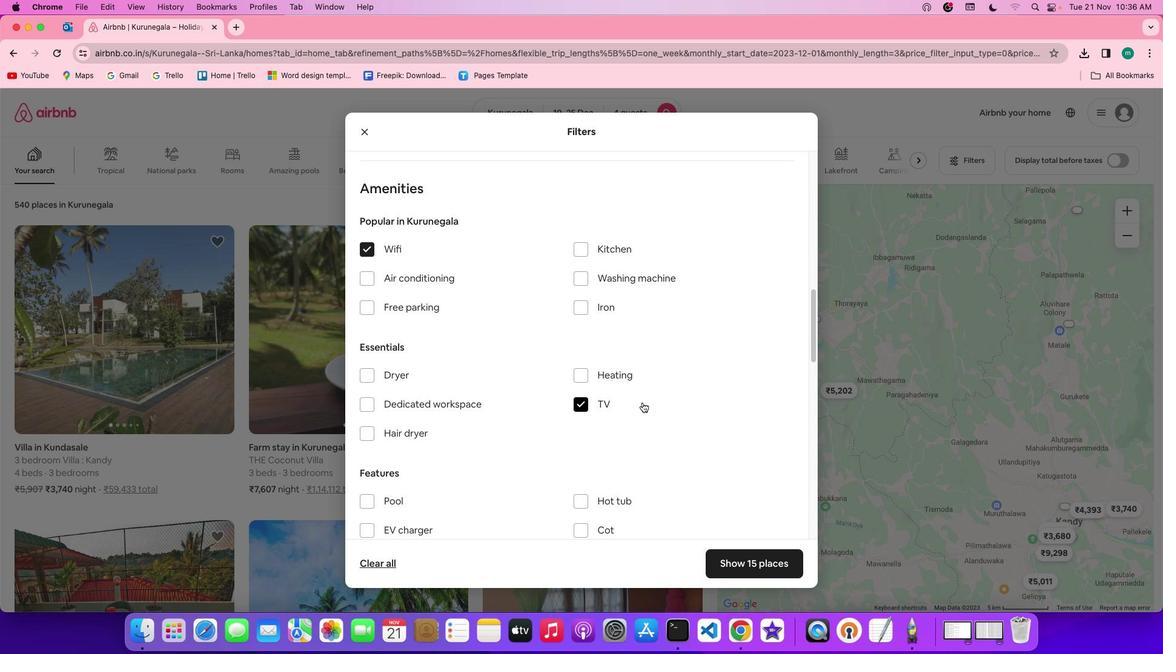 
Action: Mouse scrolled (643, 403) with delta (0, 0)
Screenshot: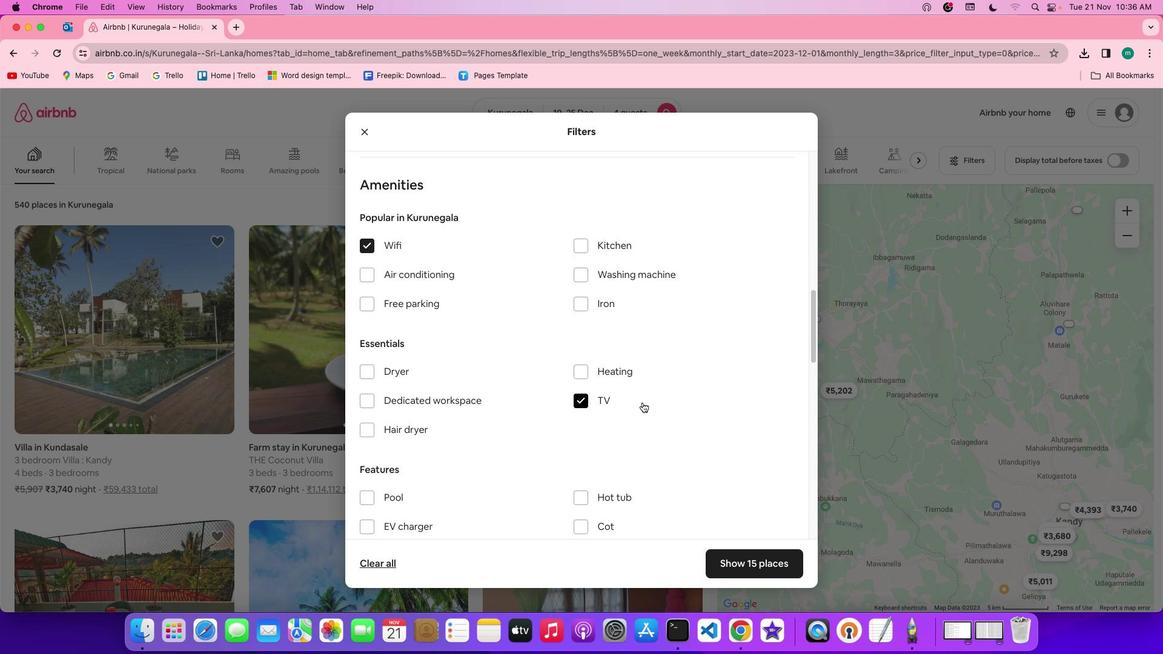 
Action: Mouse scrolled (643, 403) with delta (0, 0)
Screenshot: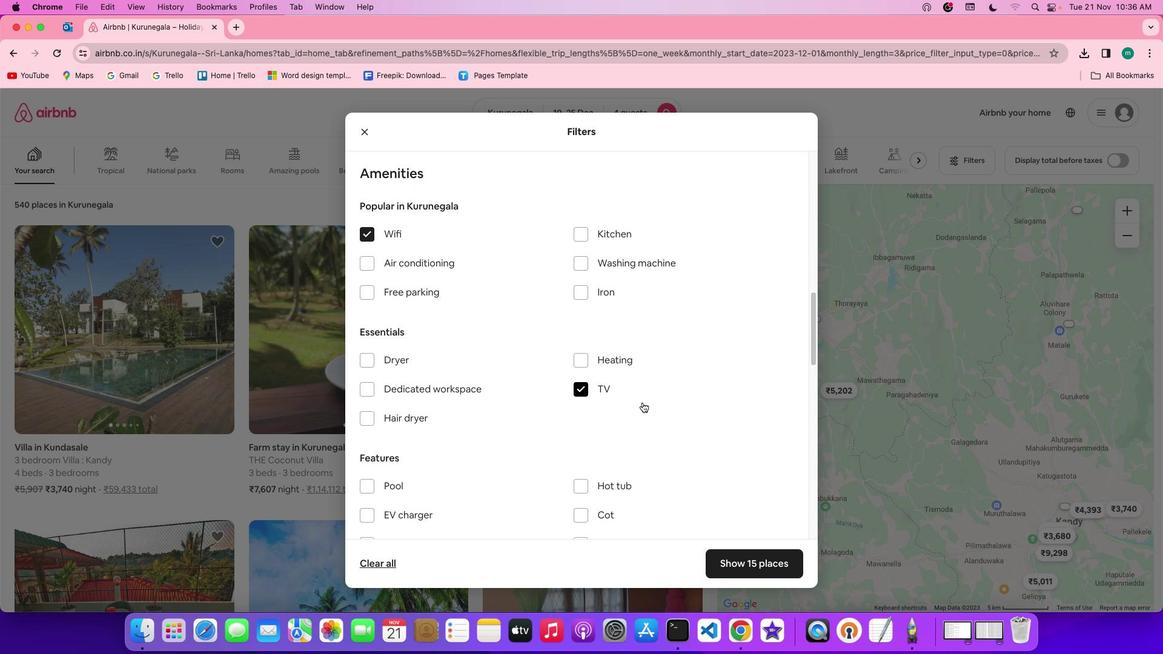 
Action: Mouse scrolled (643, 403) with delta (0, 0)
Screenshot: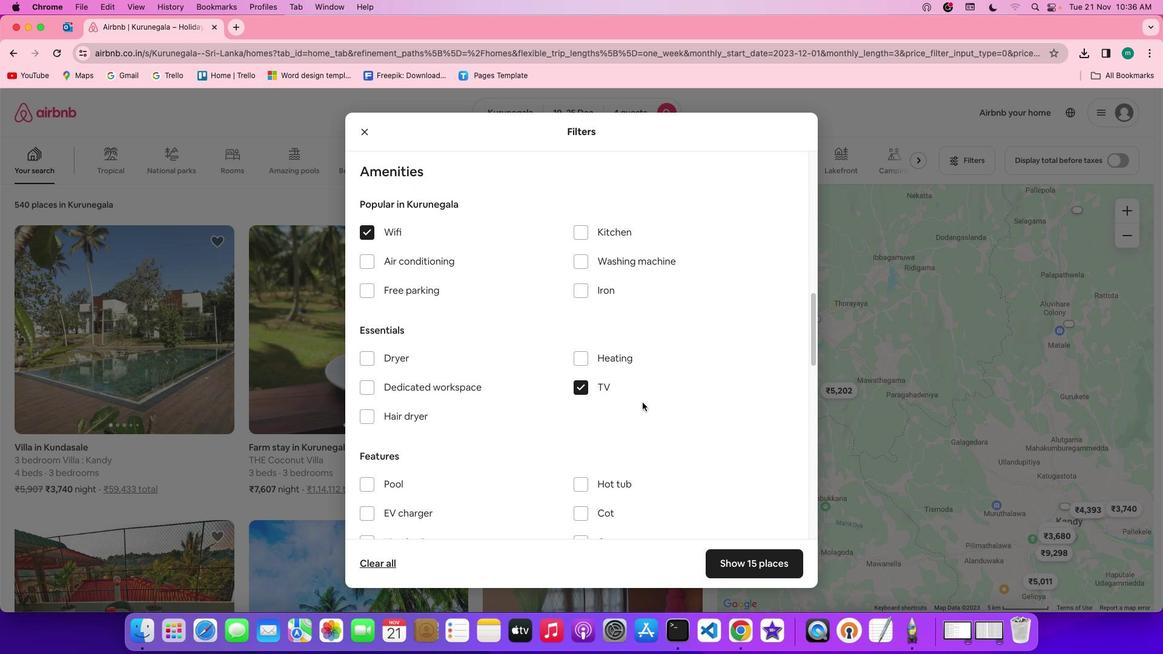 
Action: Mouse scrolled (643, 403) with delta (0, 0)
Screenshot: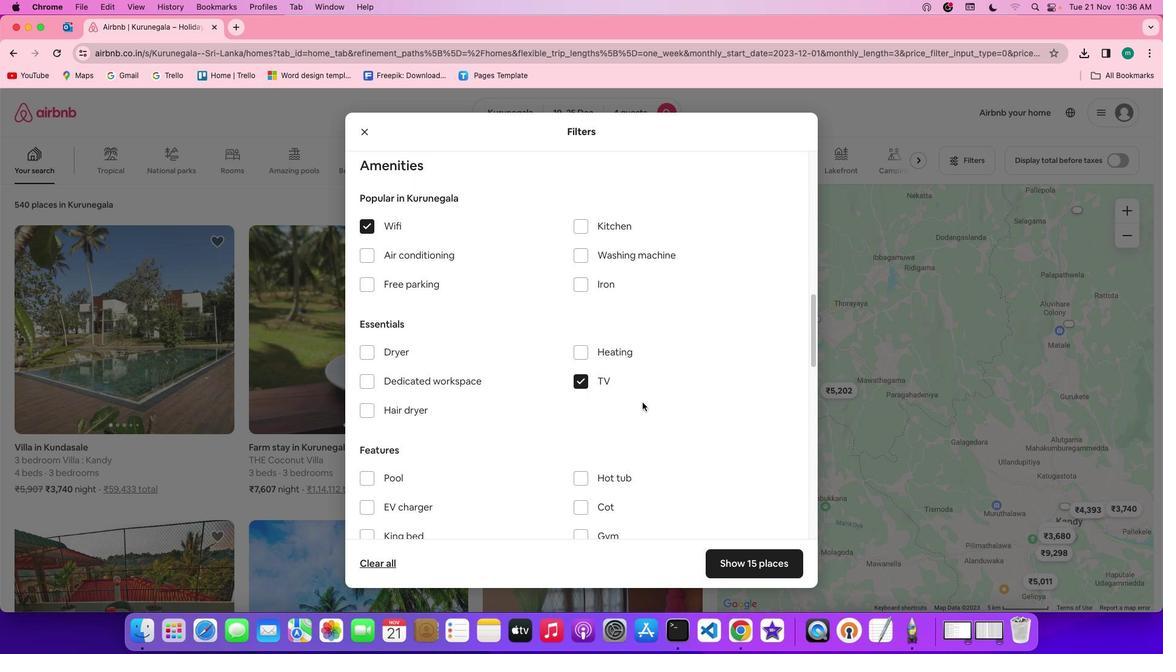 
Action: Mouse moved to (376, 277)
Screenshot: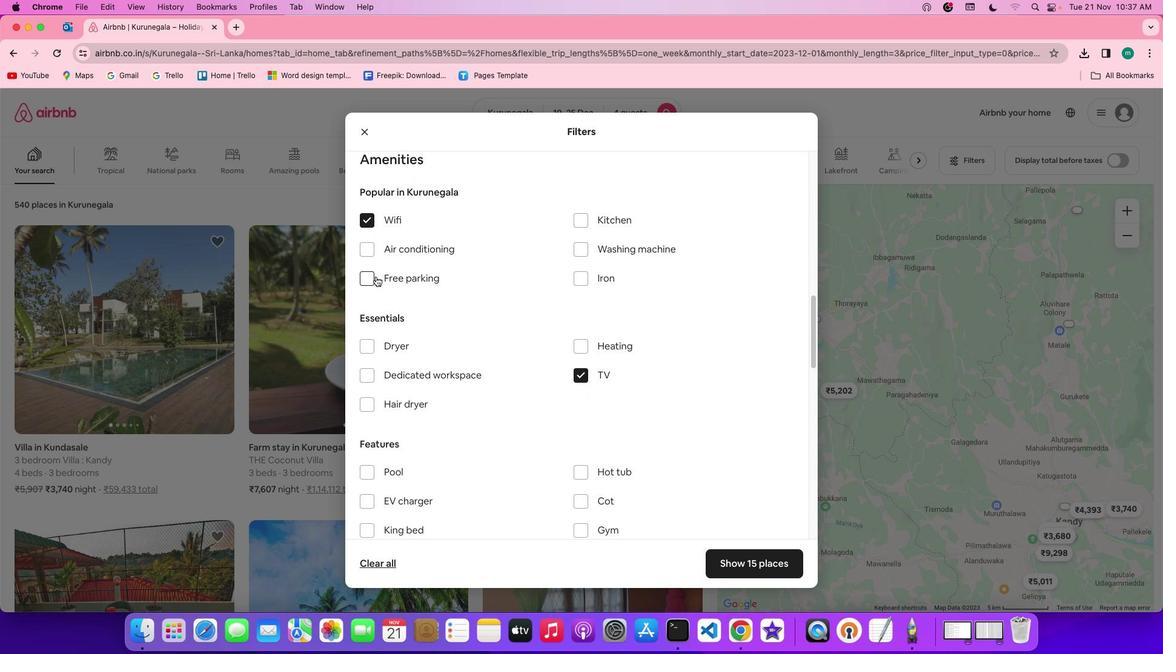 
Action: Mouse pressed left at (376, 277)
Screenshot: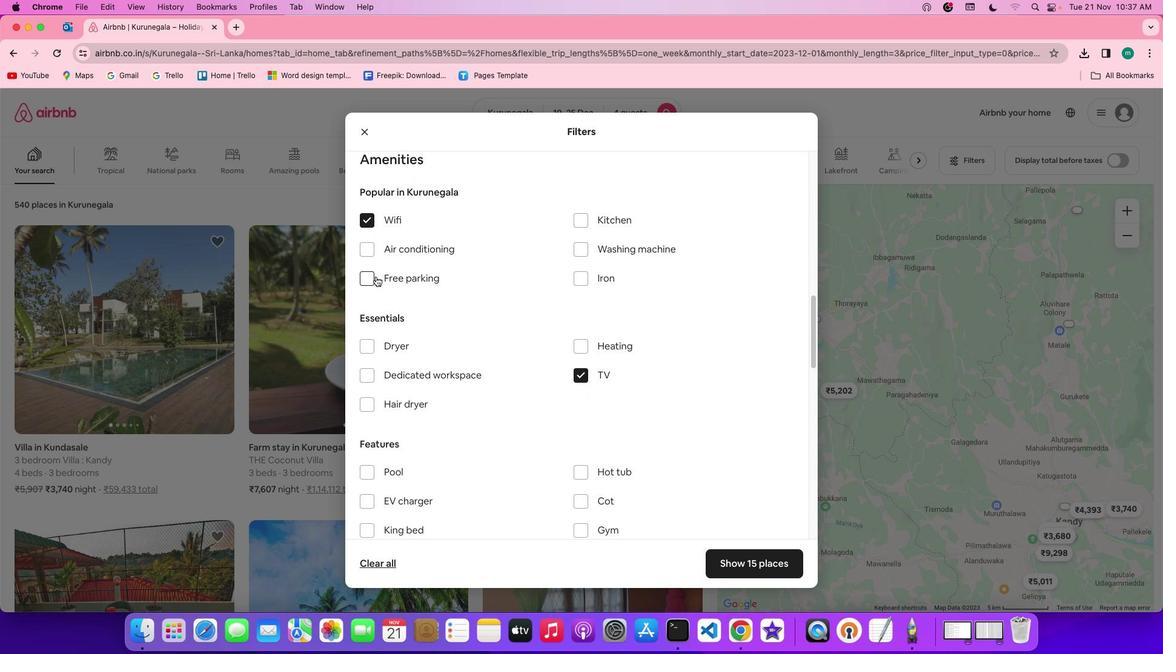 
Action: Mouse moved to (525, 331)
Screenshot: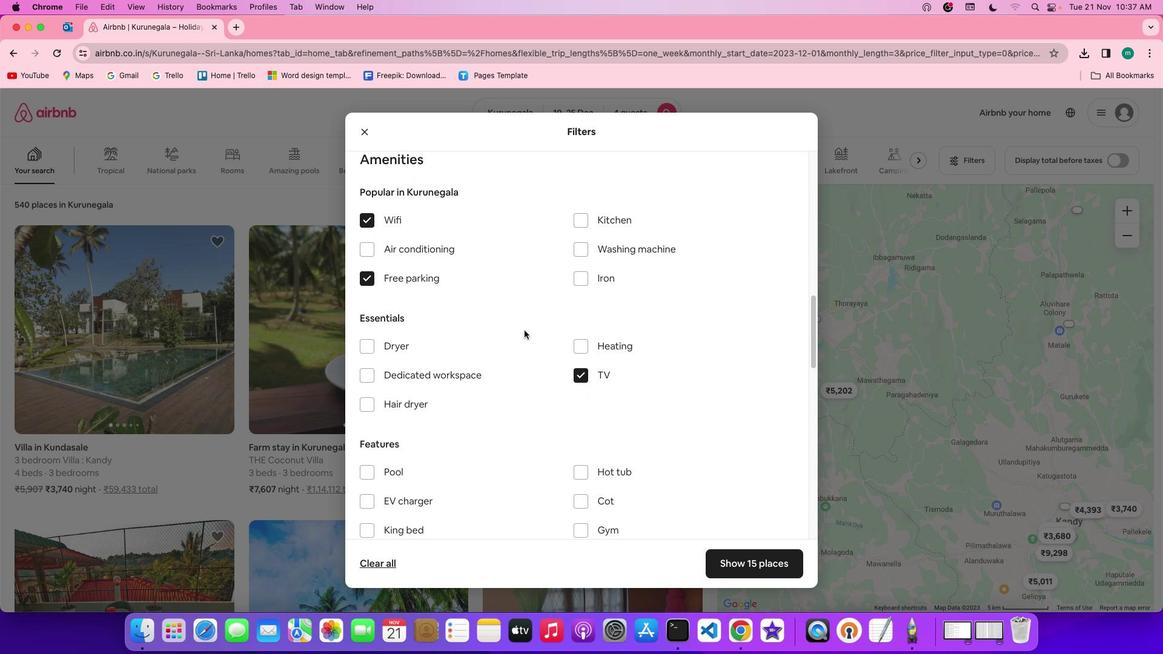 
Action: Mouse scrolled (525, 331) with delta (0, 0)
Screenshot: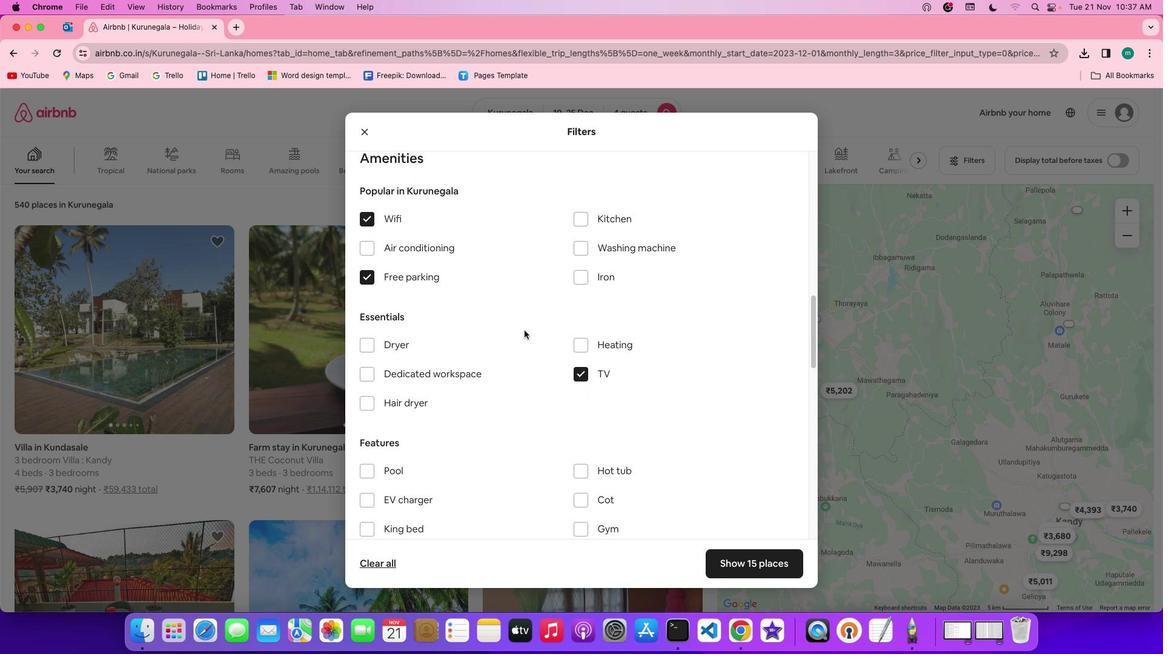 
Action: Mouse scrolled (525, 331) with delta (0, 0)
Screenshot: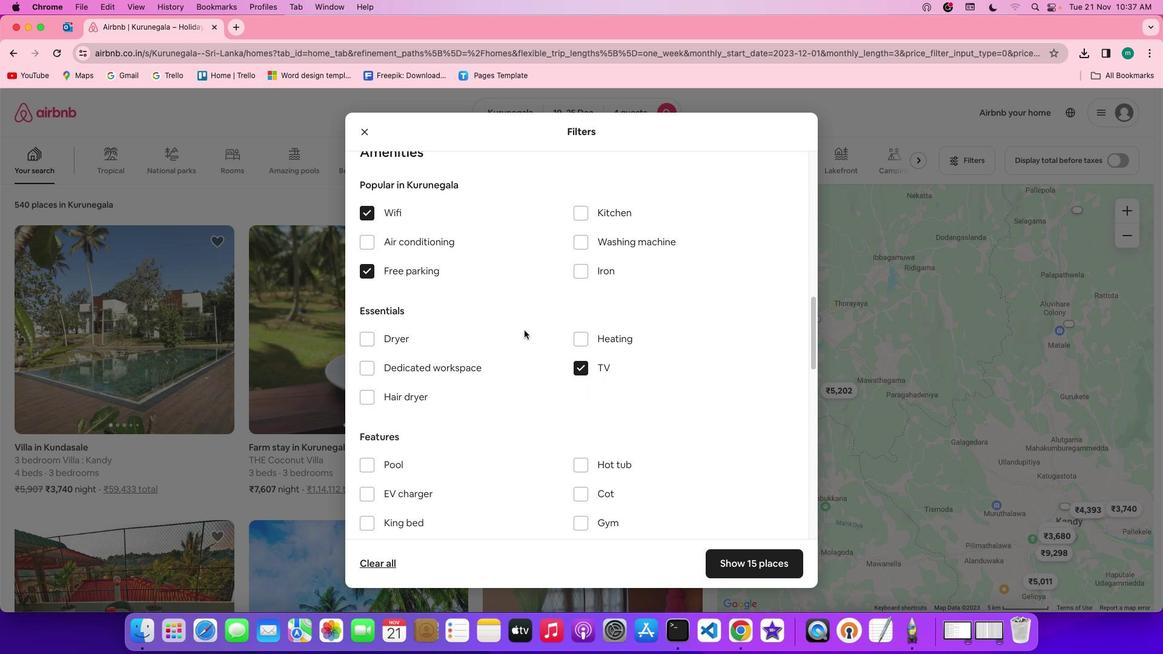 
Action: Mouse scrolled (525, 331) with delta (0, 0)
Screenshot: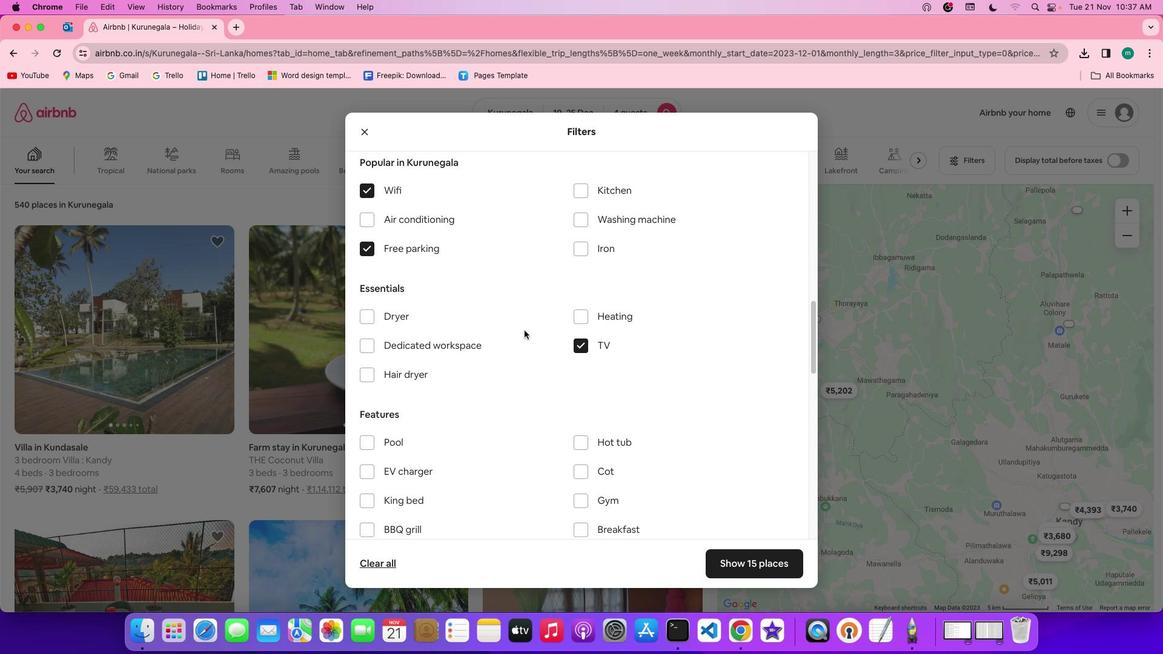 
Action: Mouse scrolled (525, 331) with delta (0, 0)
Screenshot: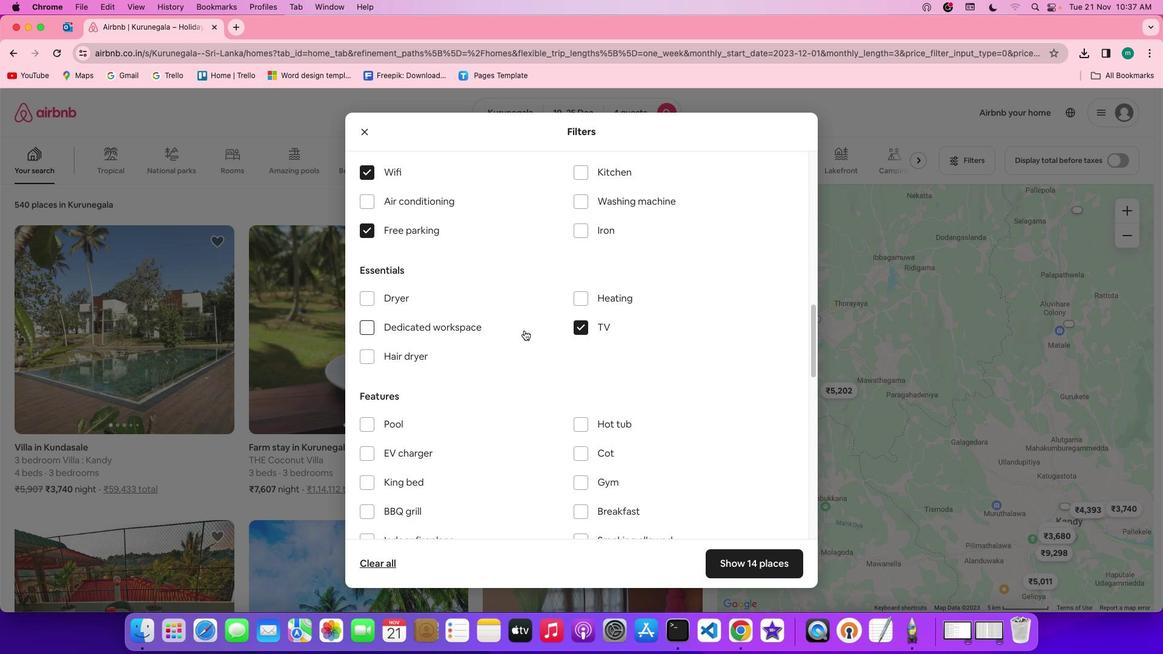 
Action: Mouse scrolled (525, 331) with delta (0, 0)
Screenshot: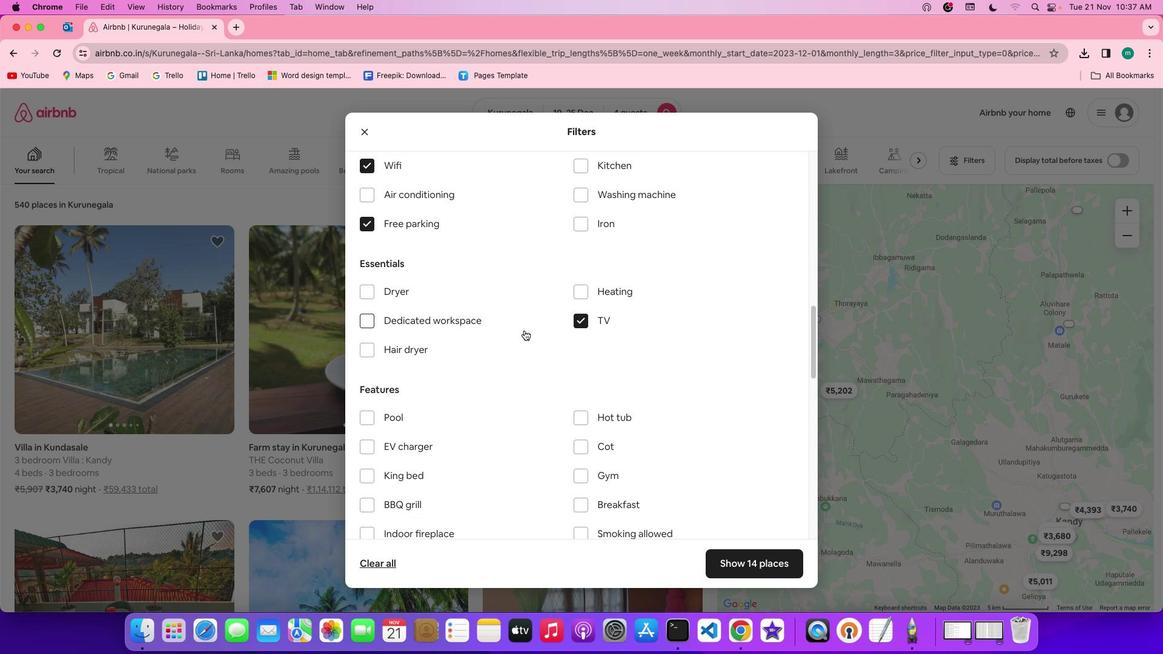 
Action: Mouse scrolled (525, 331) with delta (0, 0)
Screenshot: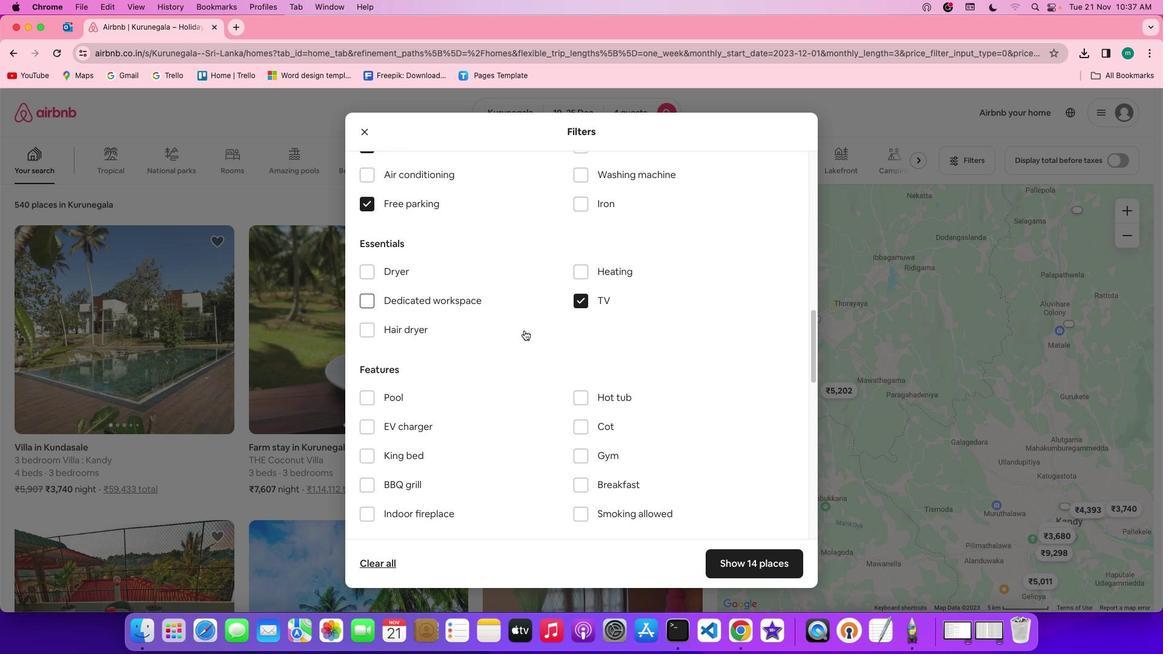 
Action: Mouse scrolled (525, 331) with delta (0, 0)
Screenshot: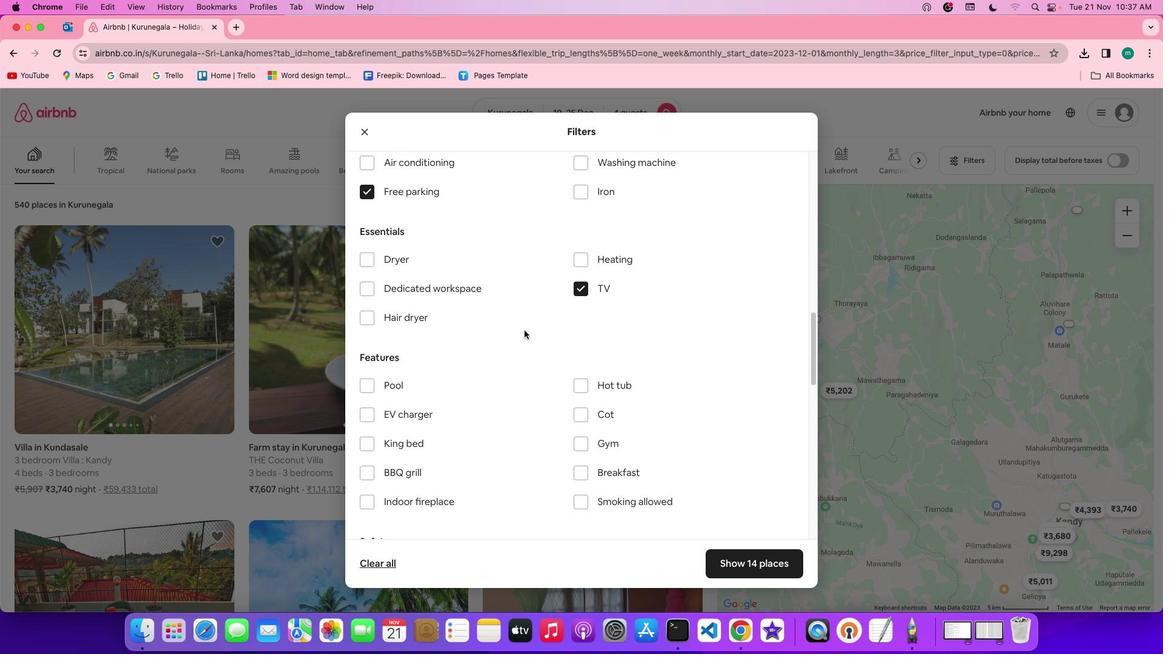 
Action: Mouse scrolled (525, 331) with delta (0, 0)
Screenshot: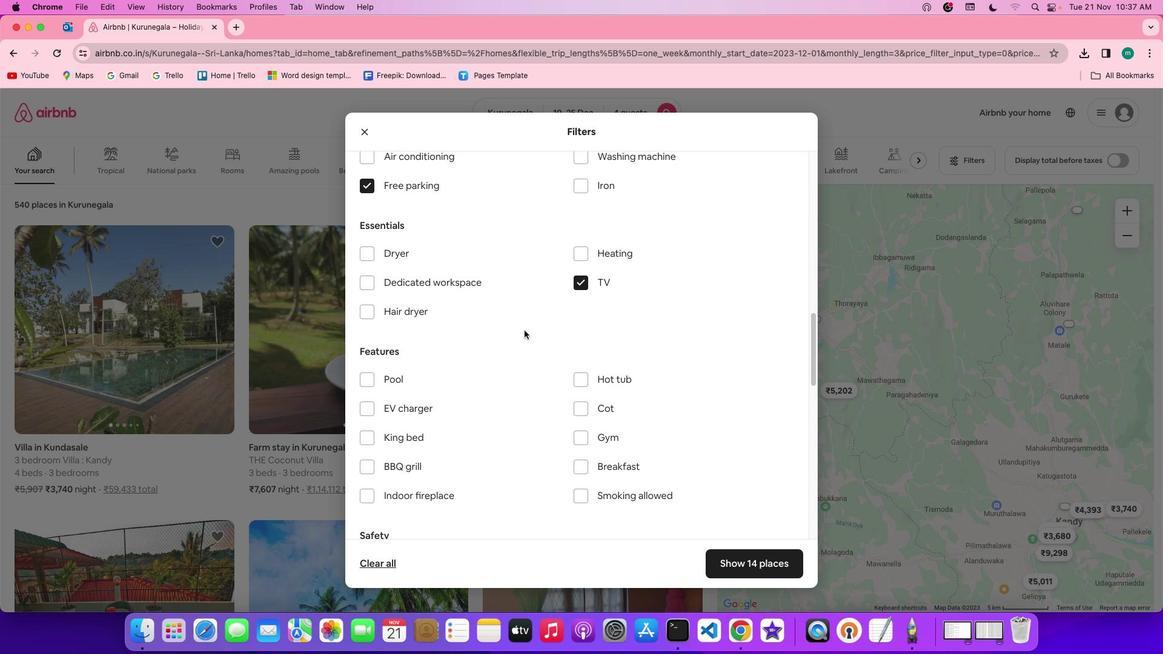 
Action: Mouse scrolled (525, 331) with delta (0, 0)
Screenshot: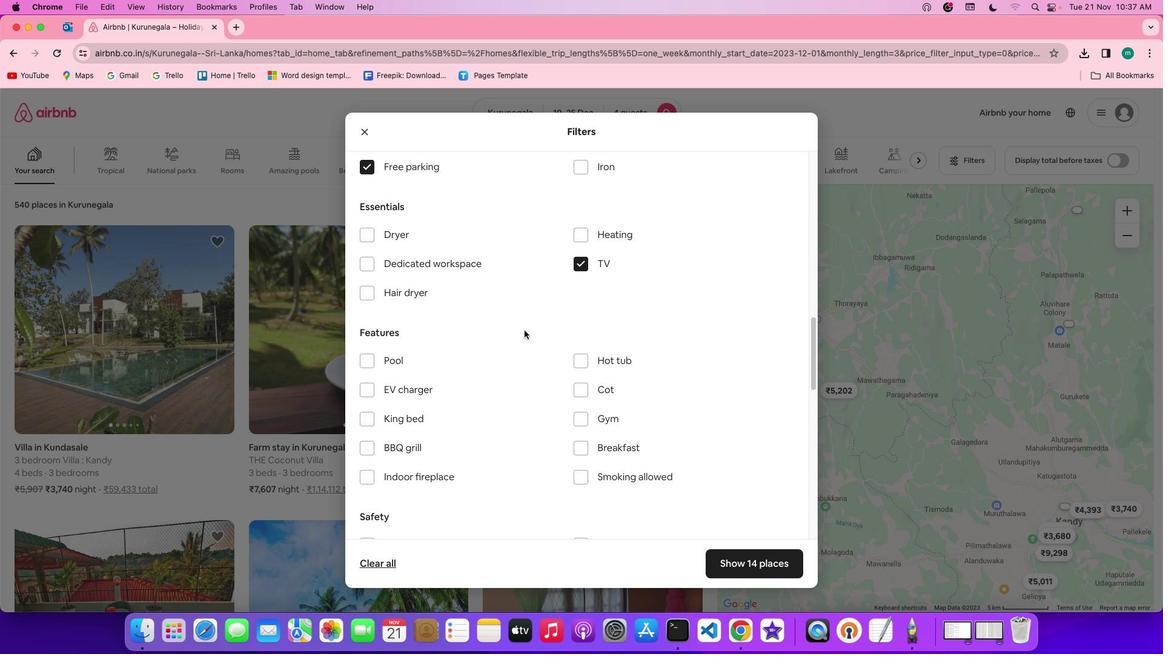 
Action: Mouse scrolled (525, 331) with delta (0, 0)
Screenshot: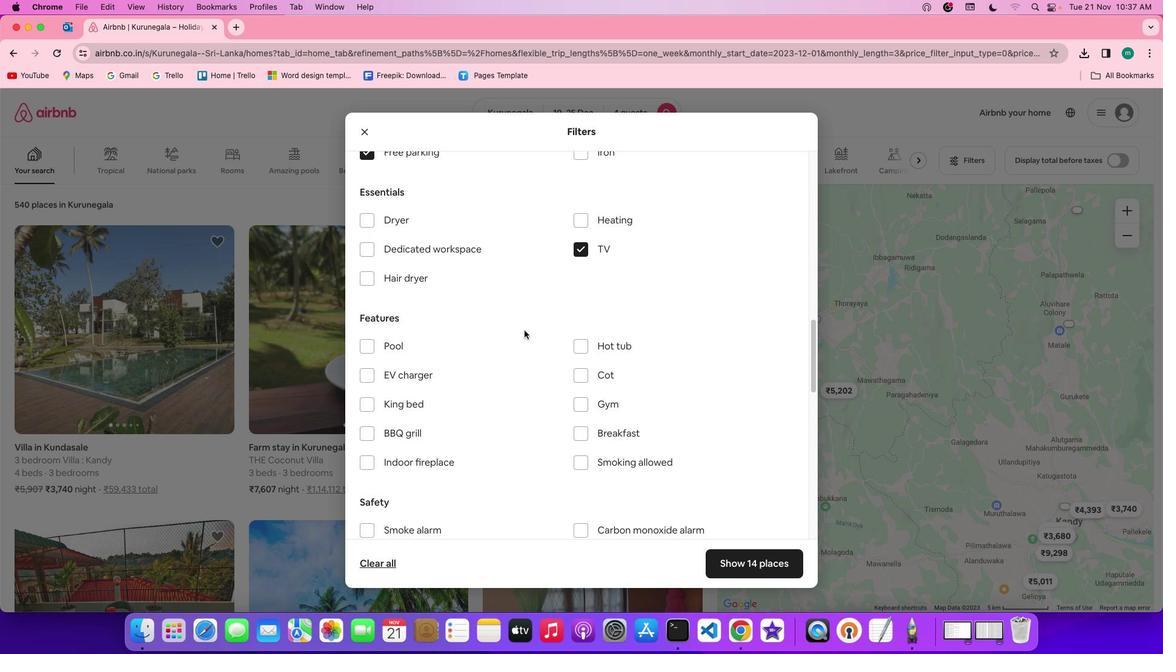 
Action: Mouse scrolled (525, 331) with delta (0, 0)
Screenshot: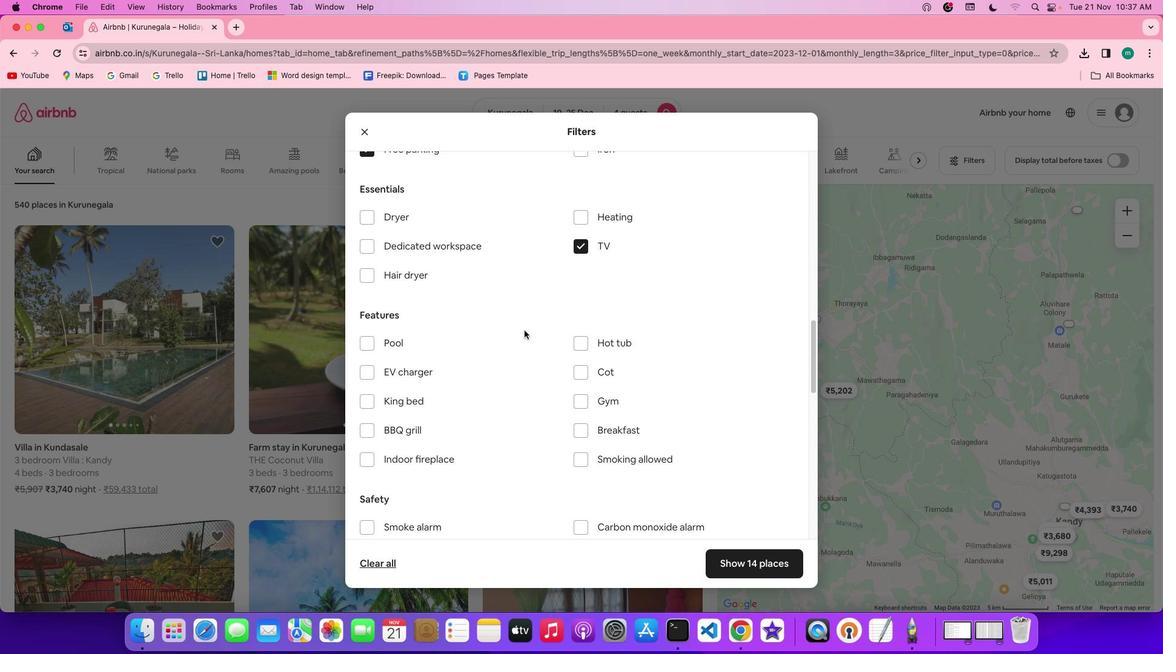 
Action: Mouse scrolled (525, 331) with delta (0, 0)
Screenshot: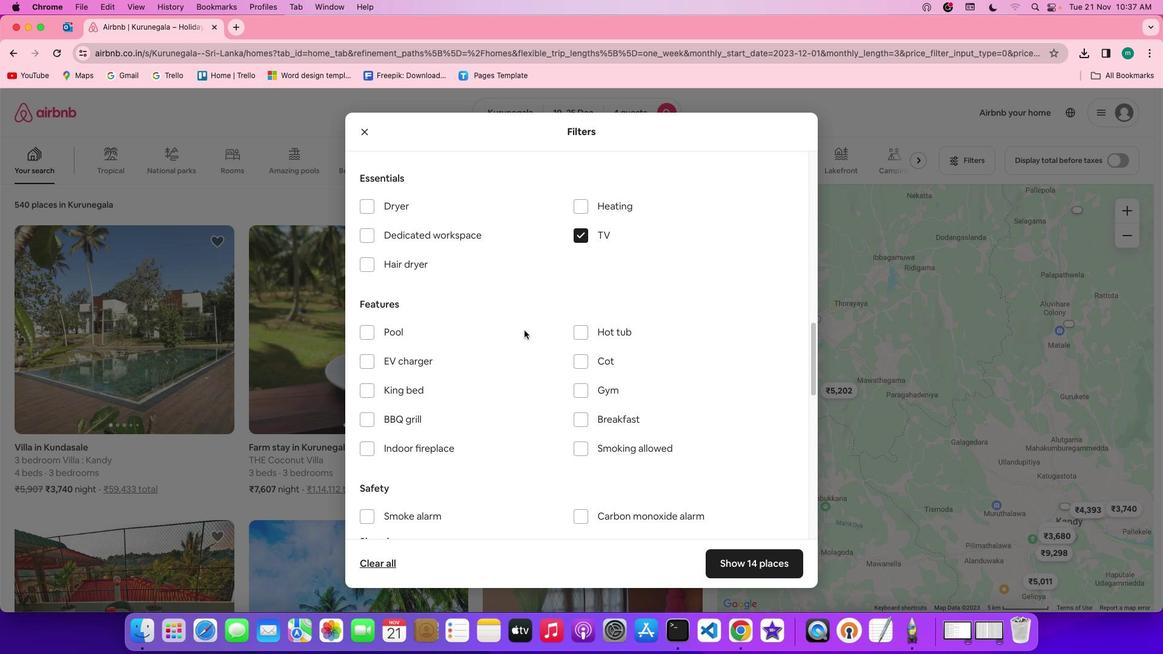 
Action: Mouse scrolled (525, 331) with delta (0, 0)
Screenshot: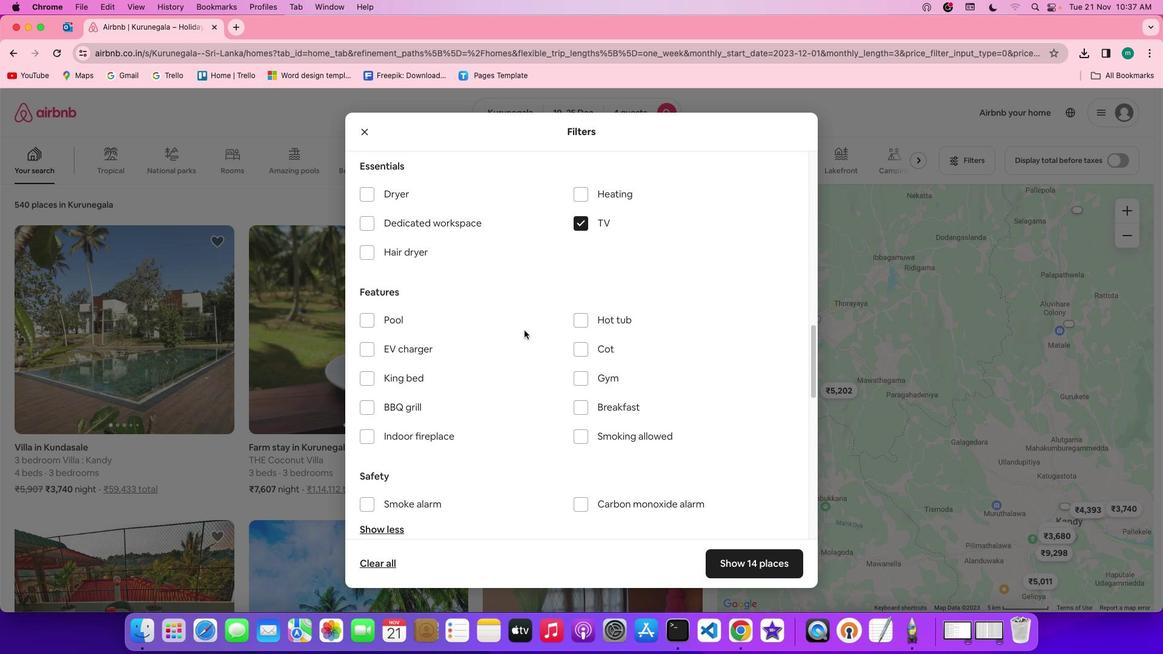 
Action: Mouse scrolled (525, 331) with delta (0, 0)
Screenshot: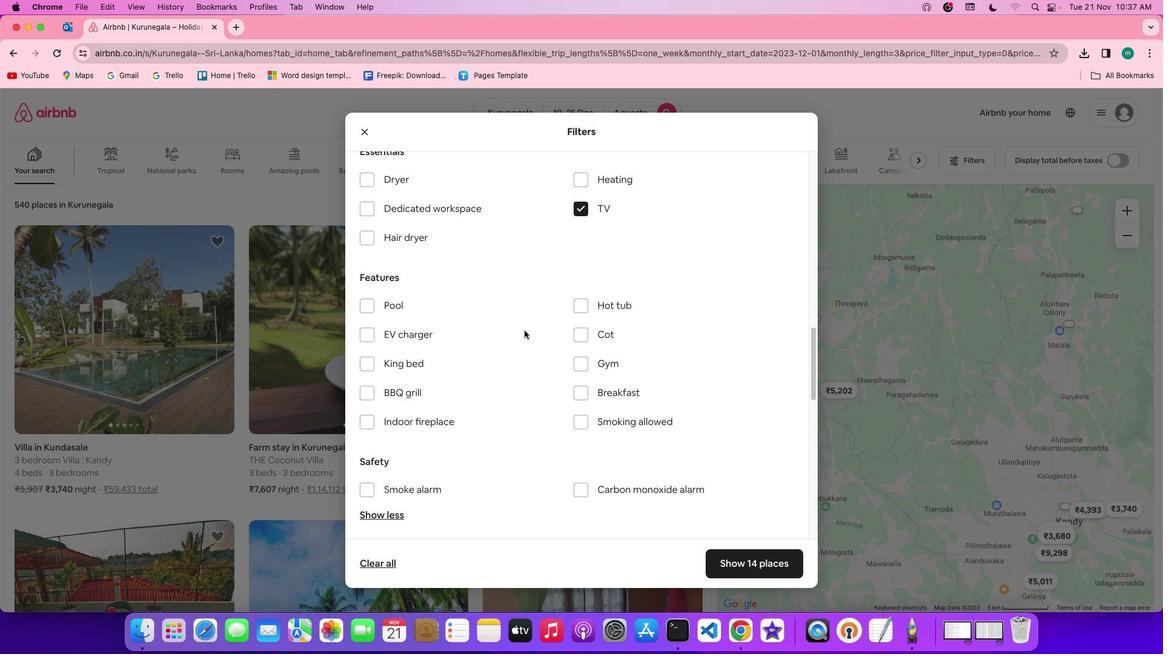 
Action: Mouse scrolled (525, 331) with delta (0, -1)
Screenshot: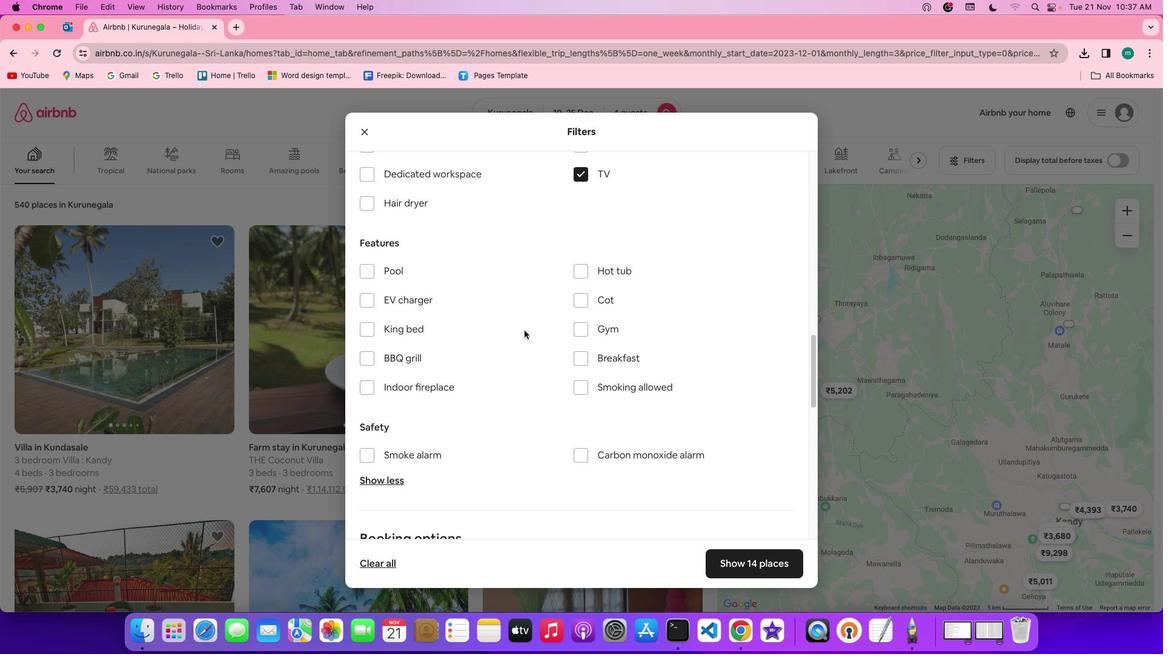
Action: Mouse scrolled (525, 331) with delta (0, 0)
Screenshot: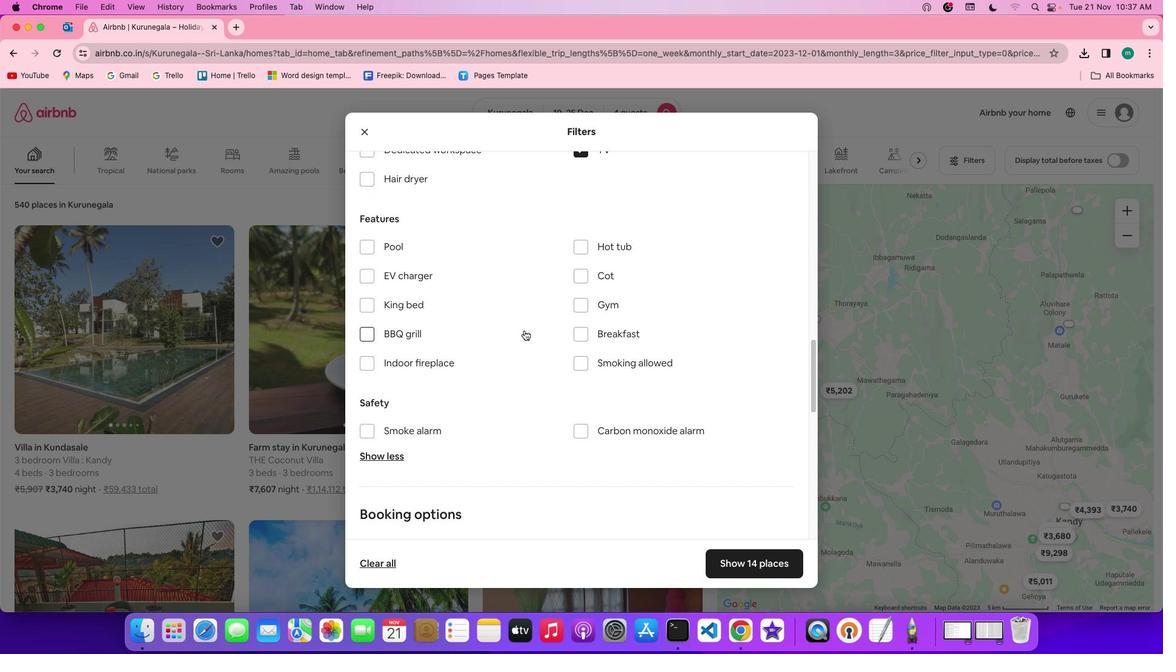 
Action: Mouse scrolled (525, 331) with delta (0, 0)
Screenshot: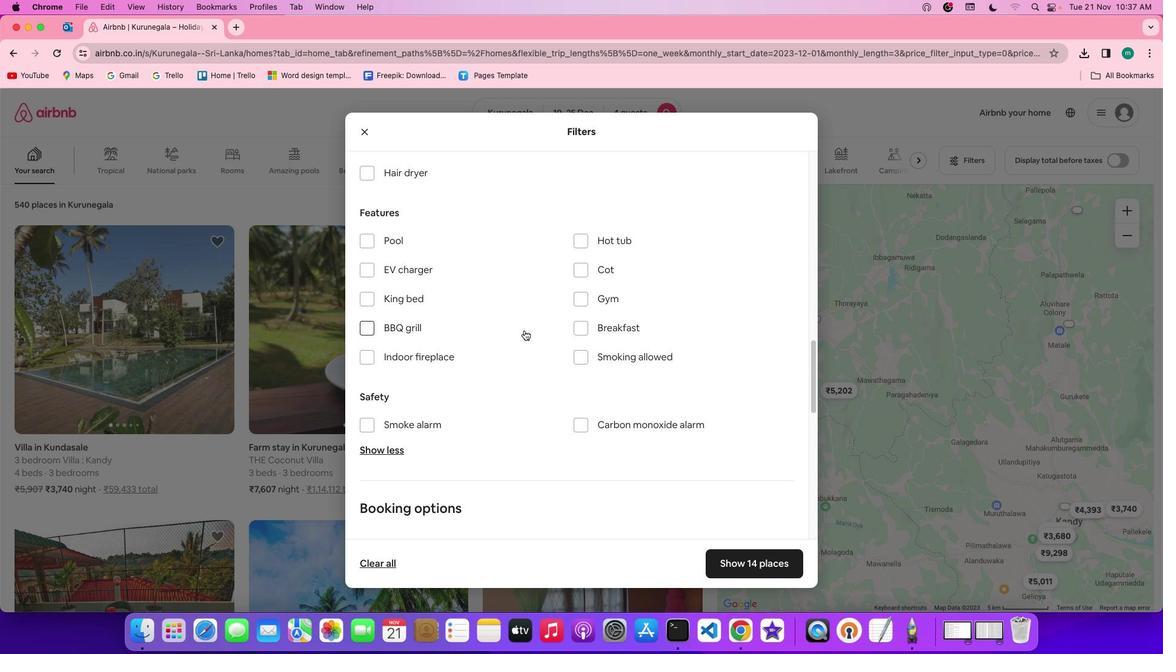 
Action: Mouse moved to (585, 298)
Screenshot: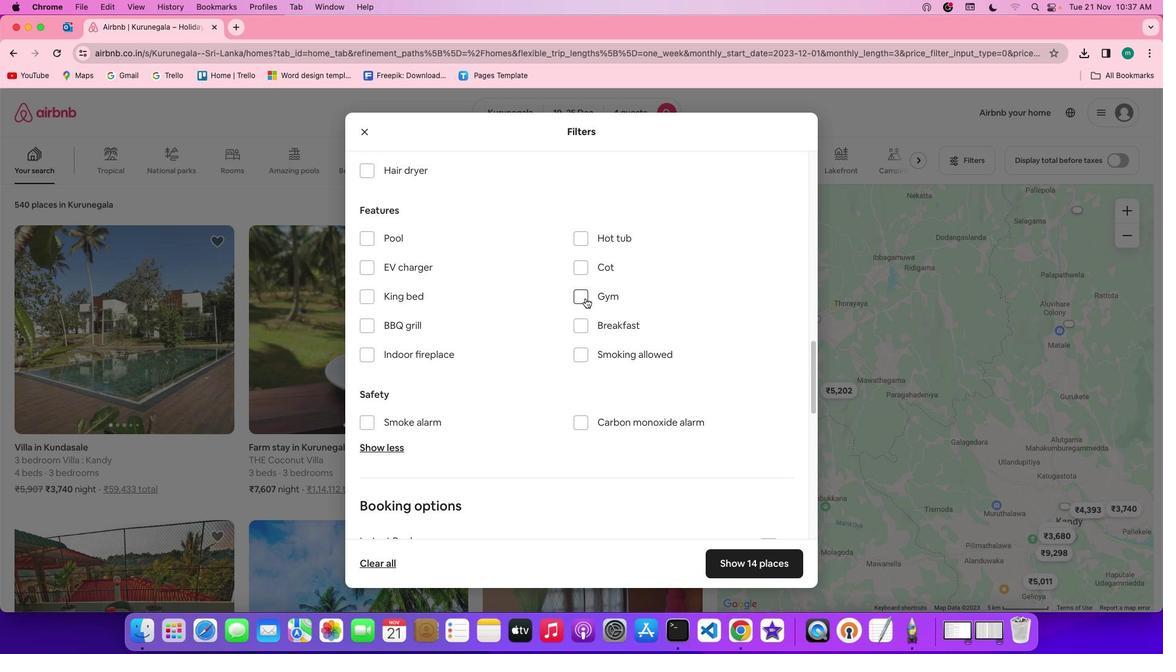 
Action: Mouse pressed left at (585, 298)
Screenshot: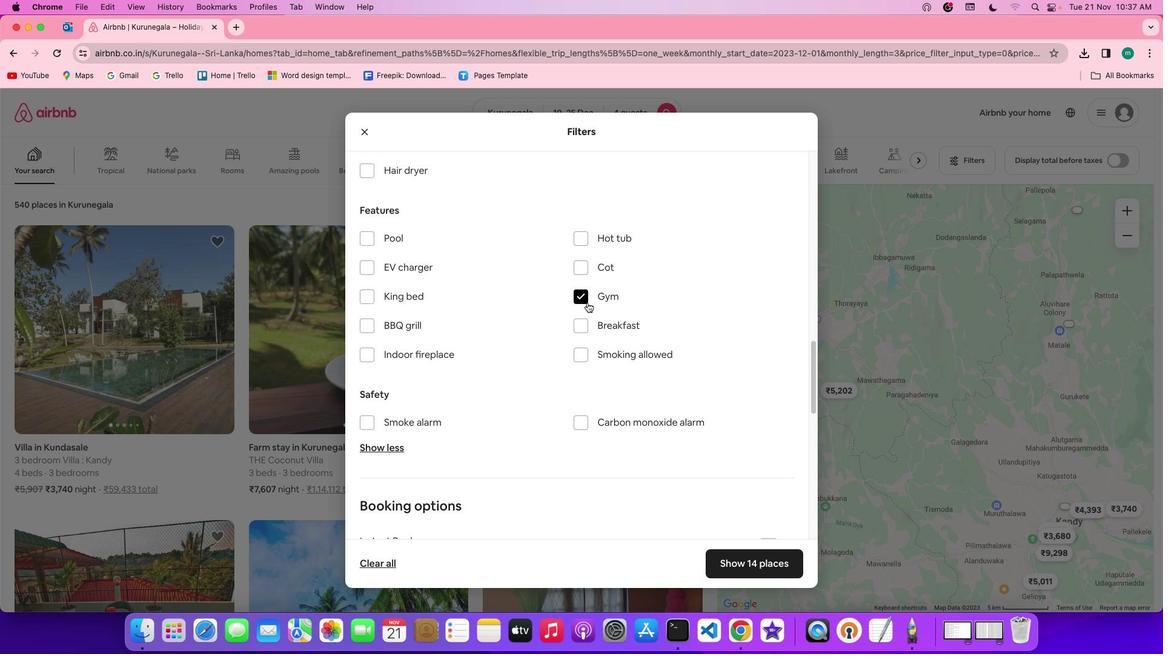 
Action: Mouse moved to (590, 324)
Screenshot: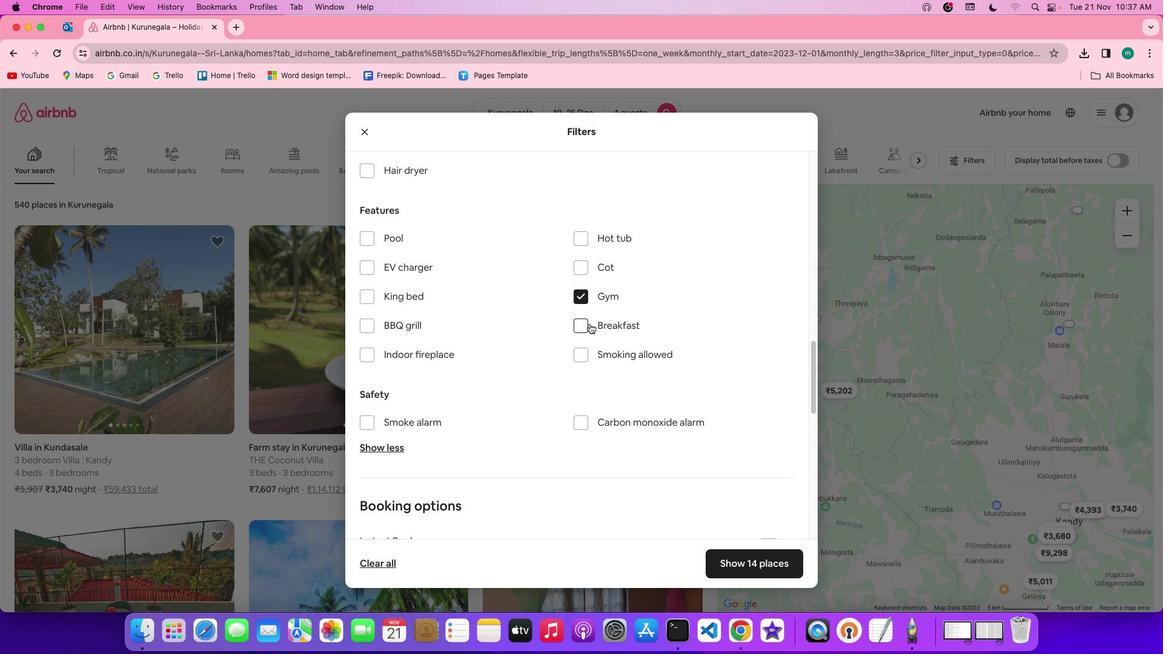 
Action: Mouse pressed left at (590, 324)
Screenshot: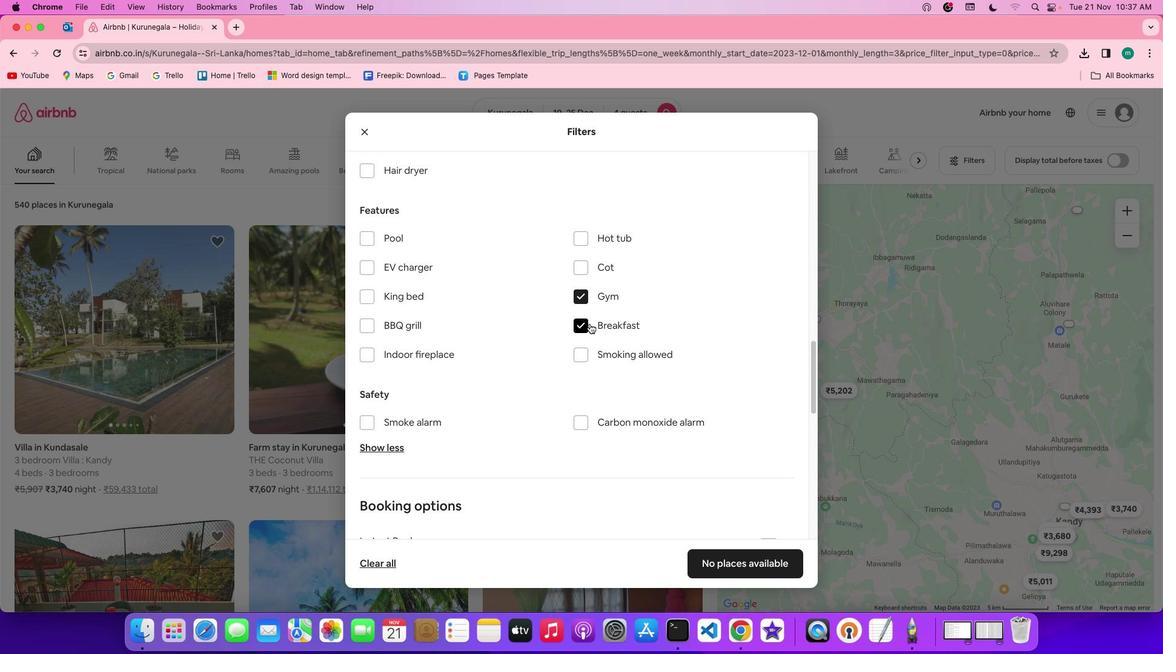 
Action: Mouse moved to (656, 370)
Screenshot: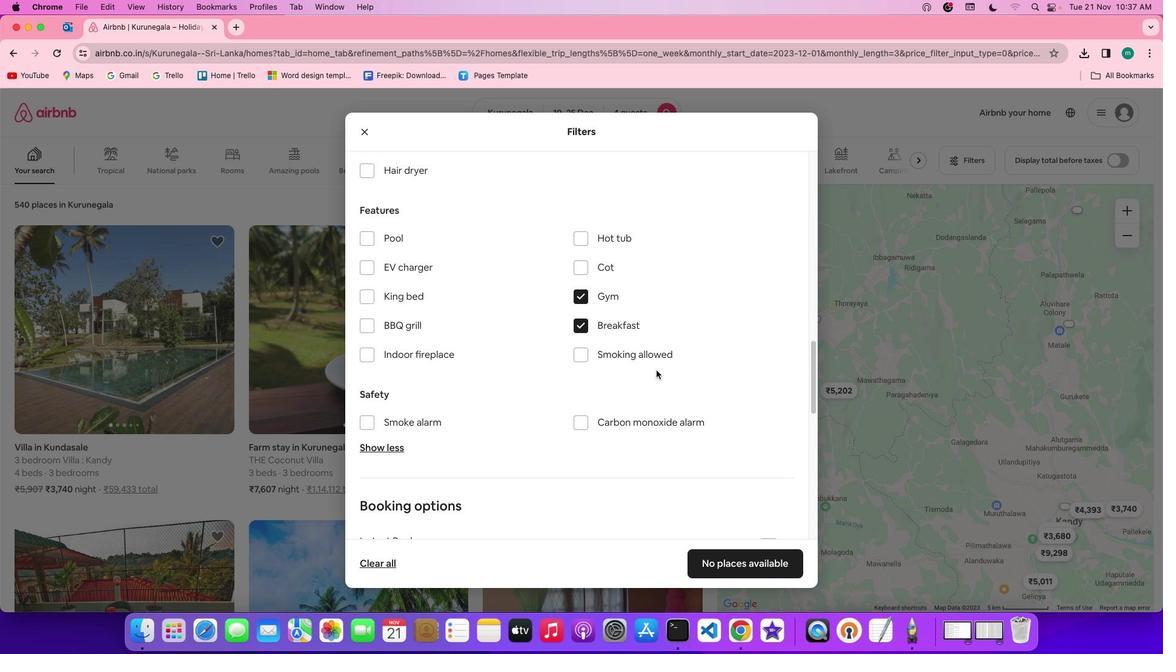 
Action: Mouse scrolled (656, 370) with delta (0, 0)
Screenshot: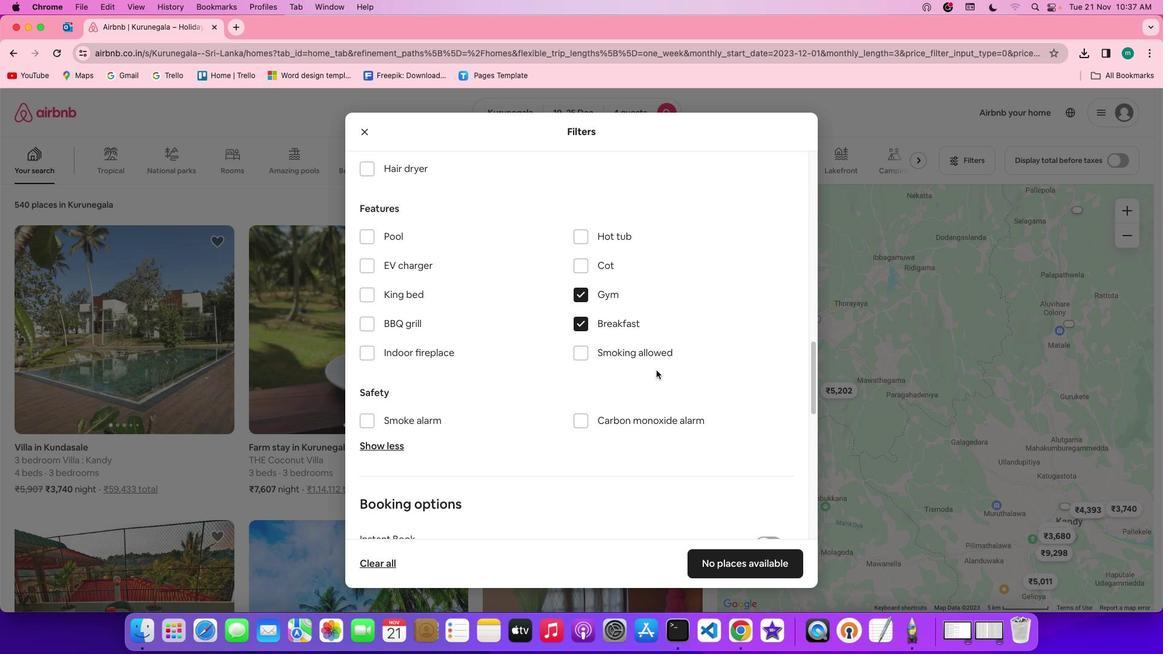 
Action: Mouse scrolled (656, 370) with delta (0, 0)
Screenshot: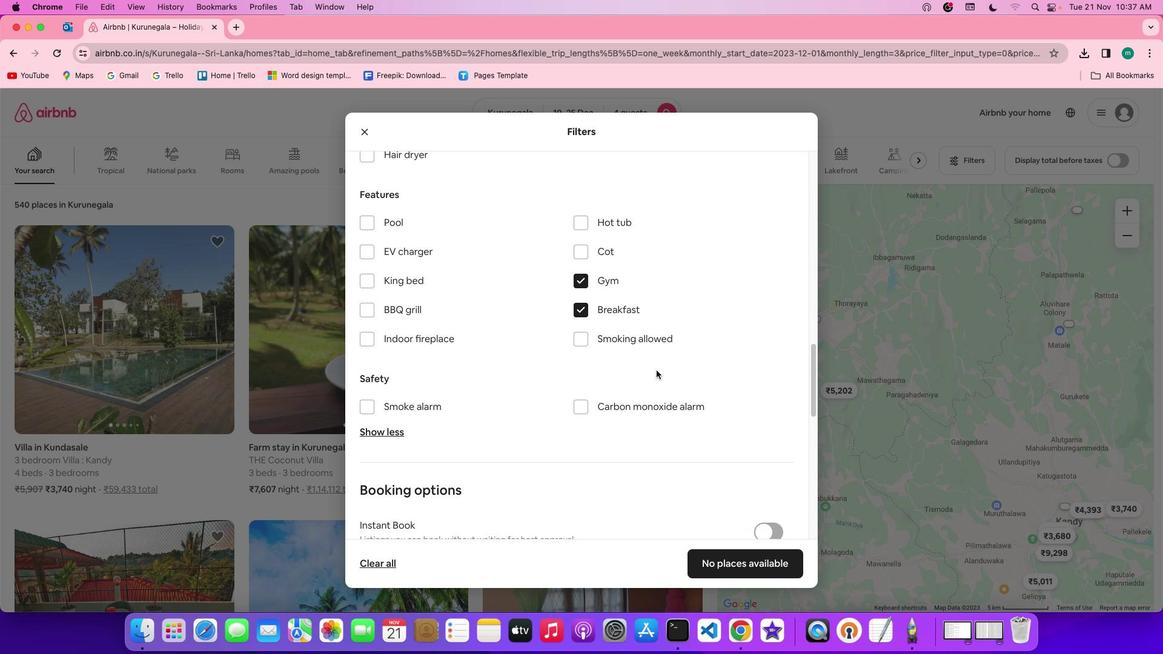 
Action: Mouse scrolled (656, 370) with delta (0, -1)
Screenshot: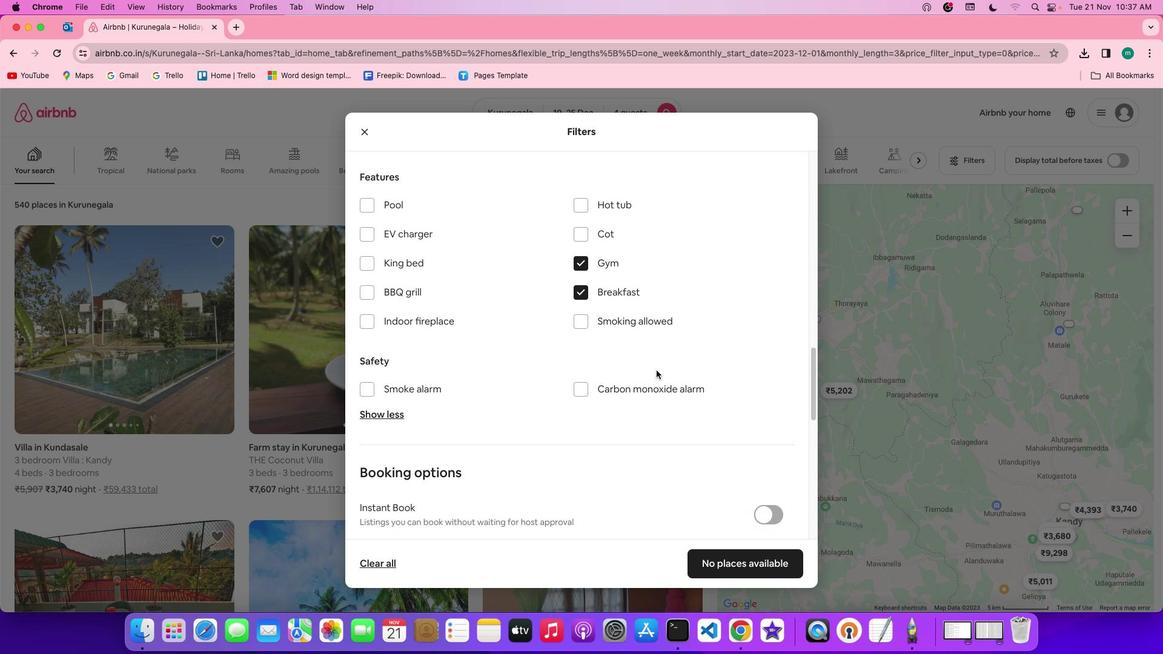 
Action: Mouse scrolled (656, 370) with delta (0, 0)
Screenshot: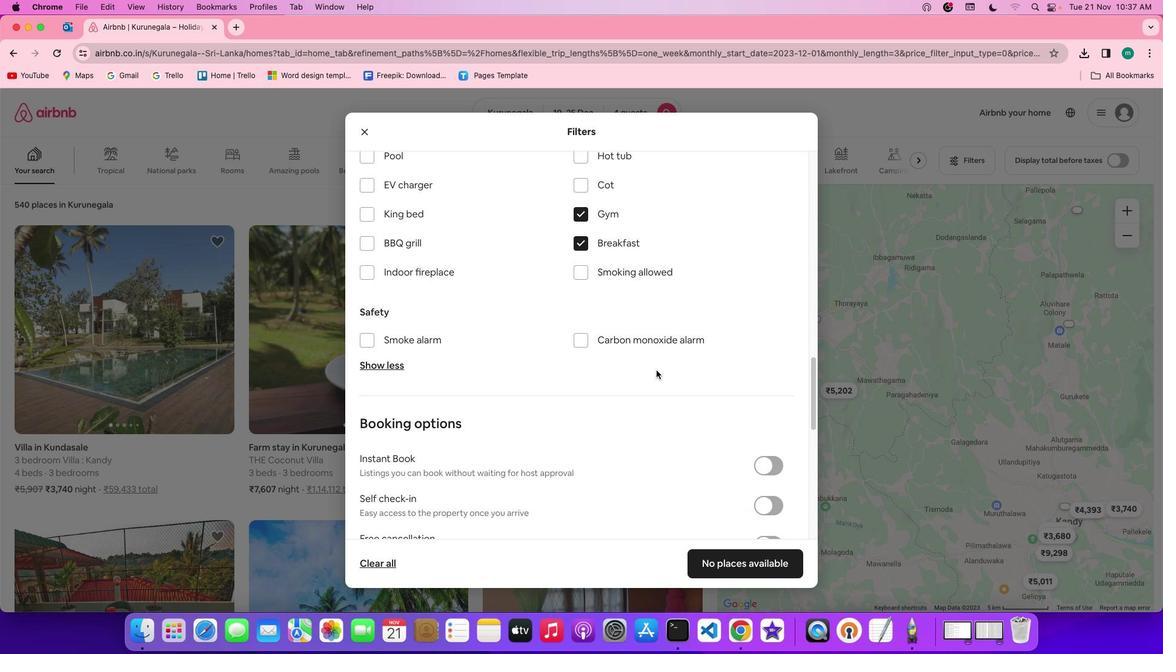 
Action: Mouse scrolled (656, 370) with delta (0, 0)
Screenshot: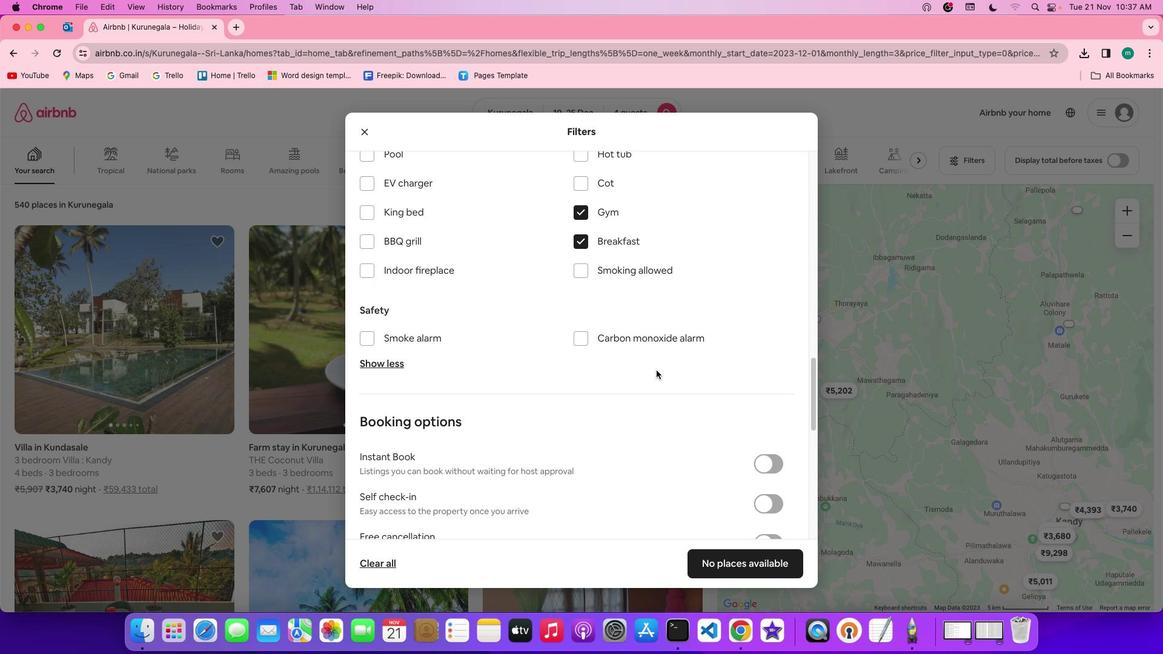 
Action: Mouse scrolled (656, 370) with delta (0, 0)
Screenshot: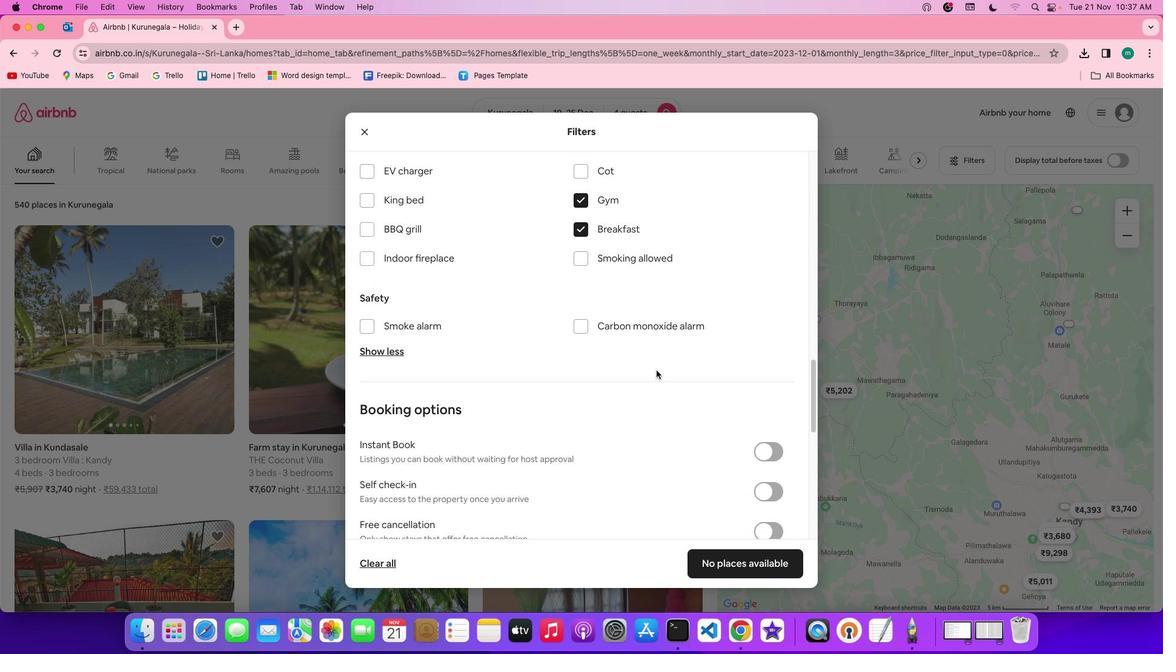 
Action: Mouse scrolled (656, 370) with delta (0, 0)
Screenshot: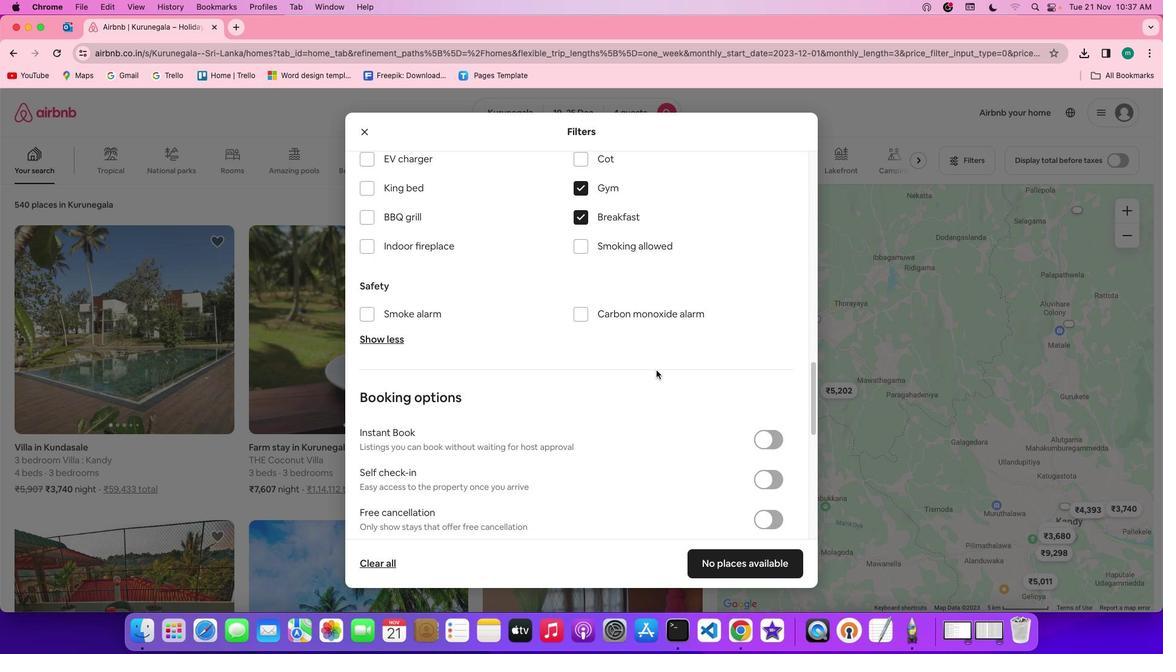 
Action: Mouse scrolled (656, 370) with delta (0, 0)
Screenshot: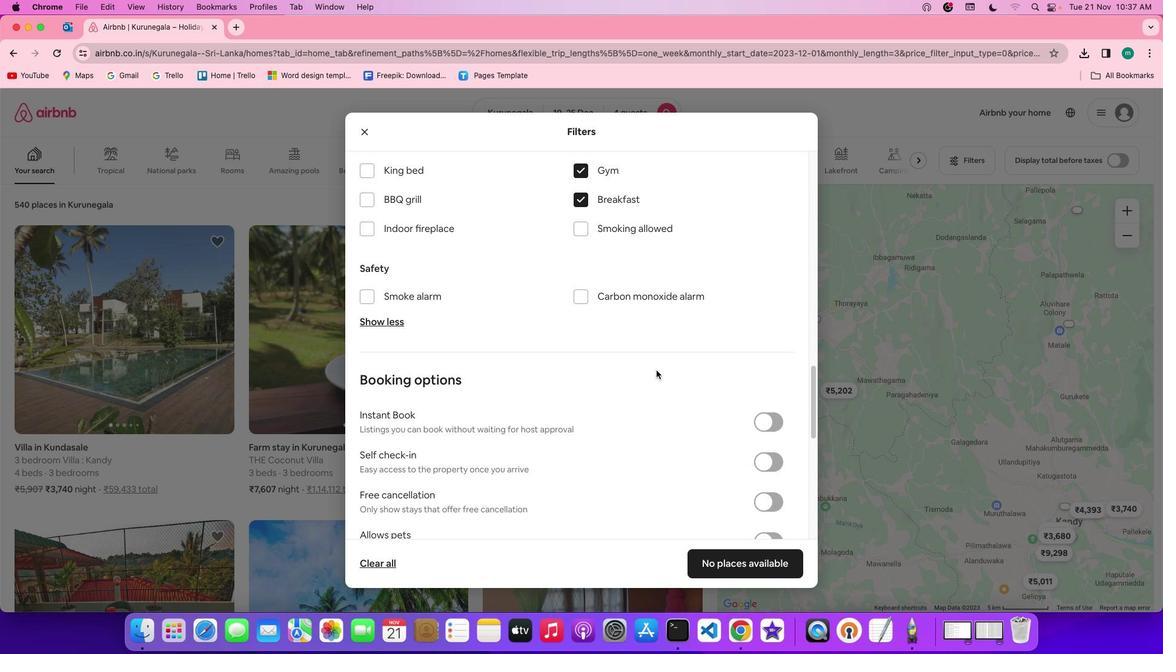 
Action: Mouse scrolled (656, 370) with delta (0, 0)
Screenshot: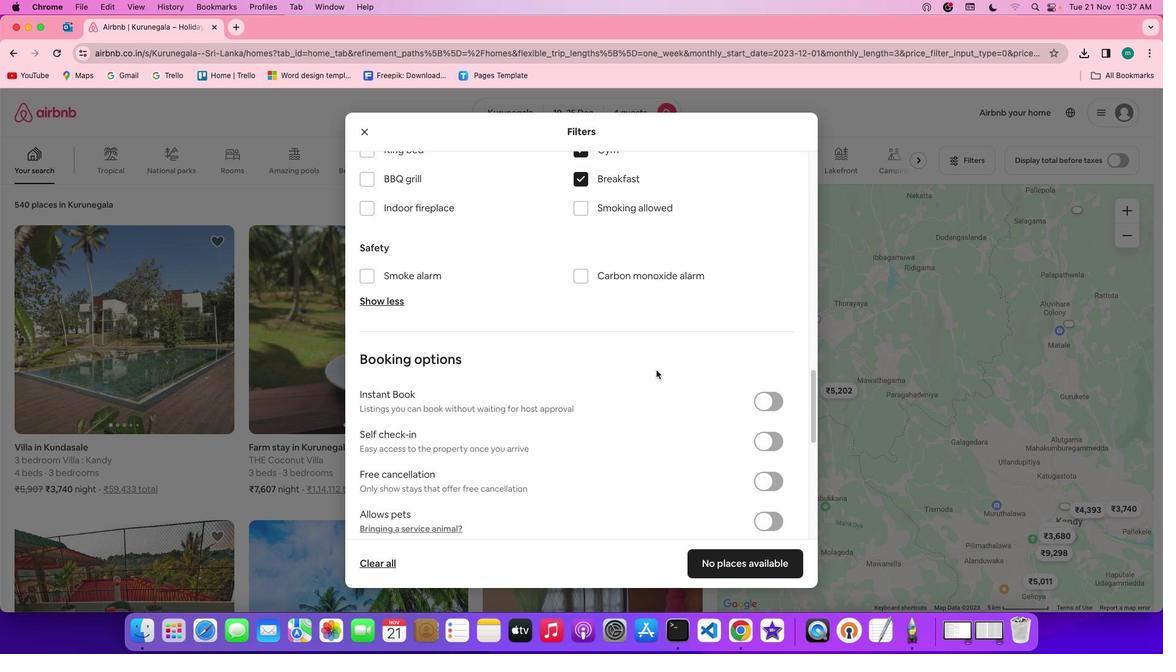 
Action: Mouse scrolled (656, 370) with delta (0, -1)
Screenshot: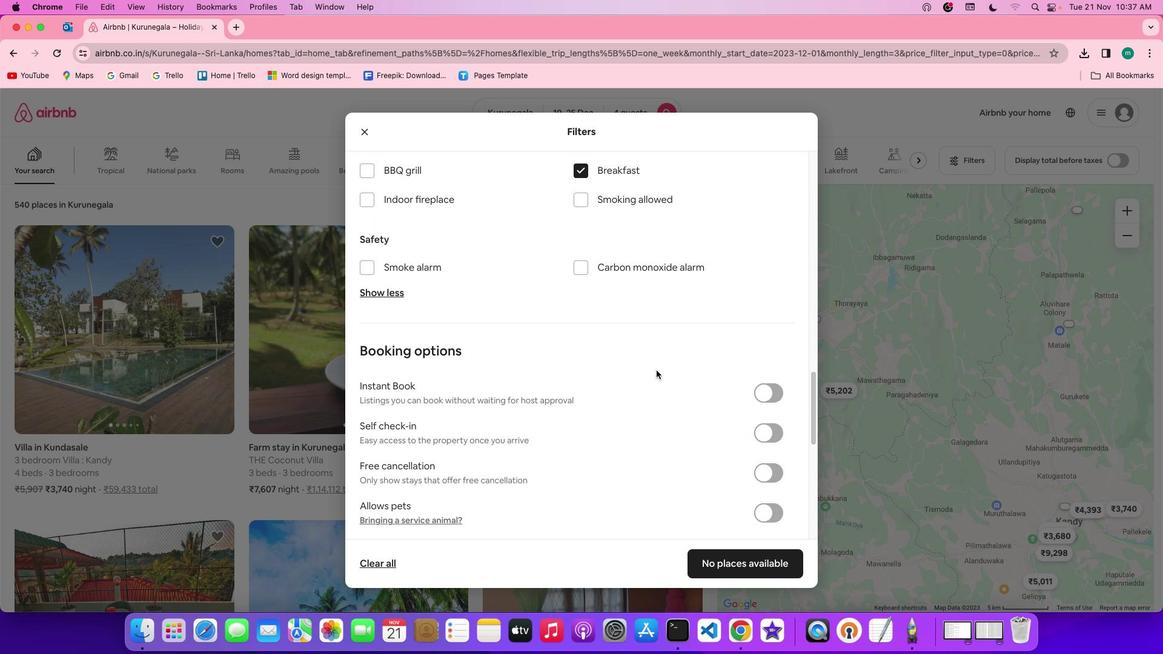 
Action: Mouse scrolled (656, 370) with delta (0, -1)
Screenshot: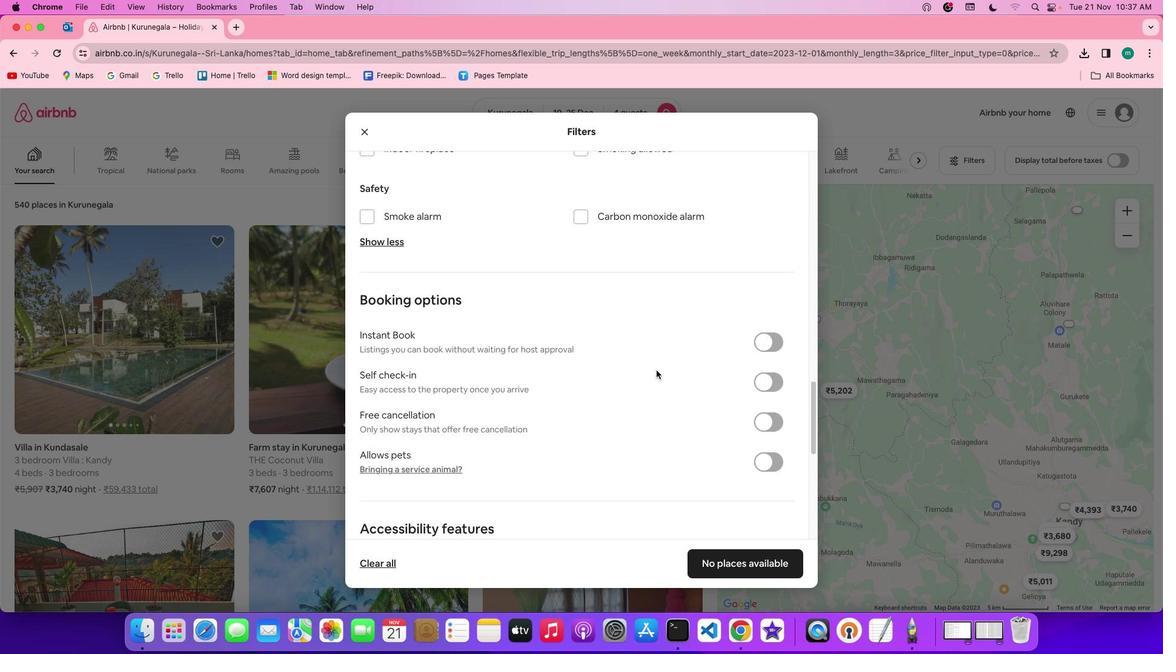 
Action: Mouse scrolled (656, 370) with delta (0, 0)
Screenshot: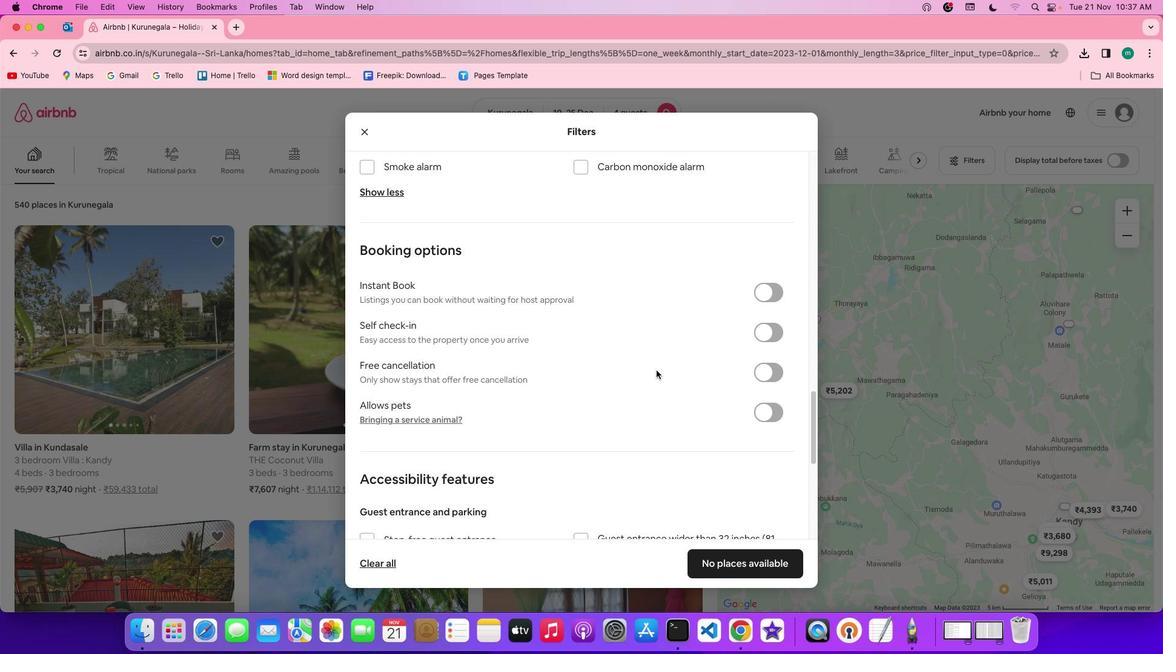 
Action: Mouse scrolled (656, 370) with delta (0, 0)
Screenshot: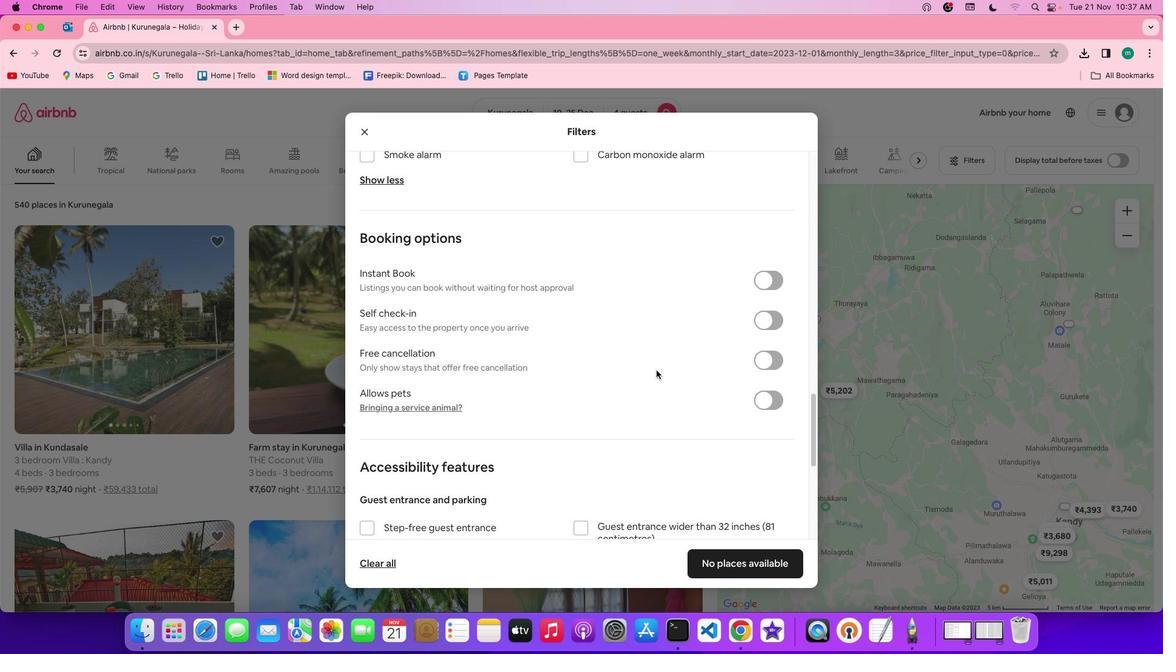 
Action: Mouse scrolled (656, 370) with delta (0, -1)
Screenshot: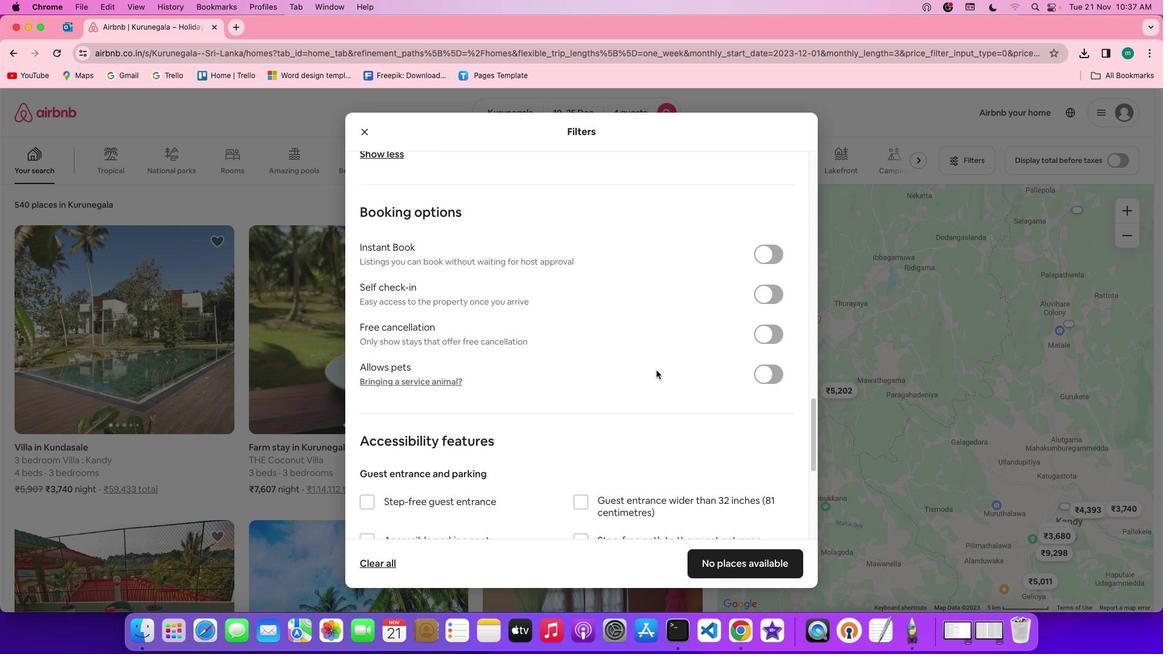 
Action: Mouse scrolled (656, 370) with delta (0, -1)
Screenshot: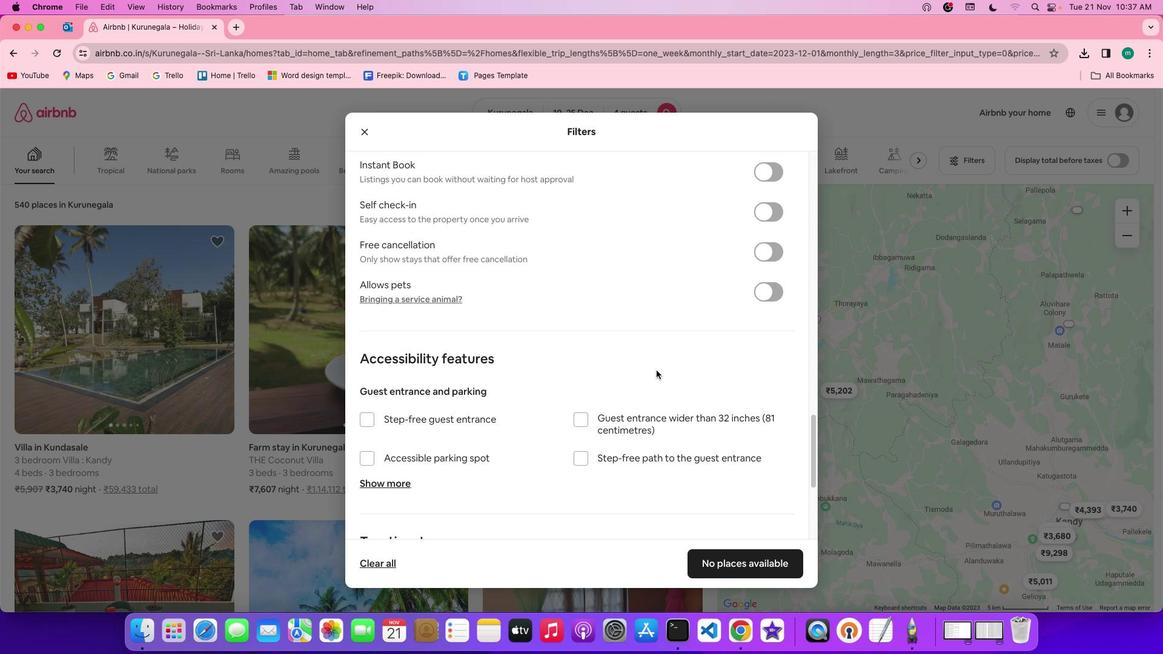 
Action: Mouse scrolled (656, 370) with delta (0, 0)
Screenshot: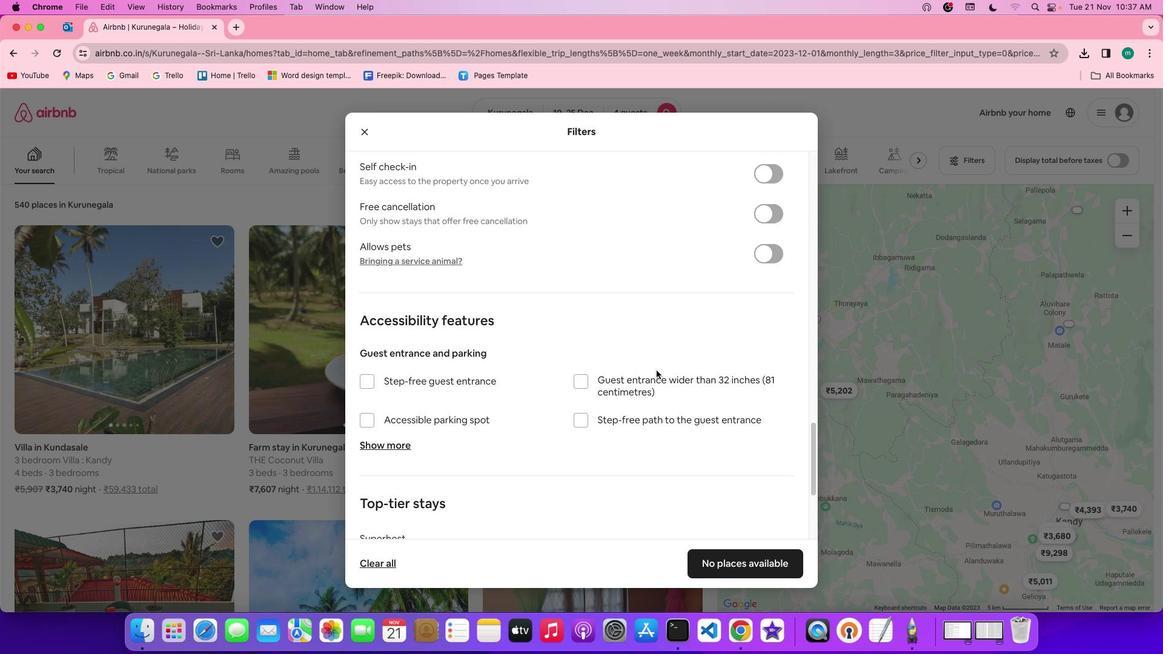 
Action: Mouse scrolled (656, 370) with delta (0, 0)
Screenshot: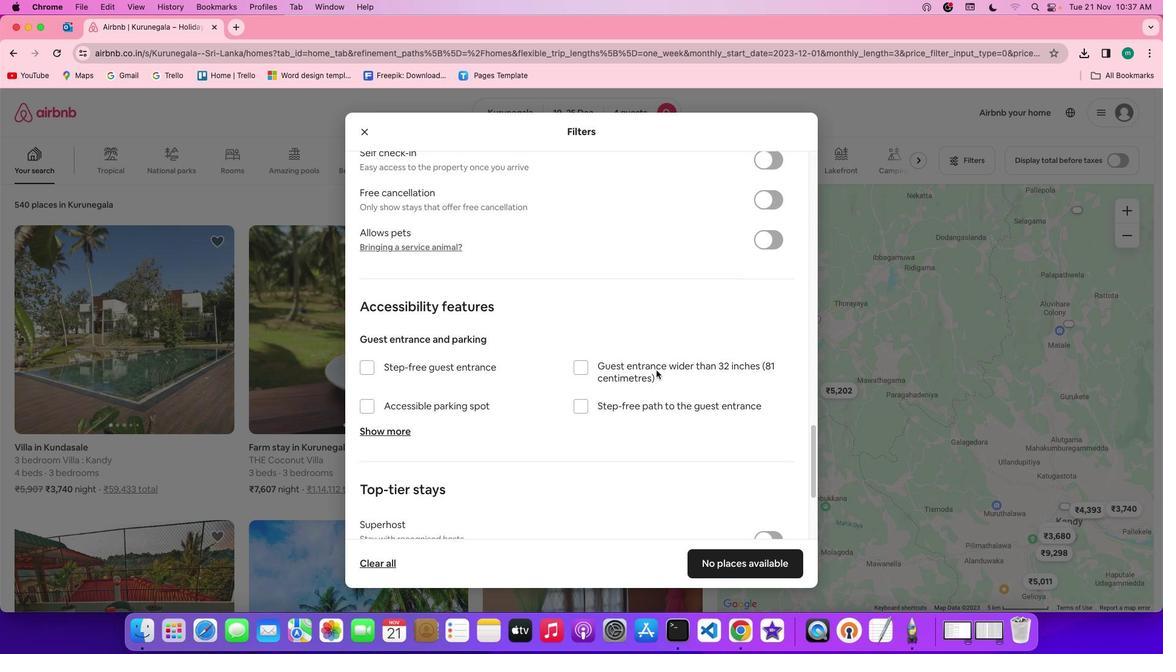 
Action: Mouse scrolled (656, 370) with delta (0, -1)
Screenshot: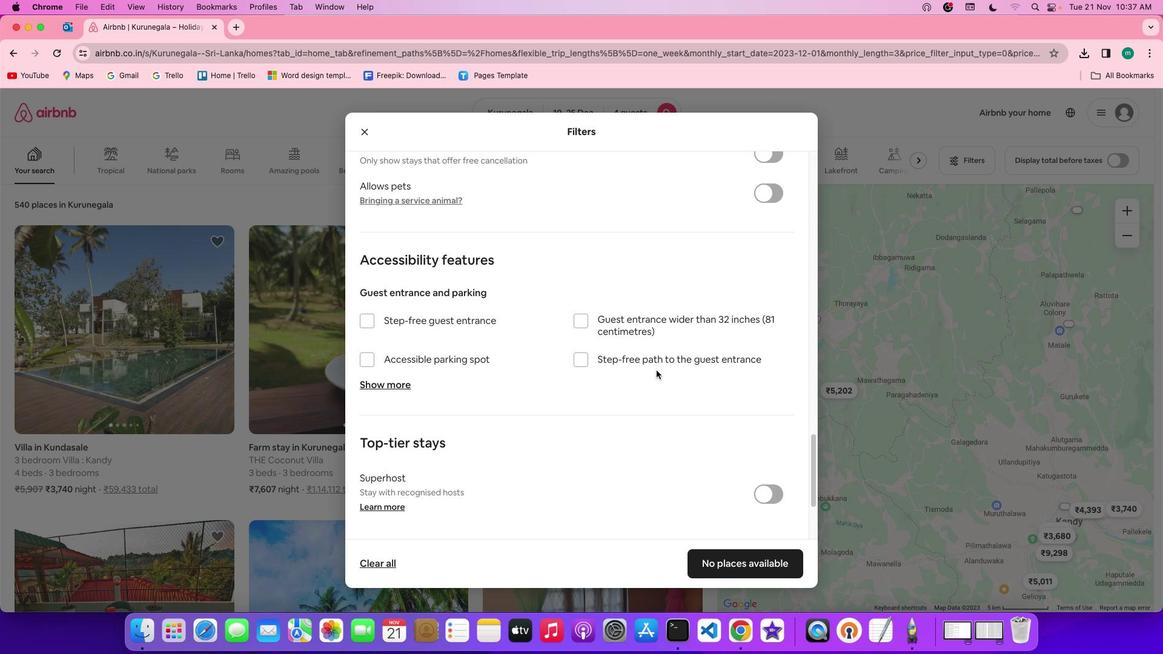 
Action: Mouse scrolled (656, 370) with delta (0, -2)
Screenshot: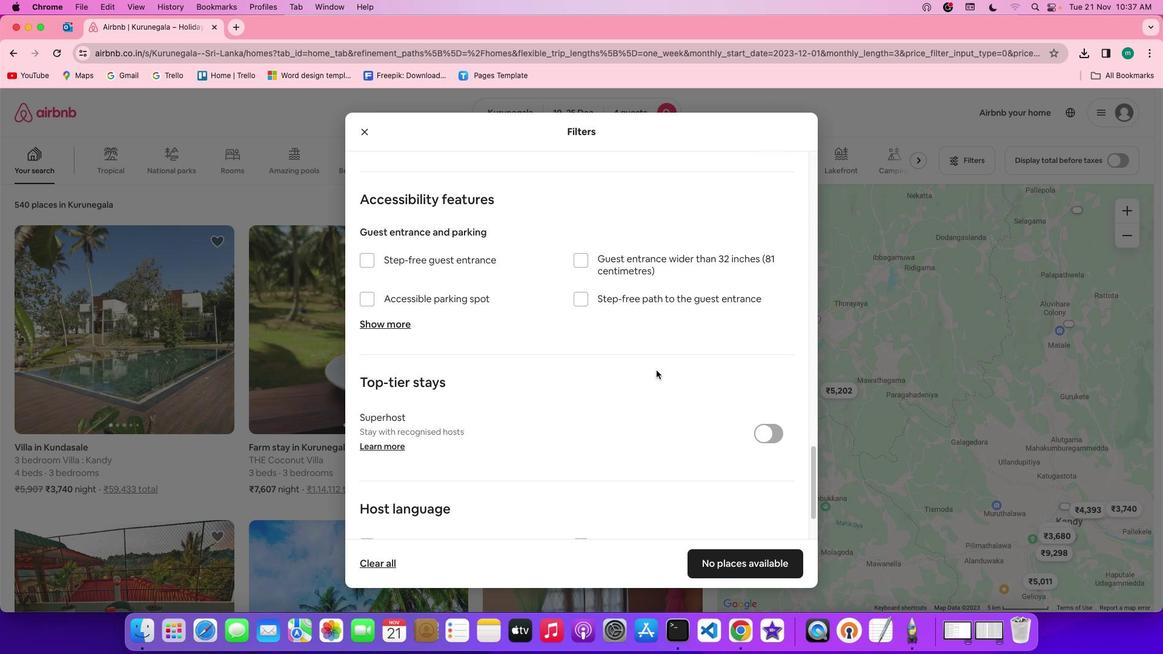 
Action: Mouse scrolled (656, 370) with delta (0, 0)
Screenshot: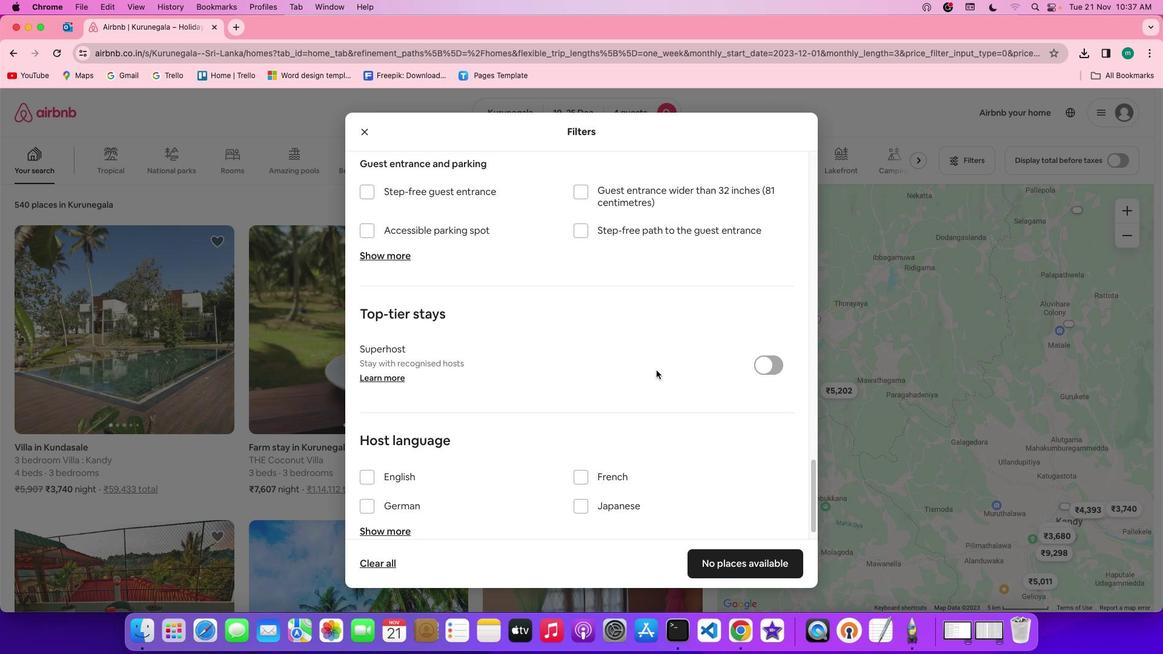 
Action: Mouse scrolled (656, 370) with delta (0, 0)
Screenshot: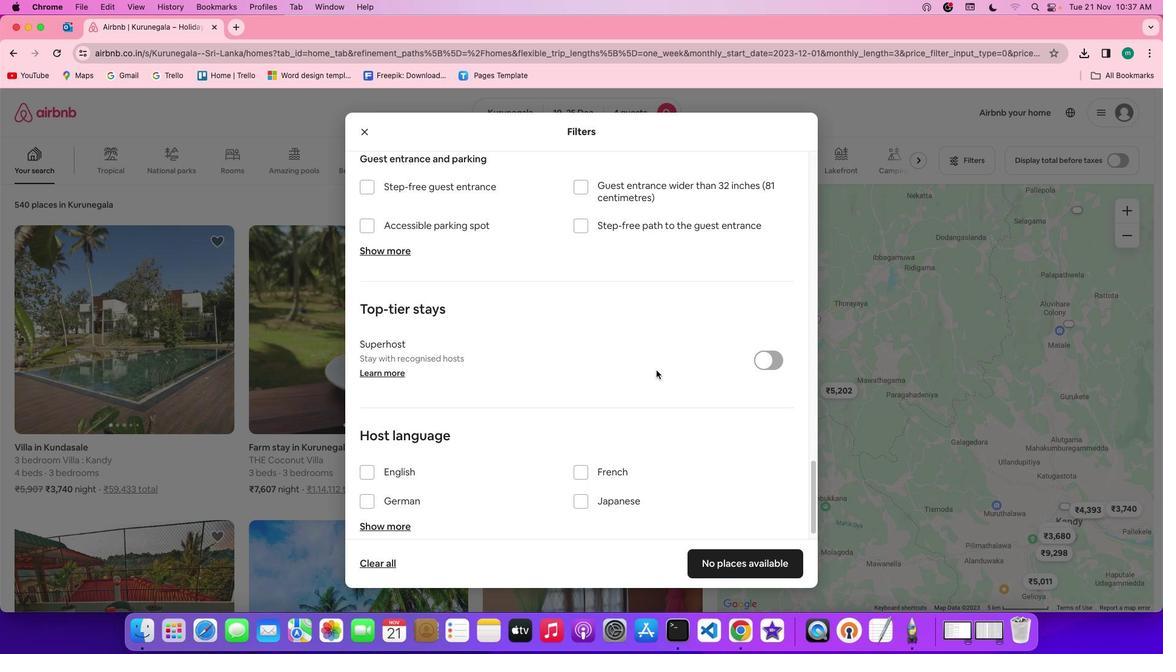 
Action: Mouse scrolled (656, 370) with delta (0, -1)
Screenshot: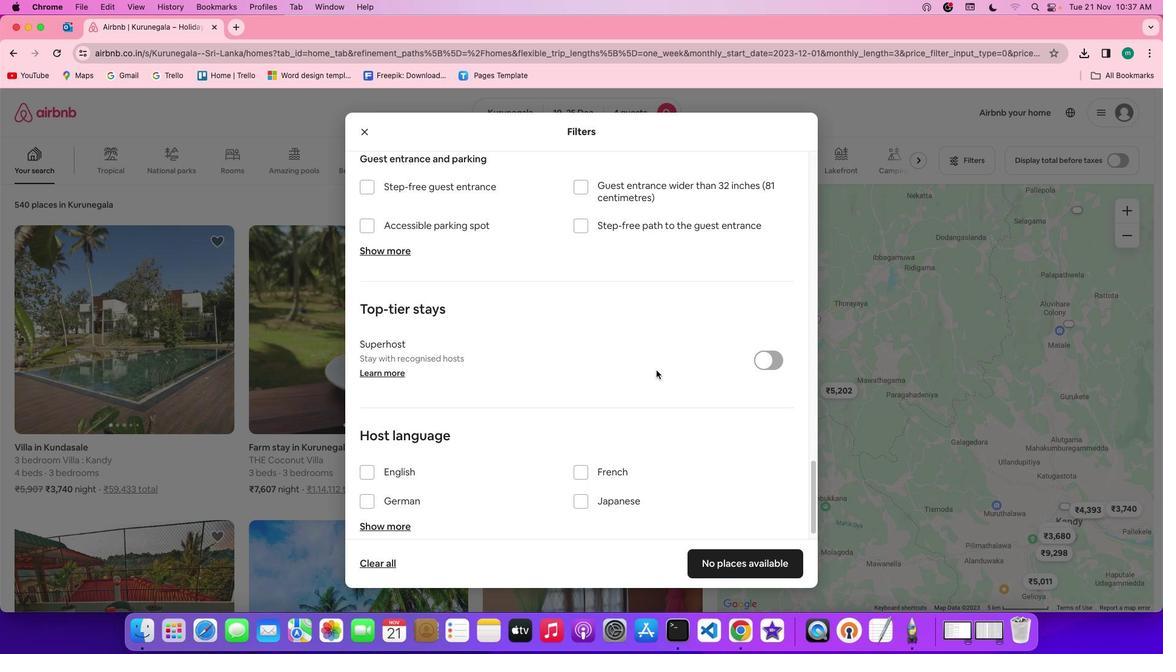 
Action: Mouse scrolled (656, 370) with delta (0, -3)
Screenshot: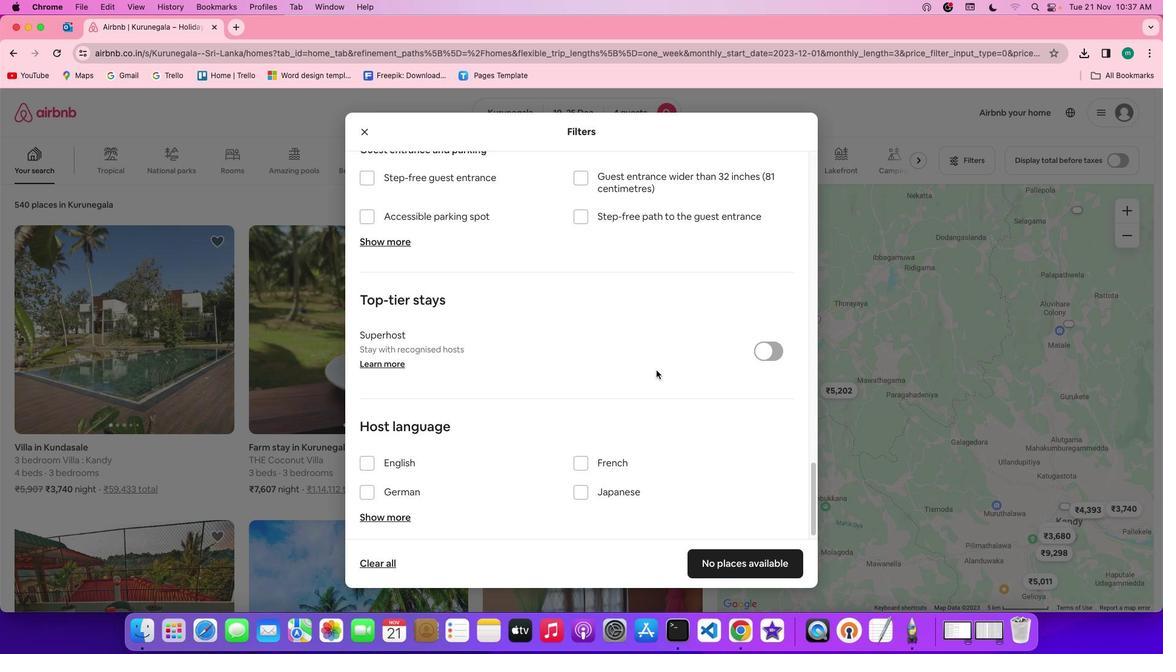 
Action: Mouse scrolled (656, 370) with delta (0, -3)
Screenshot: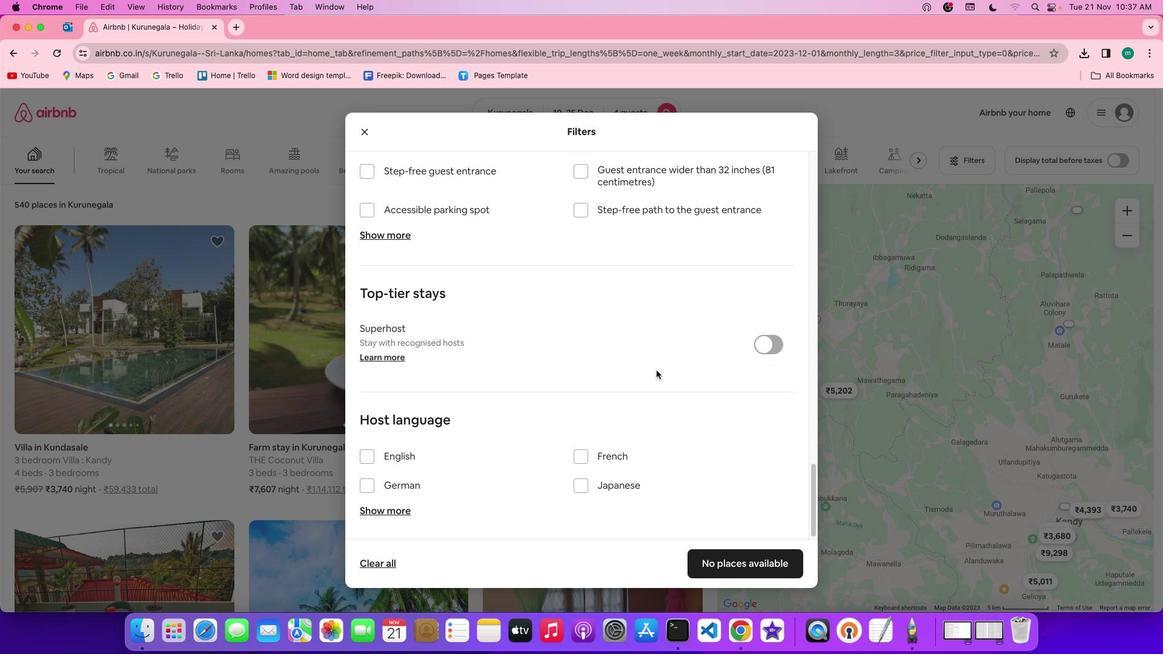 
Action: Mouse scrolled (656, 370) with delta (0, 0)
Screenshot: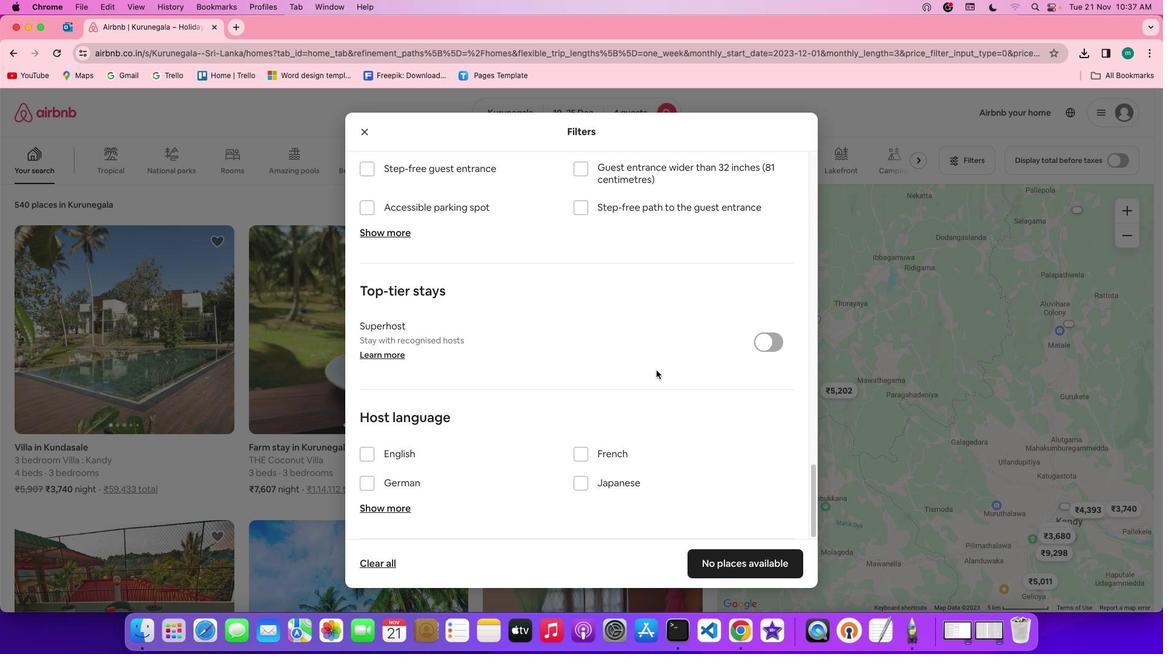 
Action: Mouse scrolled (656, 370) with delta (0, 0)
Screenshot: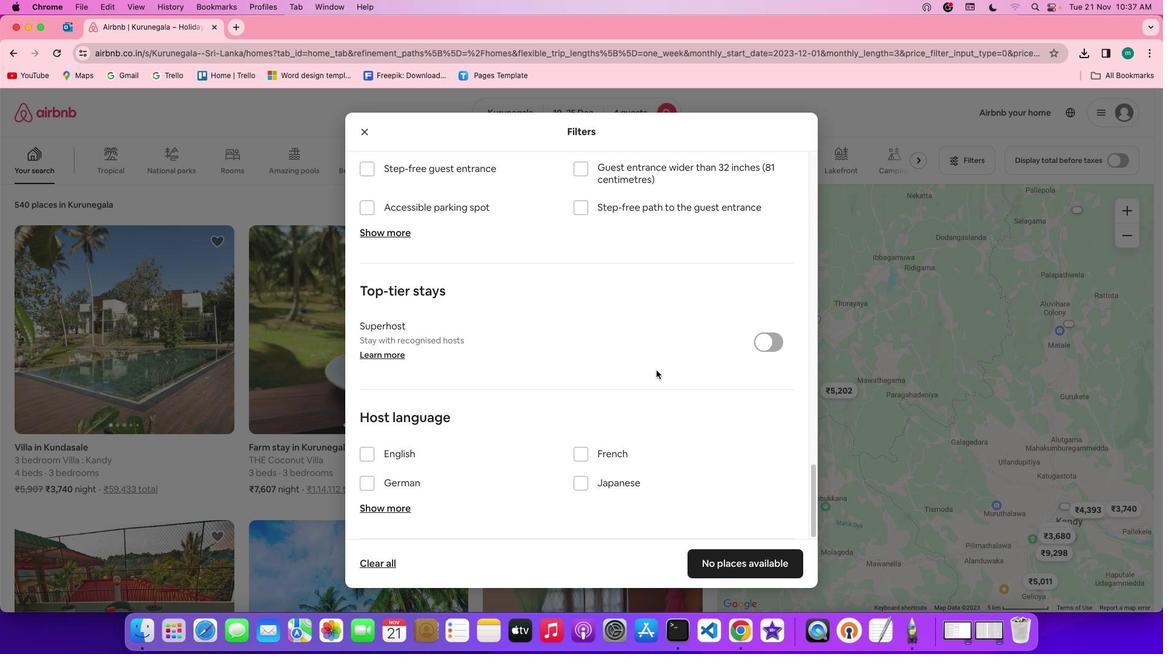 
Action: Mouse scrolled (656, 370) with delta (0, -1)
Screenshot: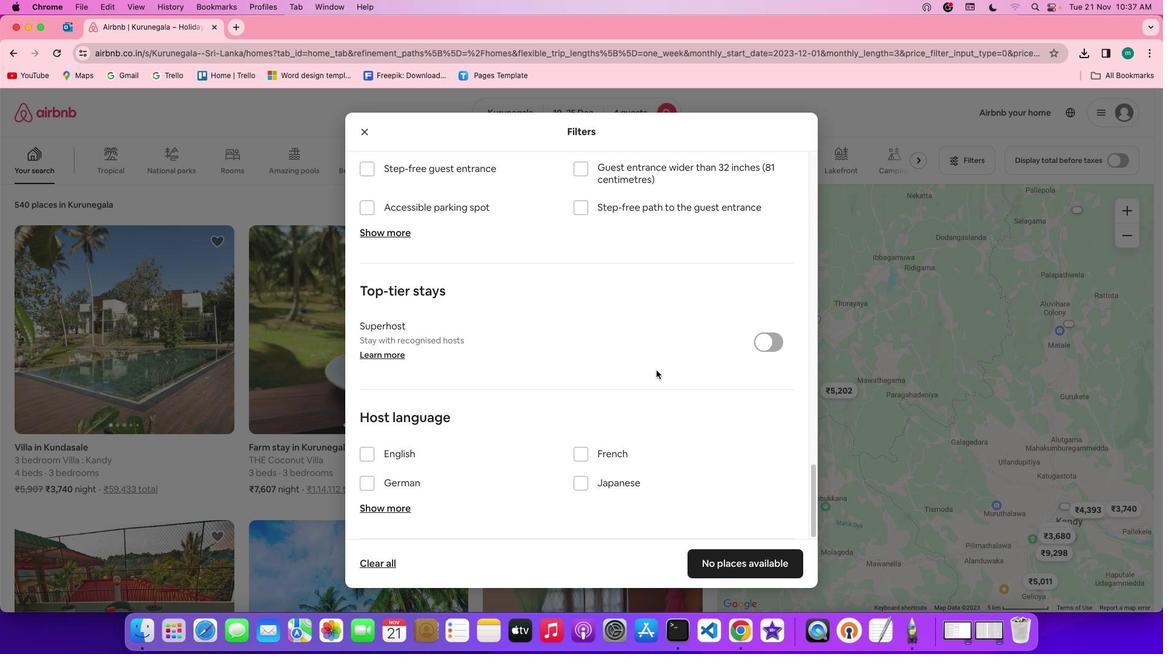
Action: Mouse scrolled (656, 370) with delta (0, -3)
Screenshot: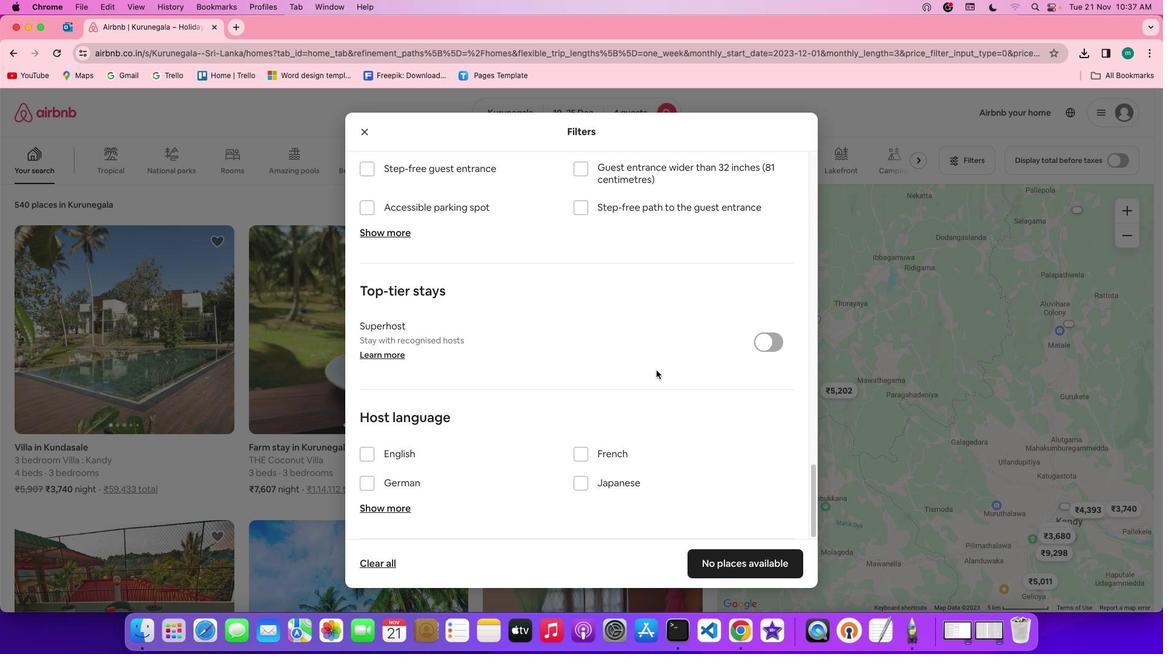 
Action: Mouse scrolled (656, 370) with delta (0, -3)
Screenshot: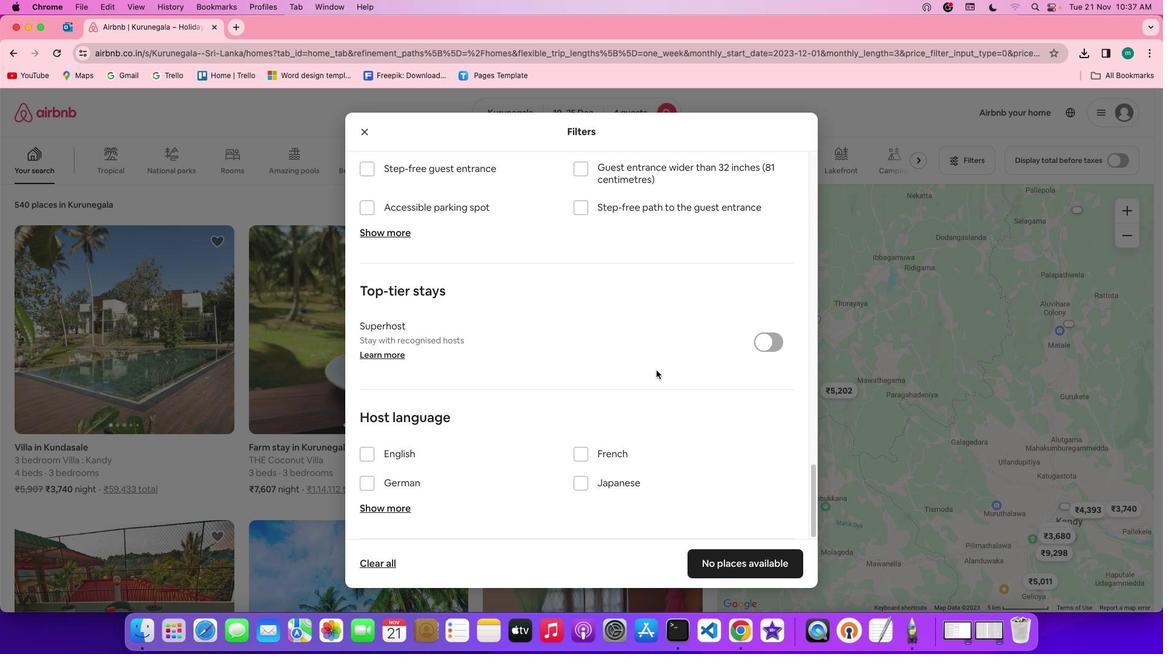 
Action: Mouse scrolled (656, 370) with delta (0, -3)
Screenshot: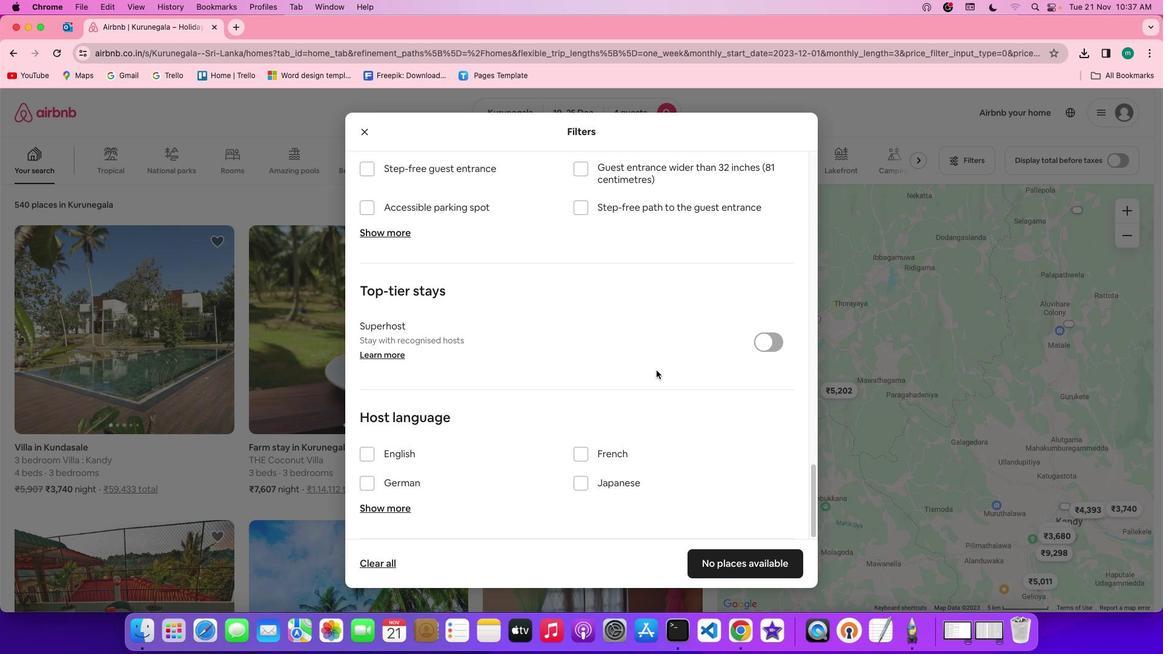
Action: Mouse moved to (745, 558)
Screenshot: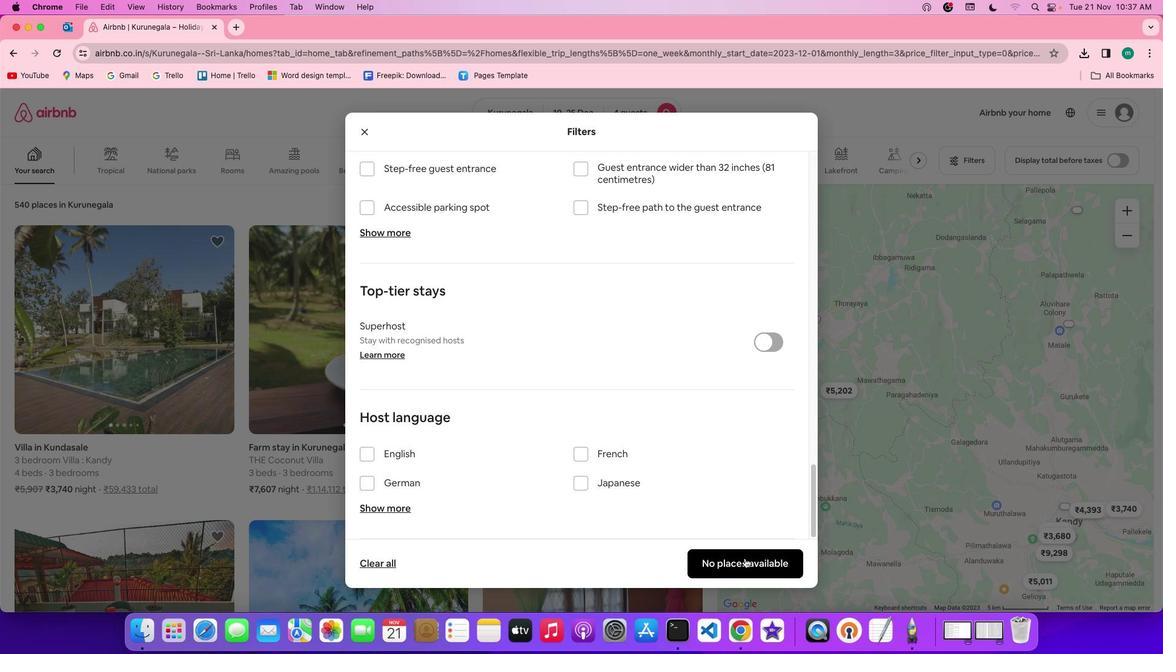 
Action: Mouse pressed left at (745, 558)
Screenshot: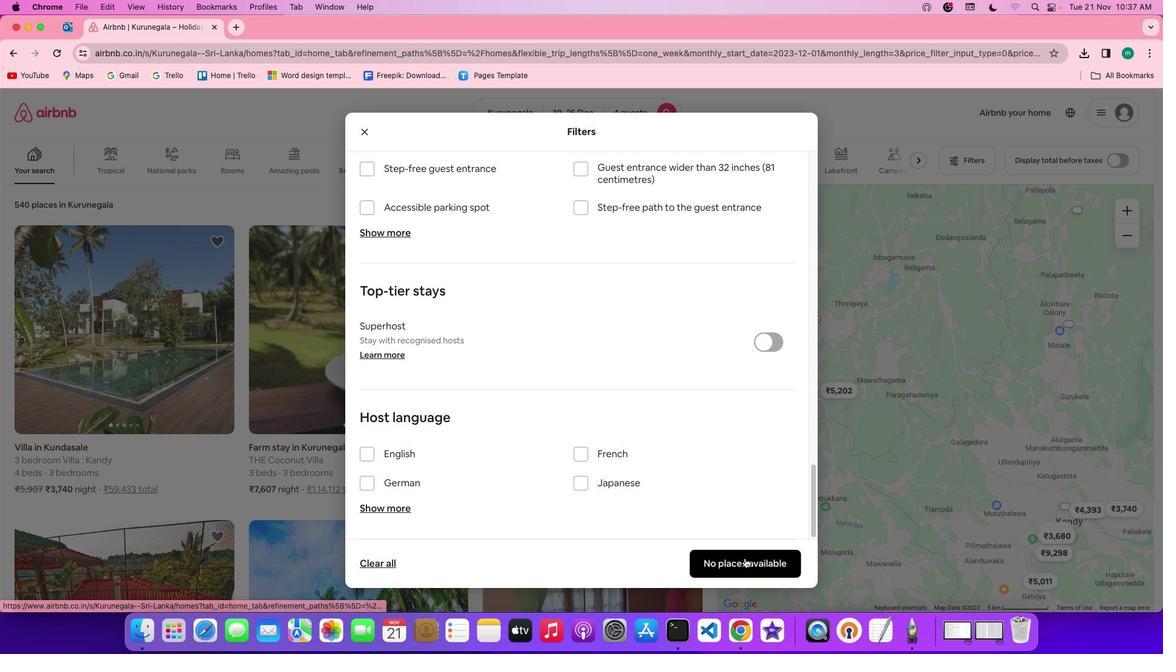 
Action: Mouse moved to (432, 443)
Screenshot: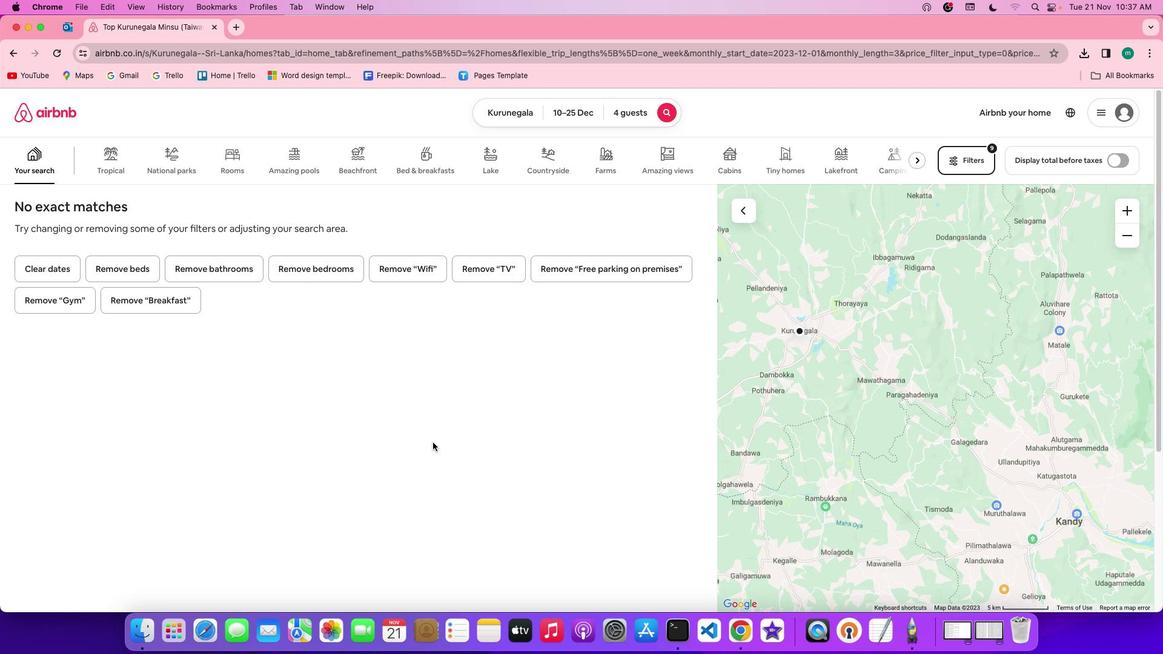 
